 Task: Compose an email with the signature Drake Wright with the subject Request for a sick day and the message Please let me know if you require any further information from me. from softage.1@softage.net to softage.8@softage.net,  softage.1@softage.net and softage.9@softage.net with CC to softage.10@softage.net with an attached document Market_analysis.docx, insert an emoji of work Send the email
Action: Mouse moved to (410, 532)
Screenshot: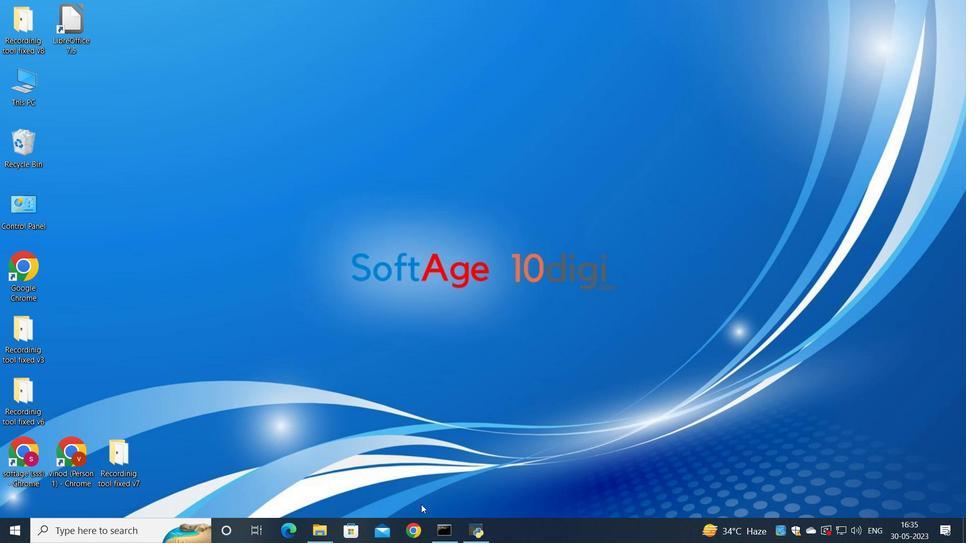 
Action: Mouse pressed left at (410, 532)
Screenshot: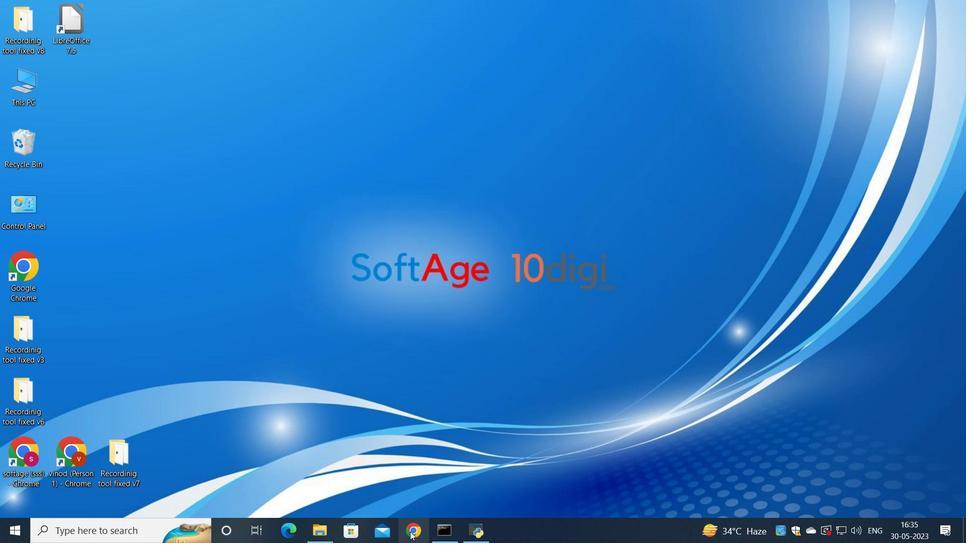 
Action: Mouse moved to (431, 333)
Screenshot: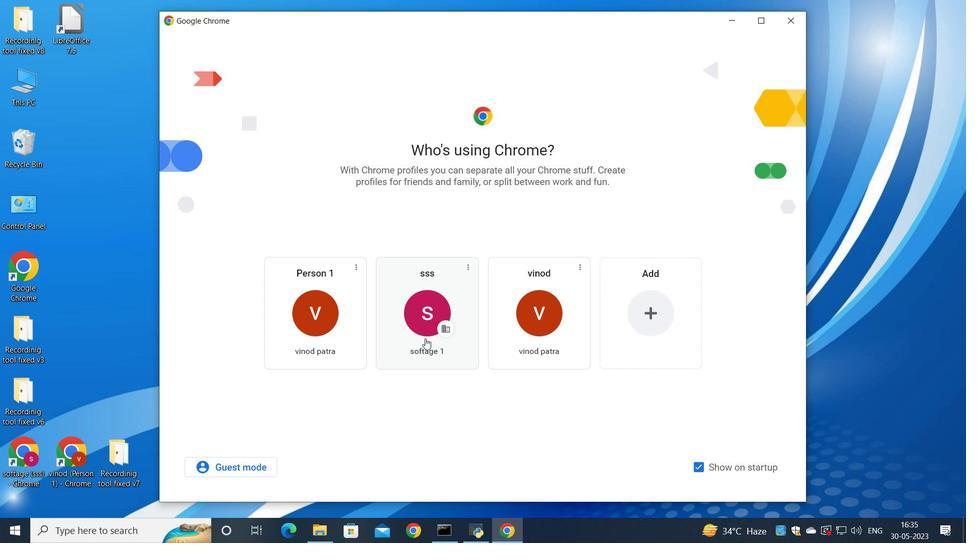 
Action: Mouse pressed left at (431, 333)
Screenshot: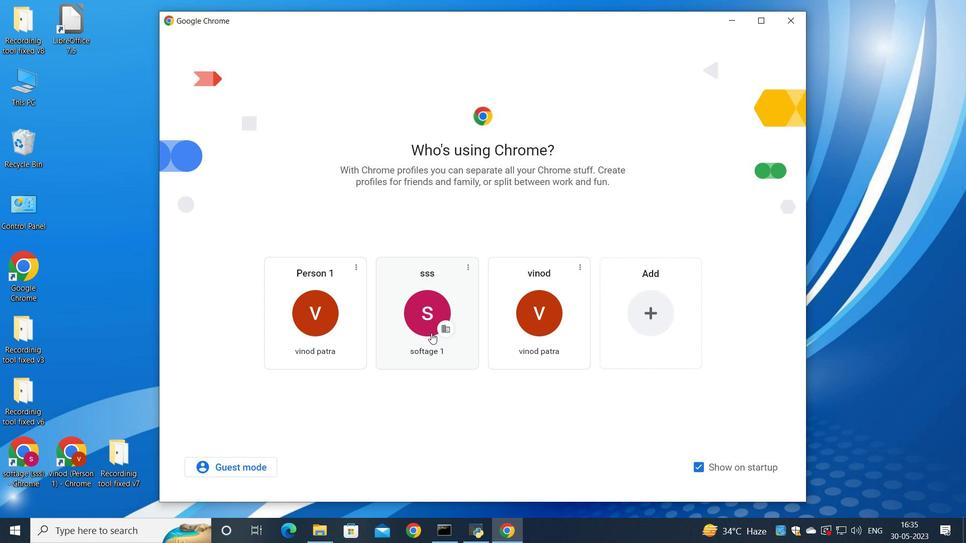 
Action: Mouse moved to (841, 61)
Screenshot: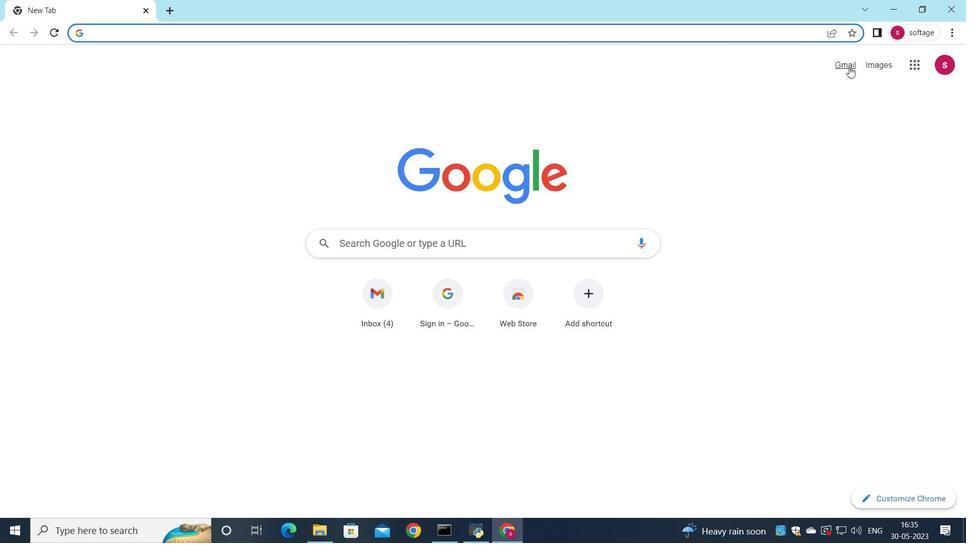 
Action: Mouse pressed left at (841, 61)
Screenshot: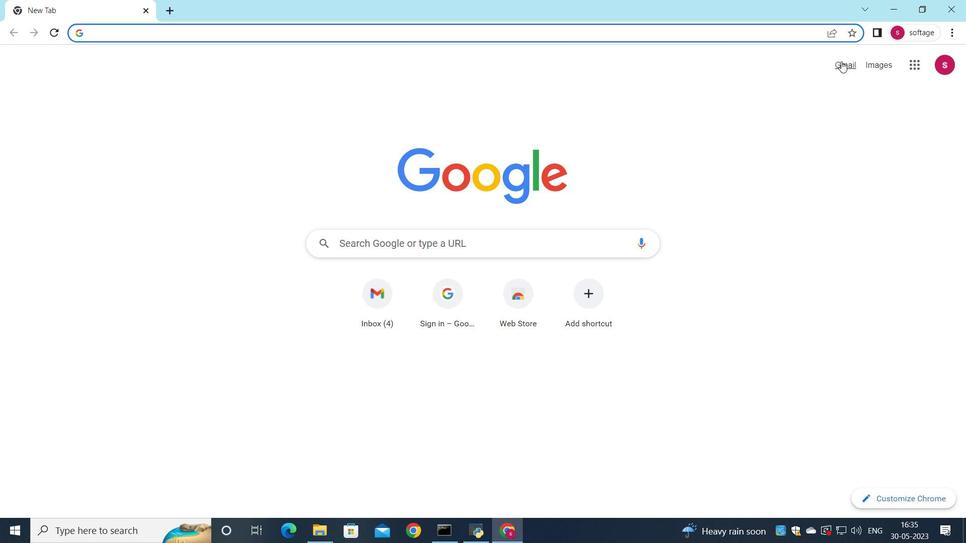 
Action: Mouse moved to (821, 88)
Screenshot: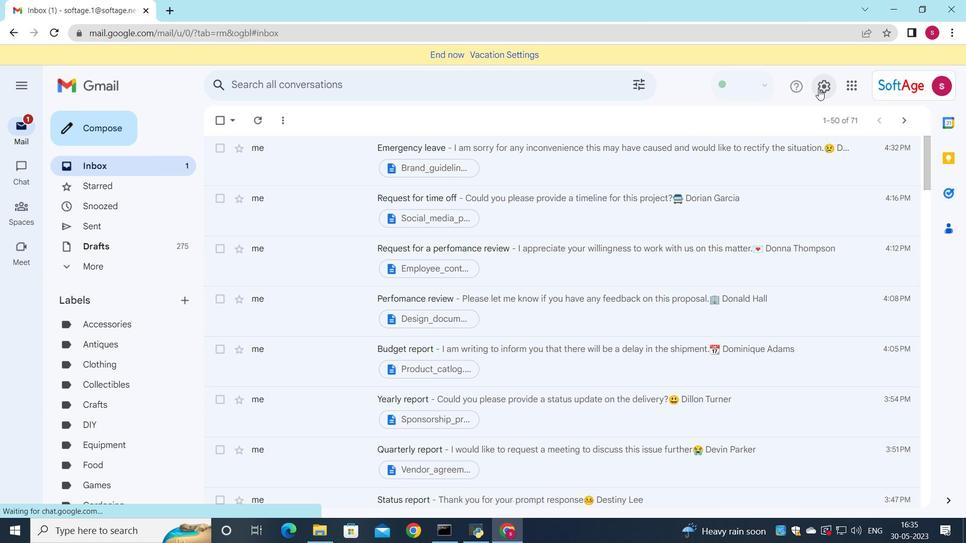 
Action: Mouse pressed left at (821, 88)
Screenshot: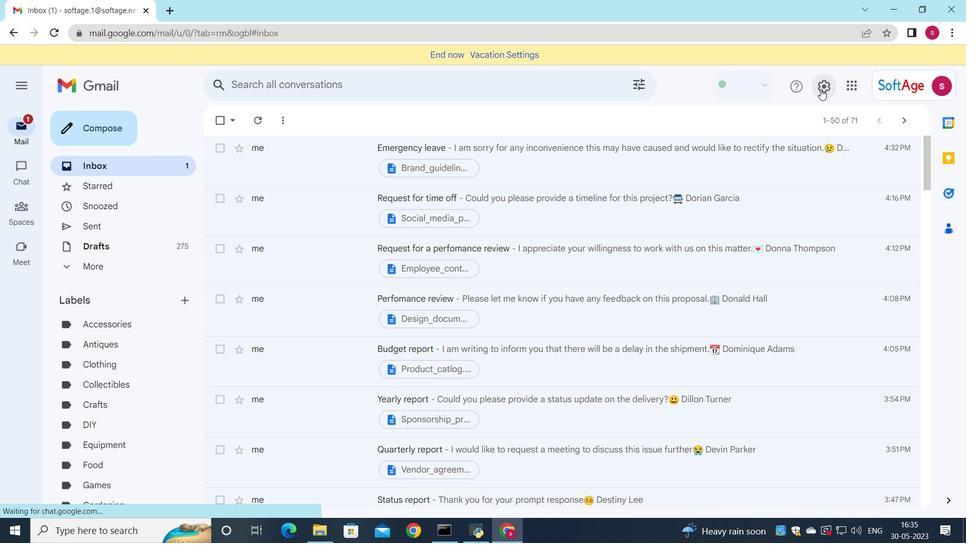
Action: Mouse moved to (809, 154)
Screenshot: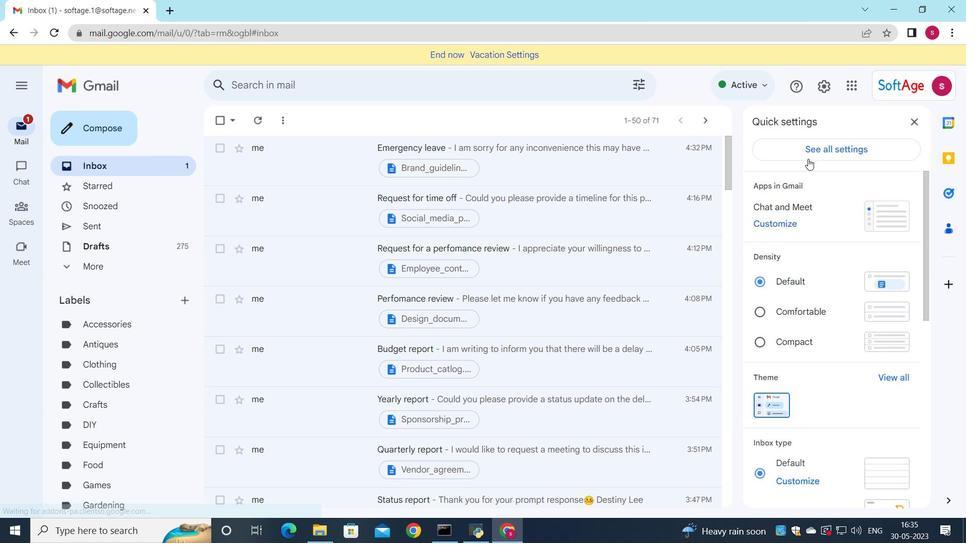 
Action: Mouse pressed left at (809, 154)
Screenshot: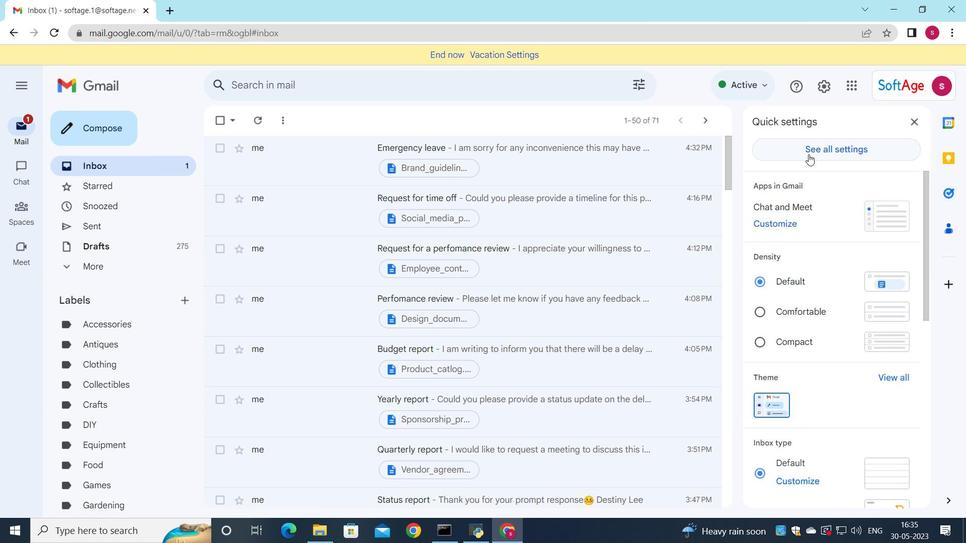 
Action: Mouse moved to (479, 247)
Screenshot: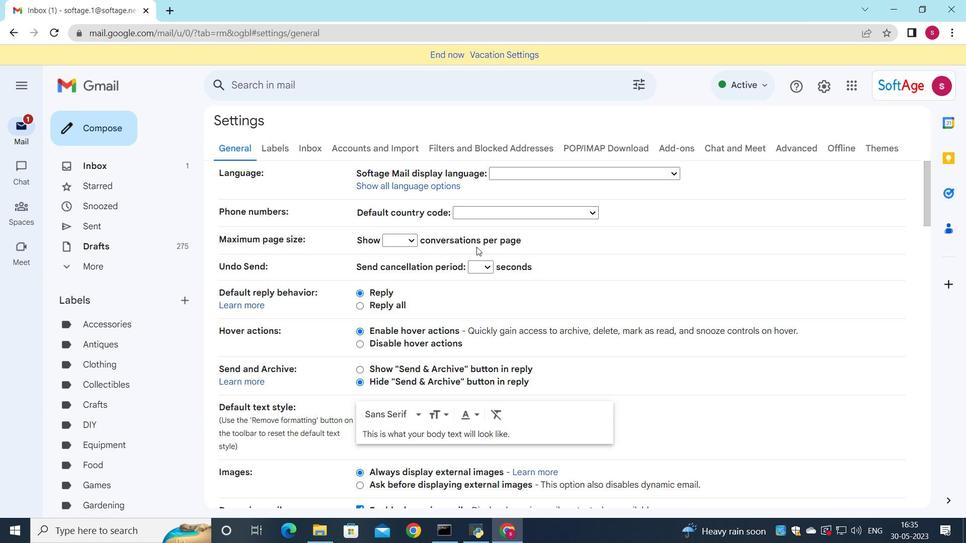 
Action: Mouse scrolled (479, 247) with delta (0, 0)
Screenshot: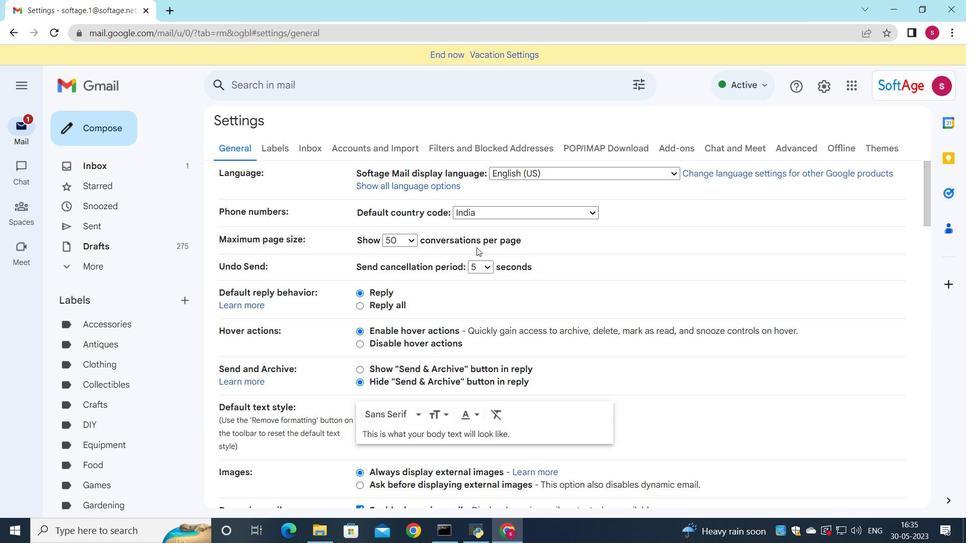 
Action: Mouse scrolled (479, 247) with delta (0, 0)
Screenshot: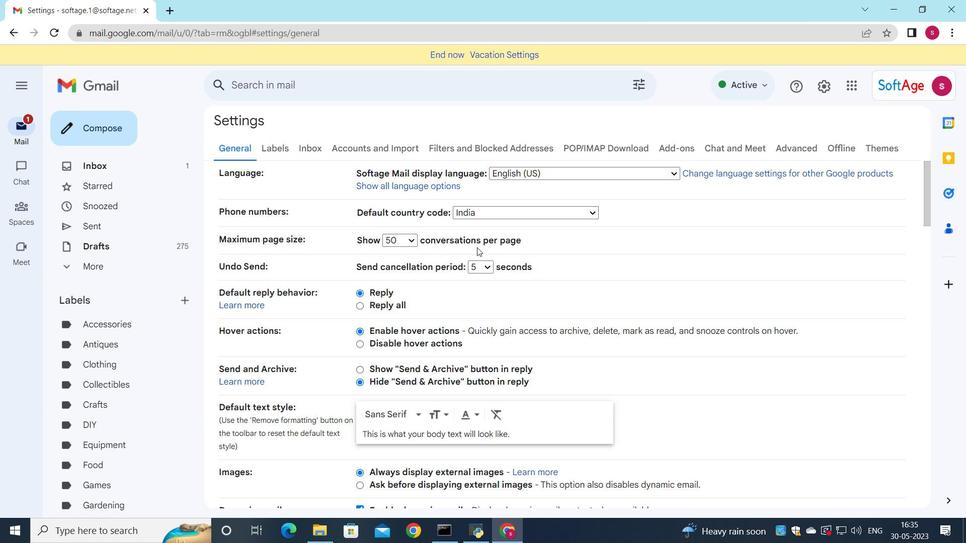 
Action: Mouse scrolled (479, 247) with delta (0, 0)
Screenshot: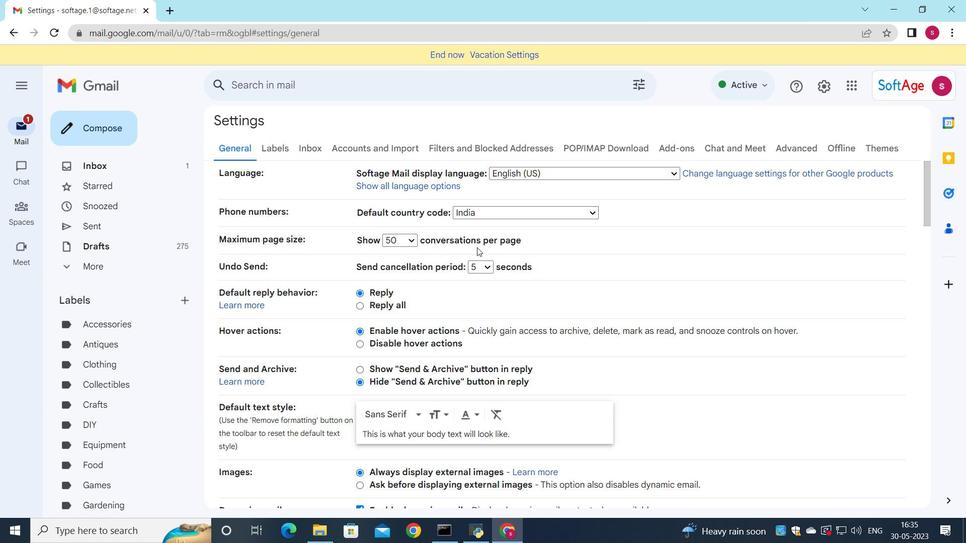 
Action: Mouse moved to (479, 255)
Screenshot: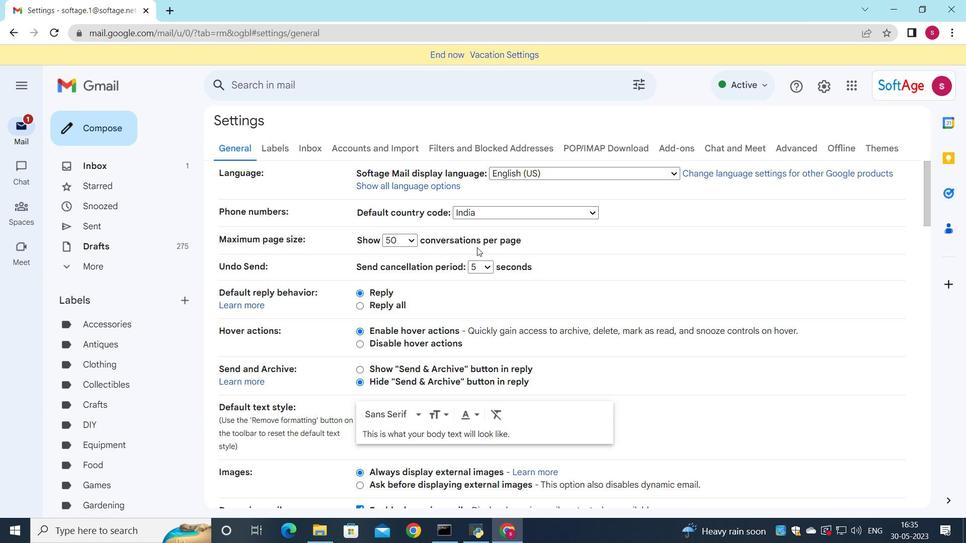 
Action: Mouse scrolled (479, 254) with delta (0, 0)
Screenshot: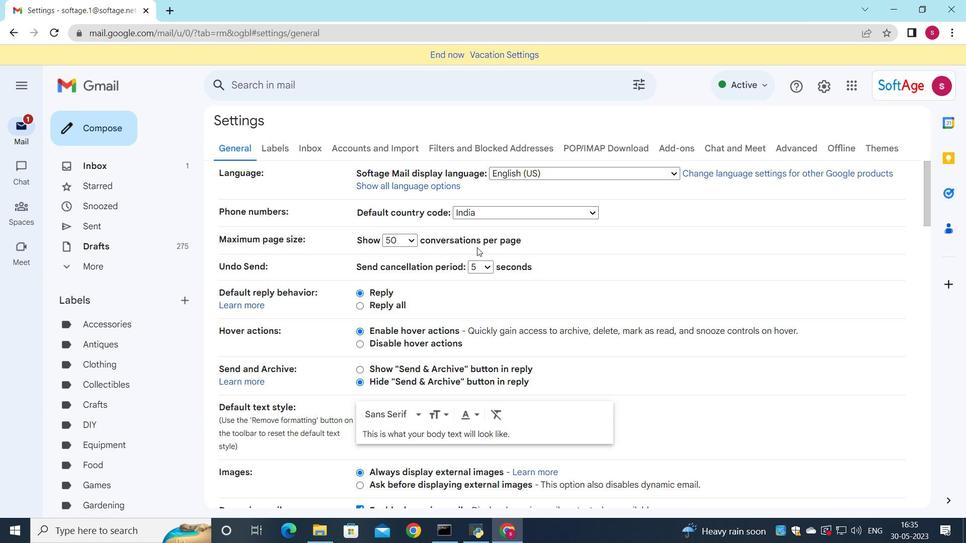 
Action: Mouse moved to (480, 261)
Screenshot: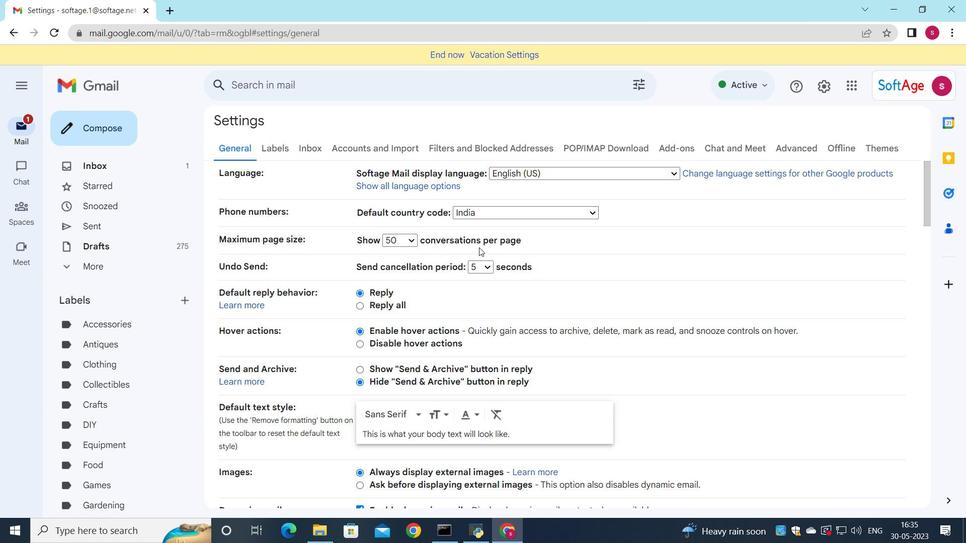 
Action: Mouse scrolled (480, 261) with delta (0, 0)
Screenshot: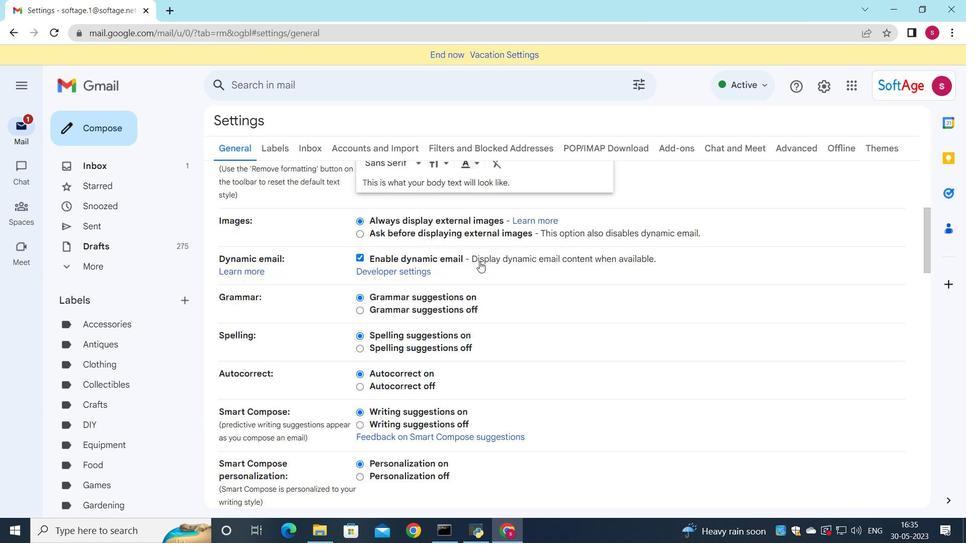
Action: Mouse scrolled (480, 261) with delta (0, 0)
Screenshot: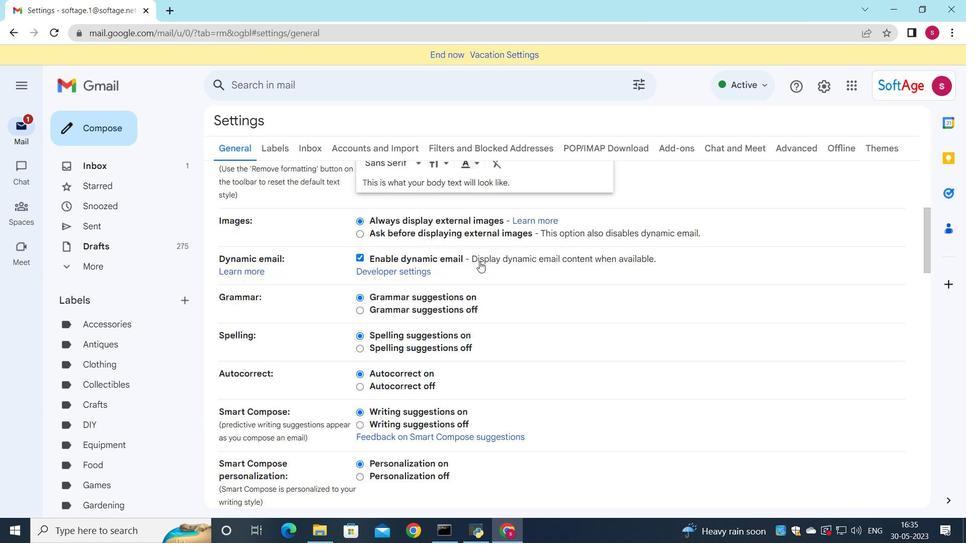 
Action: Mouse scrolled (480, 261) with delta (0, 0)
Screenshot: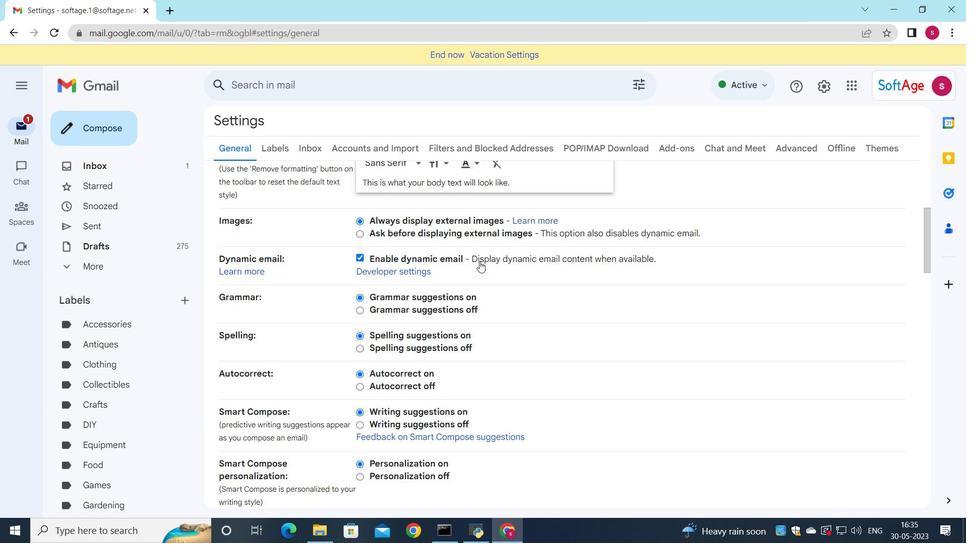 
Action: Mouse moved to (479, 262)
Screenshot: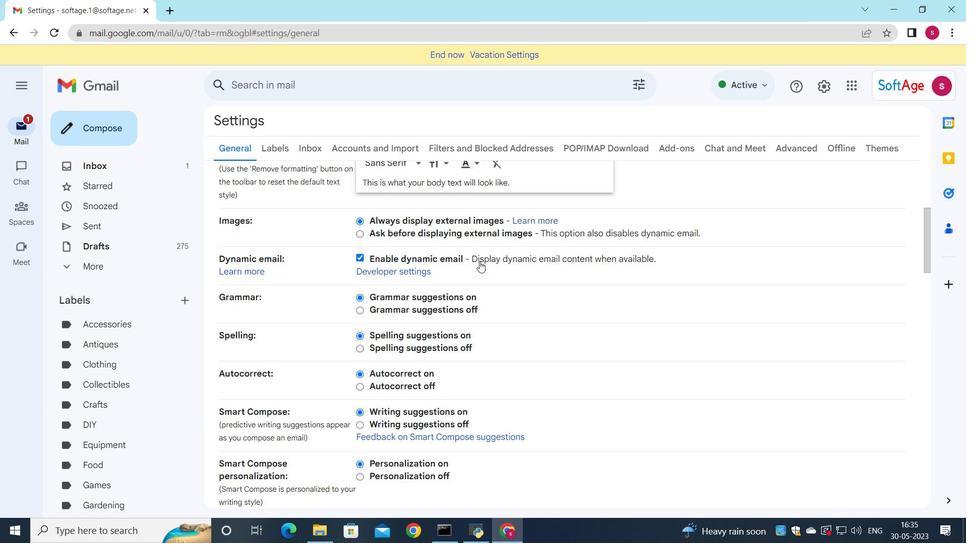 
Action: Mouse scrolled (479, 261) with delta (0, 0)
Screenshot: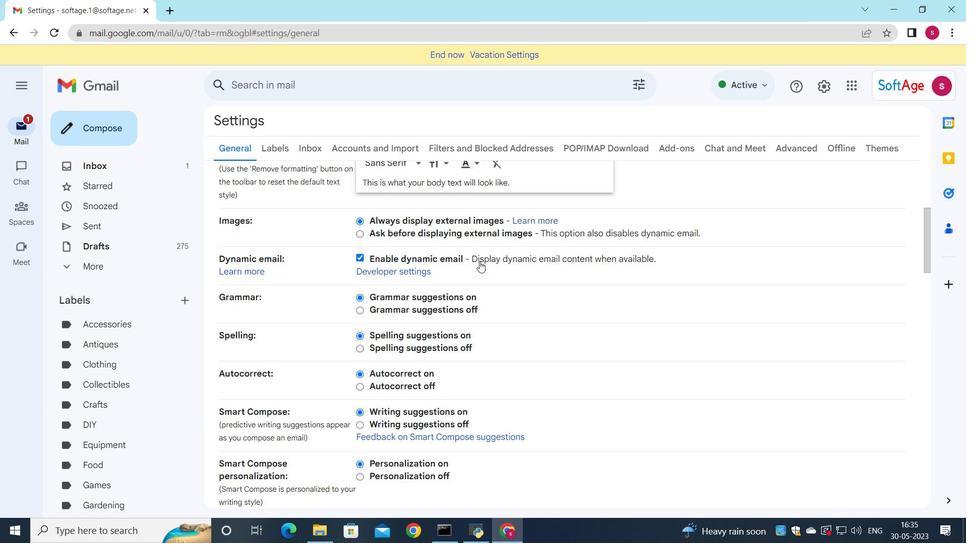 
Action: Mouse moved to (479, 262)
Screenshot: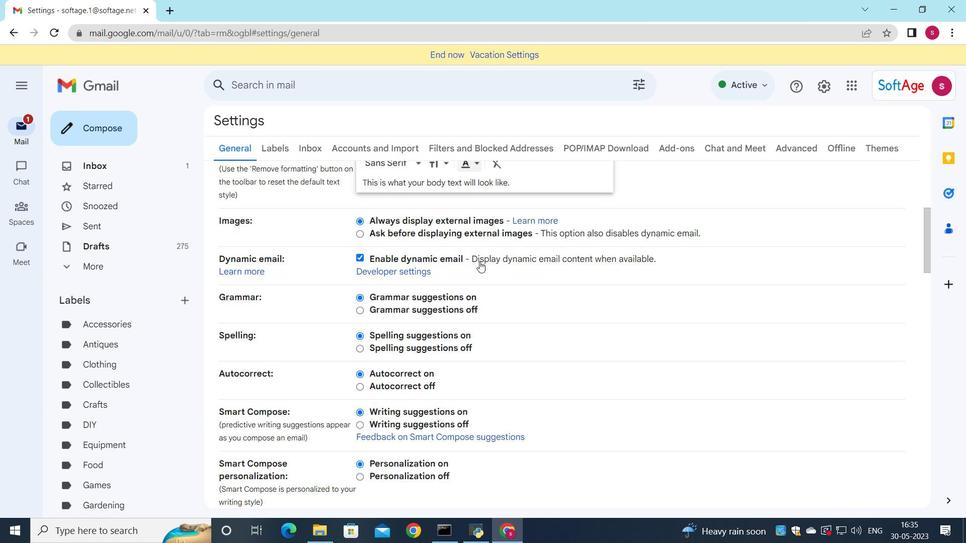 
Action: Mouse scrolled (479, 261) with delta (0, 0)
Screenshot: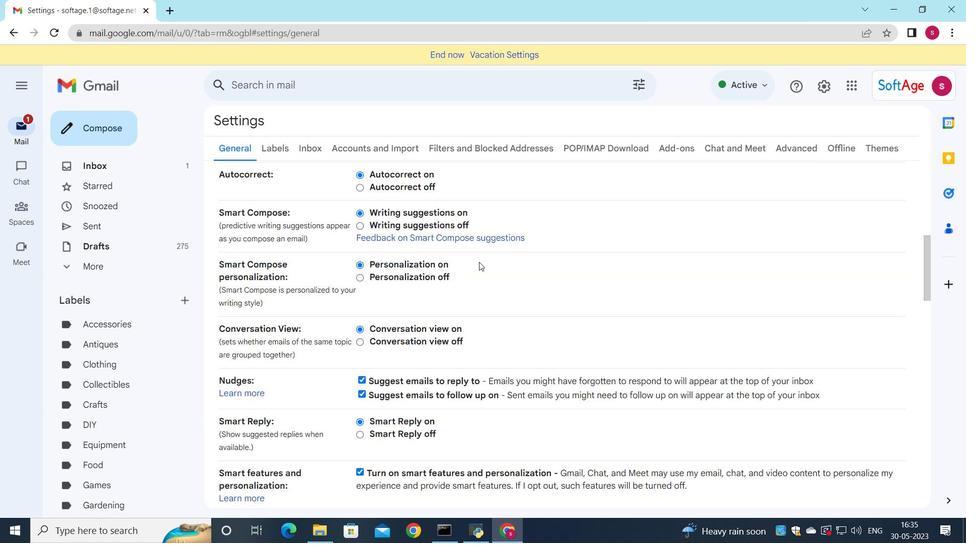 
Action: Mouse scrolled (479, 261) with delta (0, 0)
Screenshot: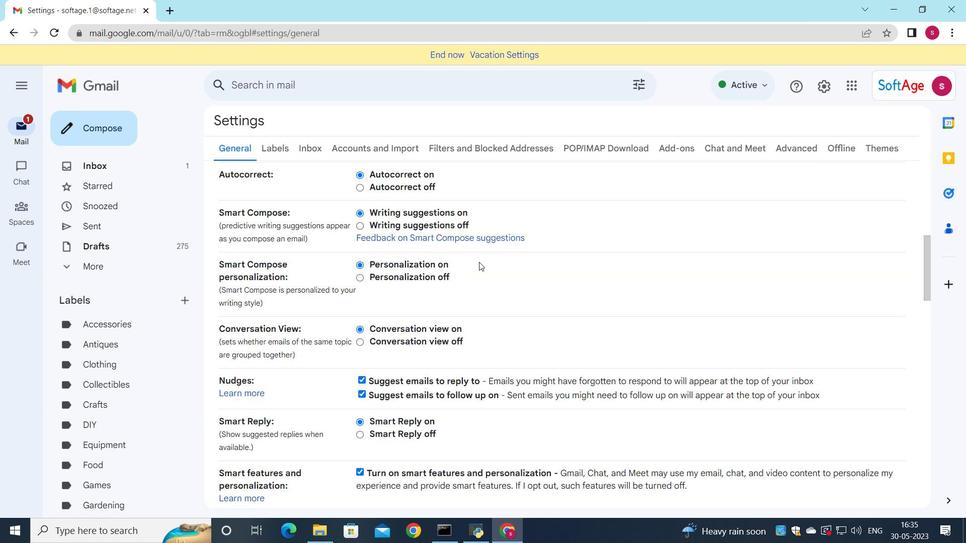 
Action: Mouse scrolled (479, 261) with delta (0, 0)
Screenshot: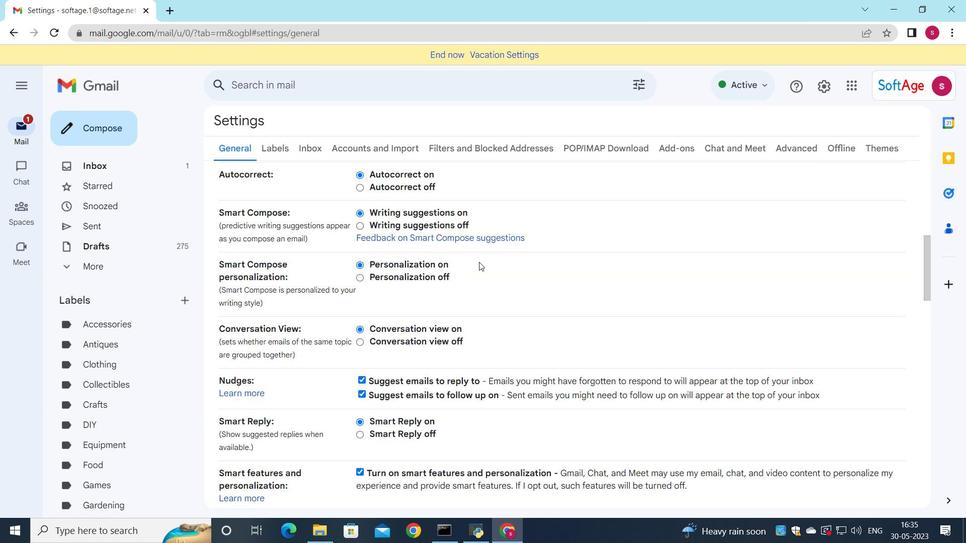 
Action: Mouse scrolled (479, 261) with delta (0, 0)
Screenshot: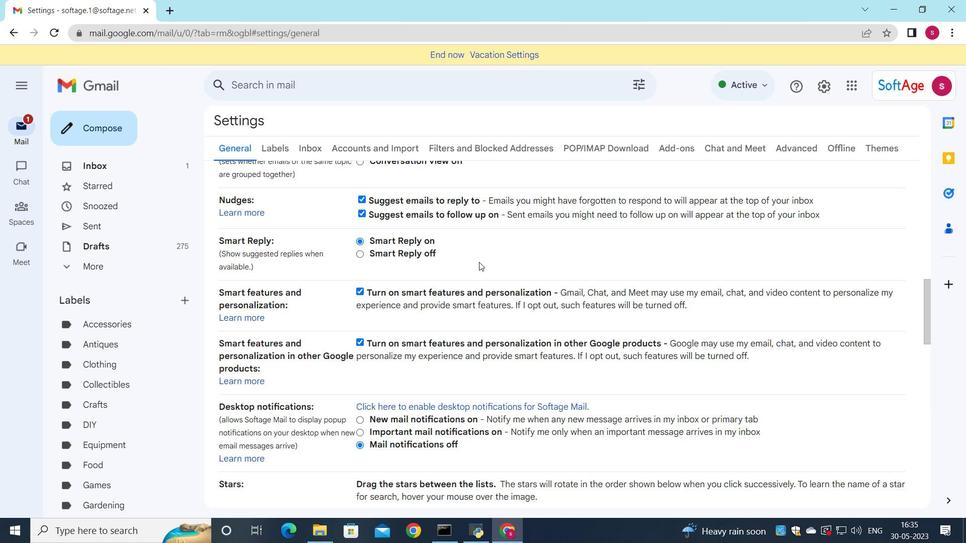 
Action: Mouse scrolled (479, 261) with delta (0, 0)
Screenshot: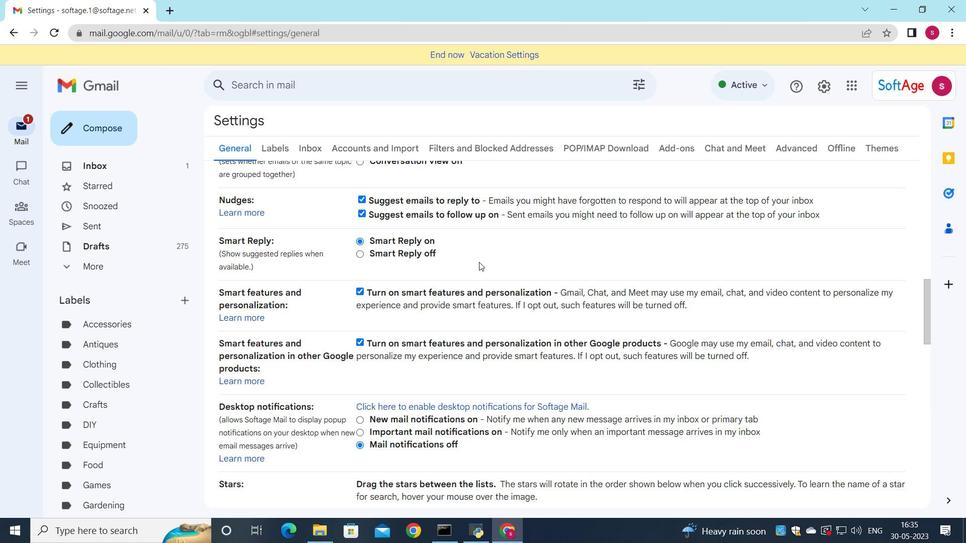 
Action: Mouse scrolled (479, 261) with delta (0, 0)
Screenshot: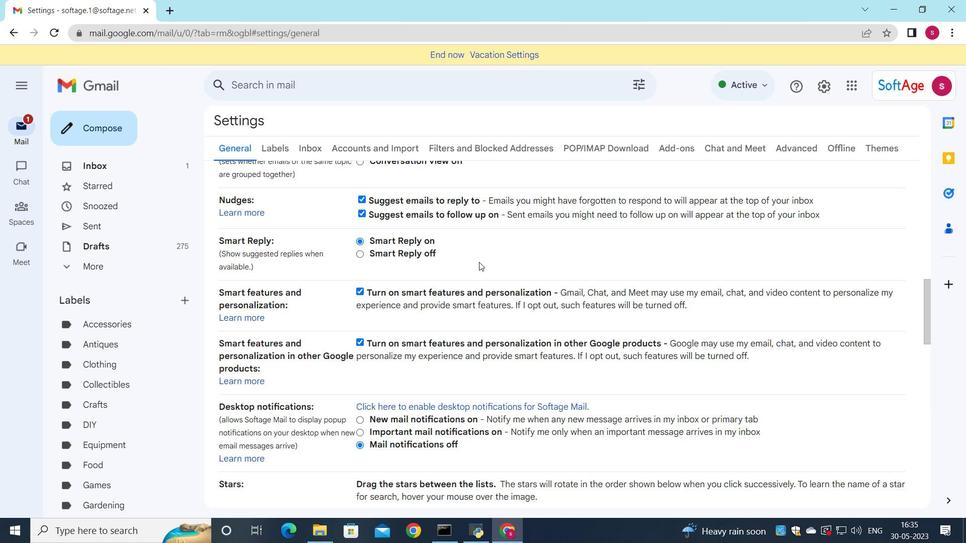 
Action: Mouse scrolled (479, 261) with delta (0, 0)
Screenshot: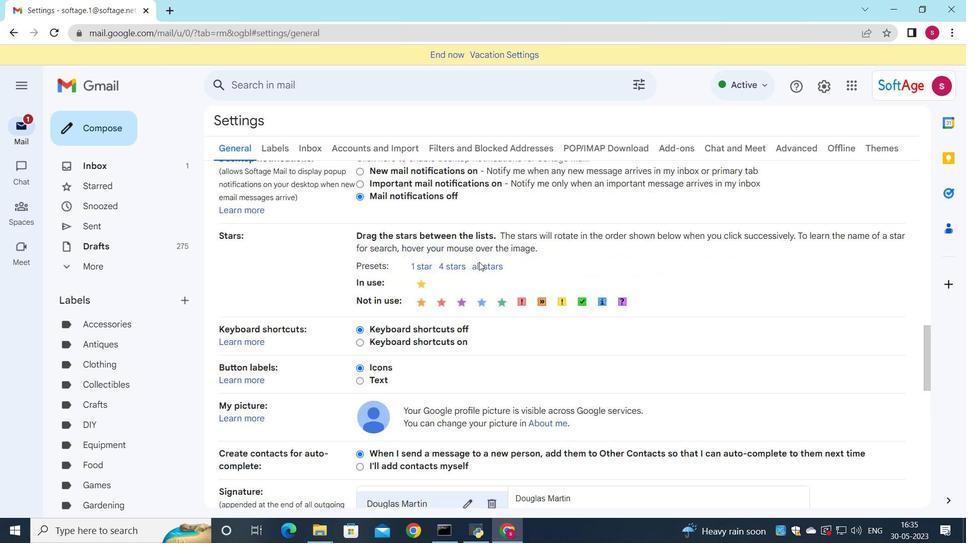 
Action: Mouse scrolled (479, 261) with delta (0, 0)
Screenshot: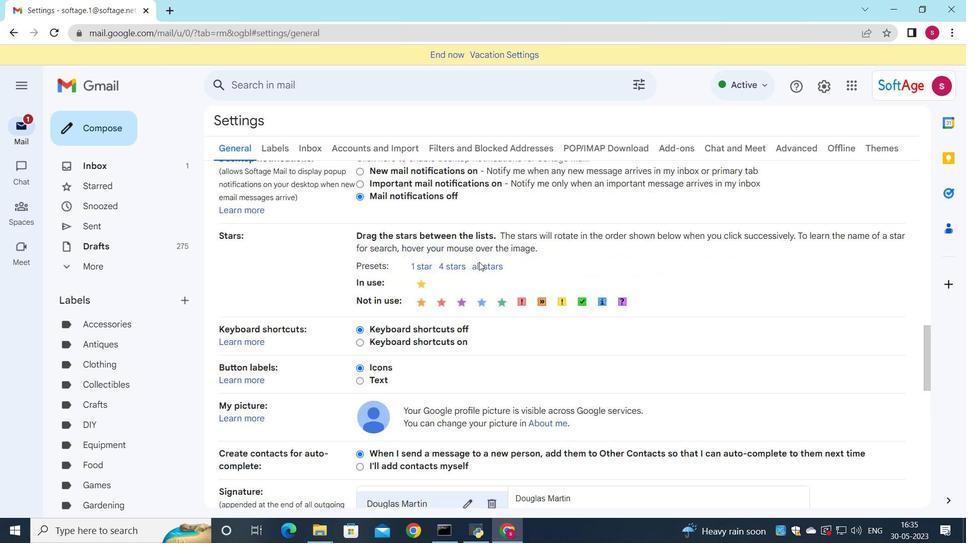 
Action: Mouse scrolled (479, 261) with delta (0, 0)
Screenshot: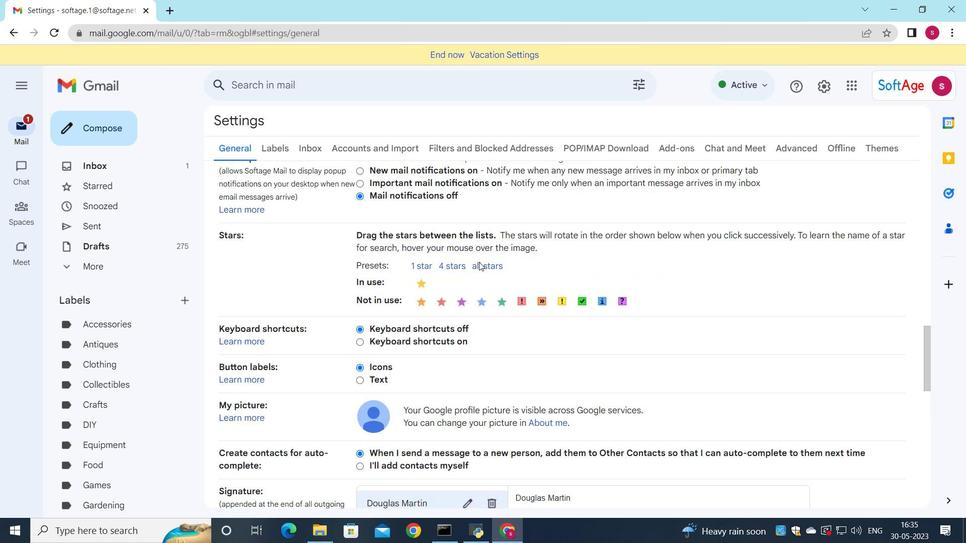 
Action: Mouse moved to (480, 277)
Screenshot: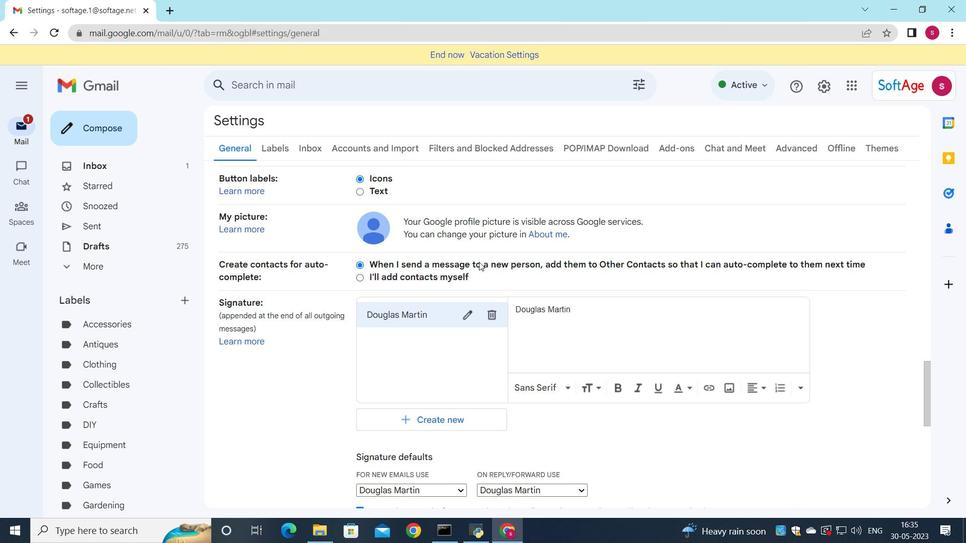 
Action: Mouse scrolled (480, 276) with delta (0, 0)
Screenshot: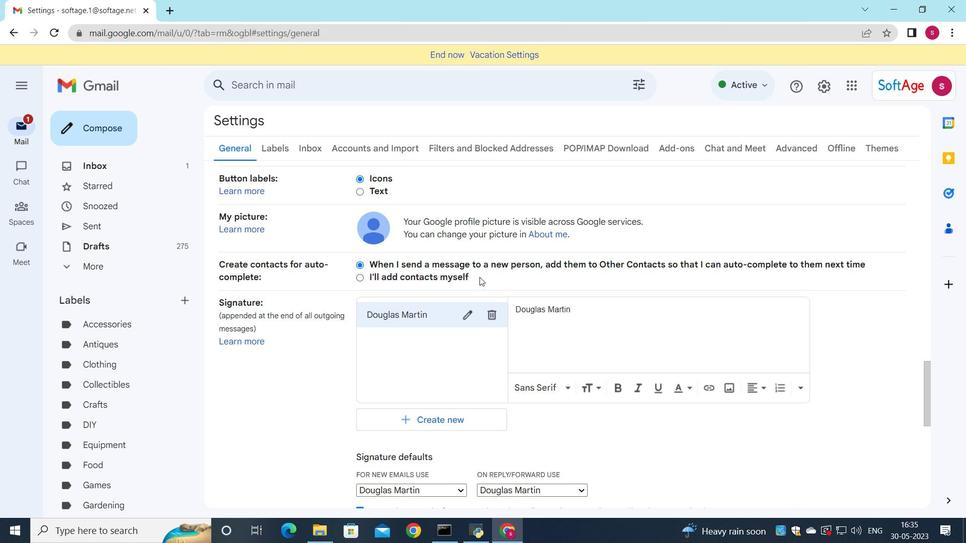 
Action: Mouse scrolled (480, 276) with delta (0, 0)
Screenshot: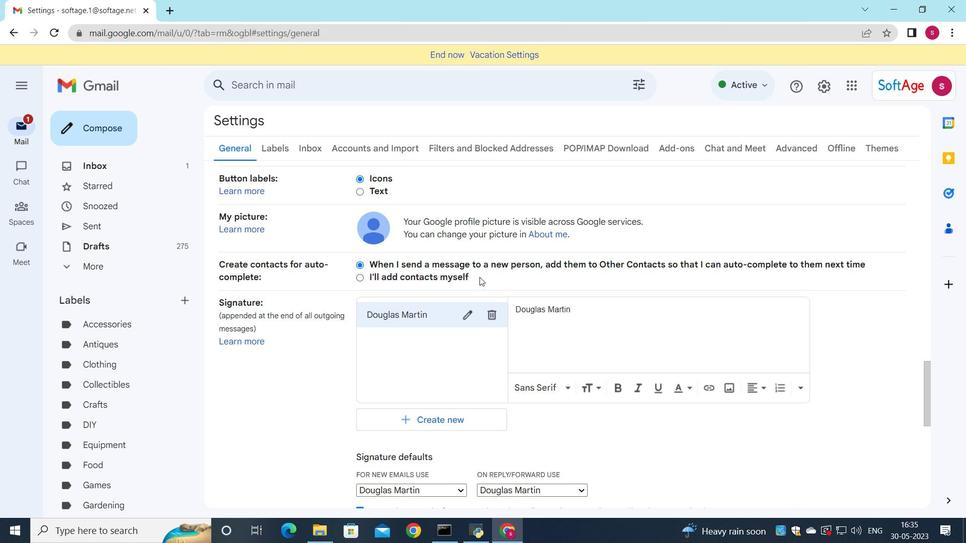 
Action: Mouse moved to (484, 187)
Screenshot: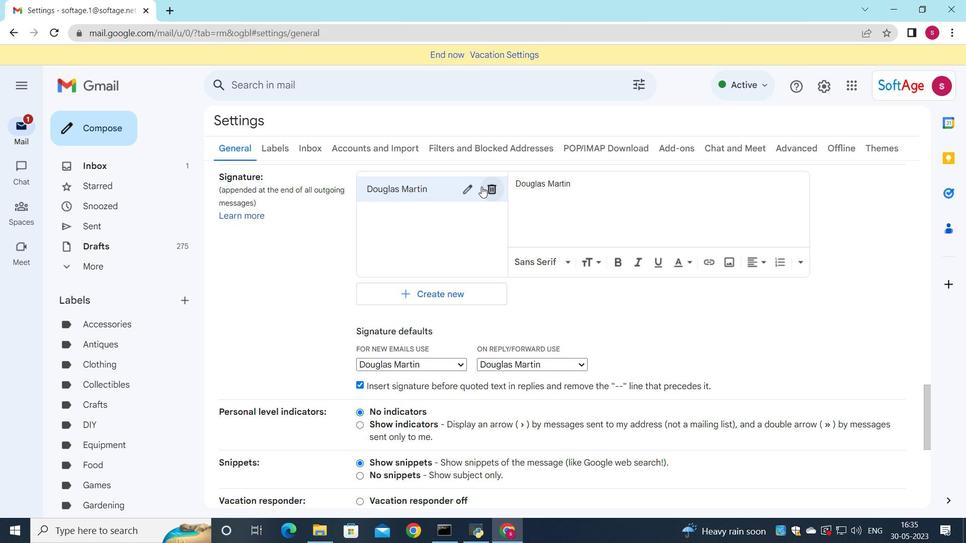 
Action: Mouse pressed left at (484, 187)
Screenshot: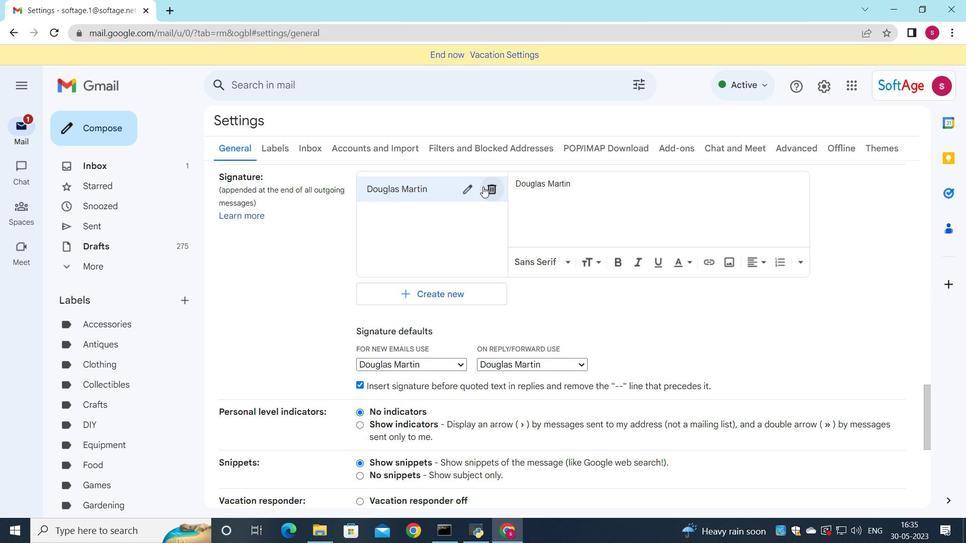
Action: Mouse moved to (596, 307)
Screenshot: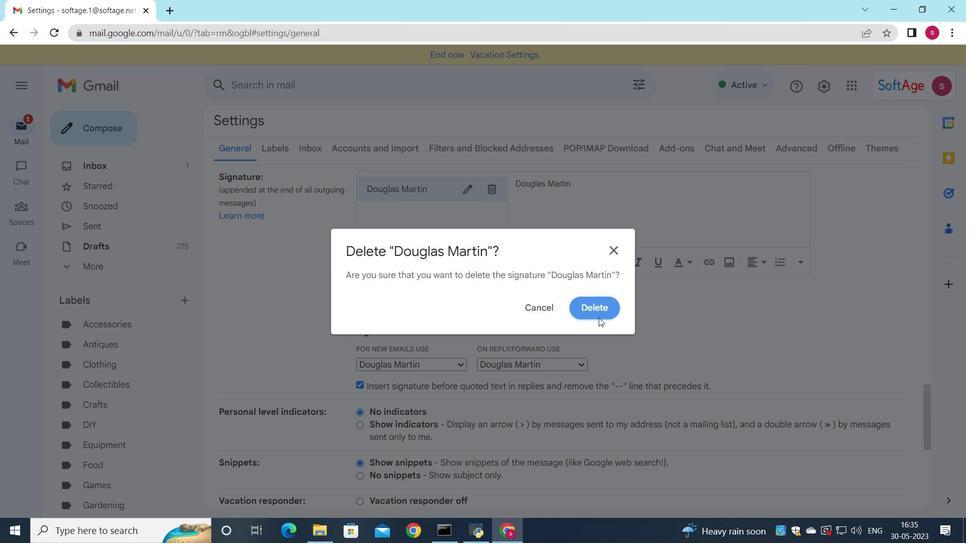 
Action: Mouse pressed left at (596, 307)
Screenshot: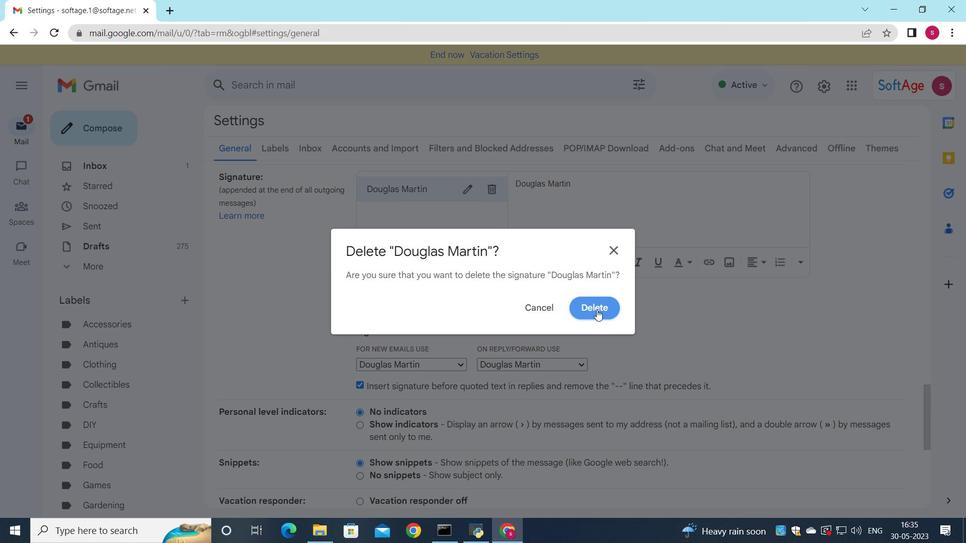 
Action: Mouse moved to (415, 206)
Screenshot: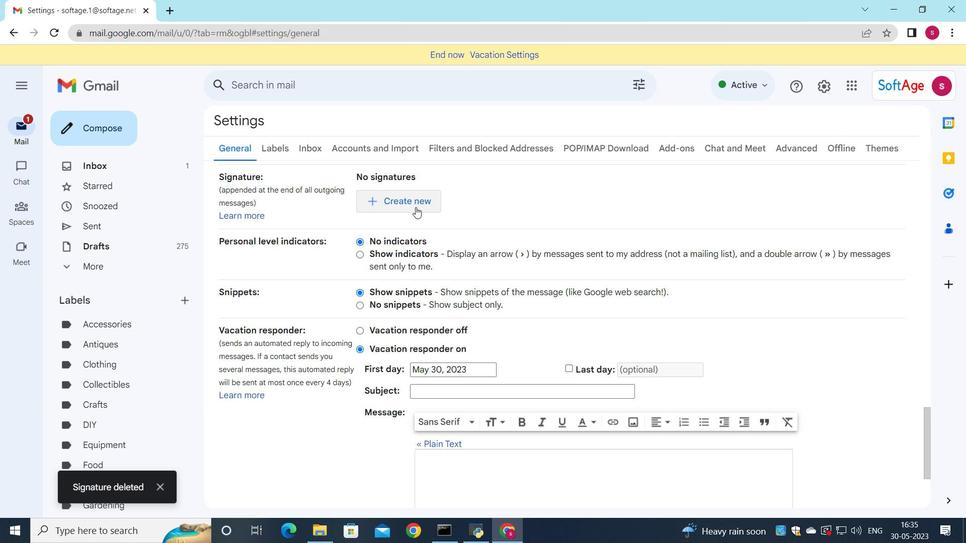 
Action: Mouse pressed left at (415, 206)
Screenshot: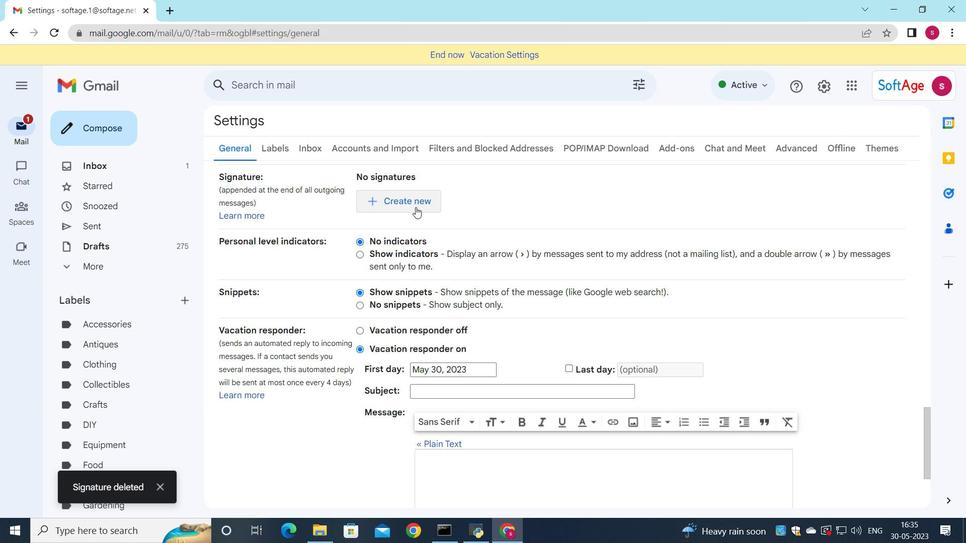 
Action: Mouse moved to (649, 258)
Screenshot: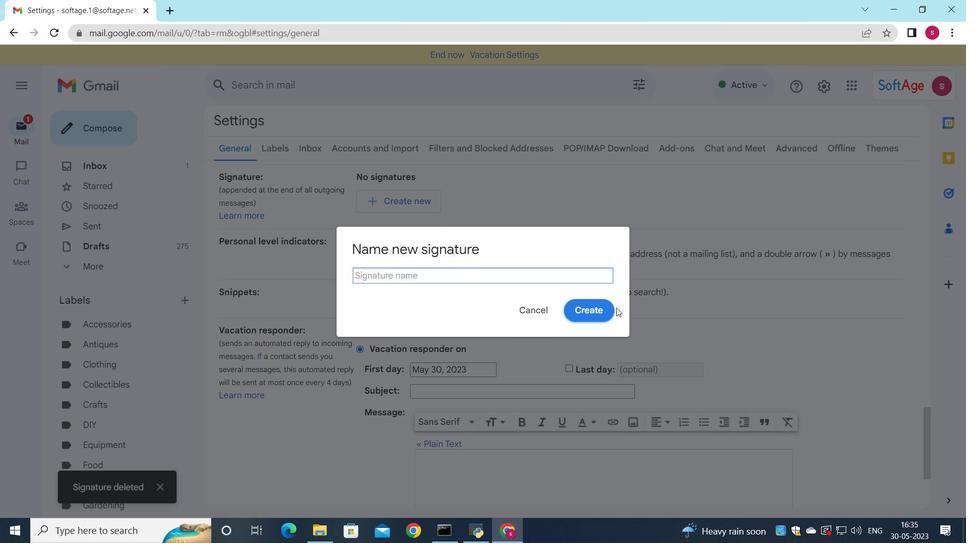
Action: Key pressed <Key.shift>Drake<Key.space><Key.shift>Wright
Screenshot: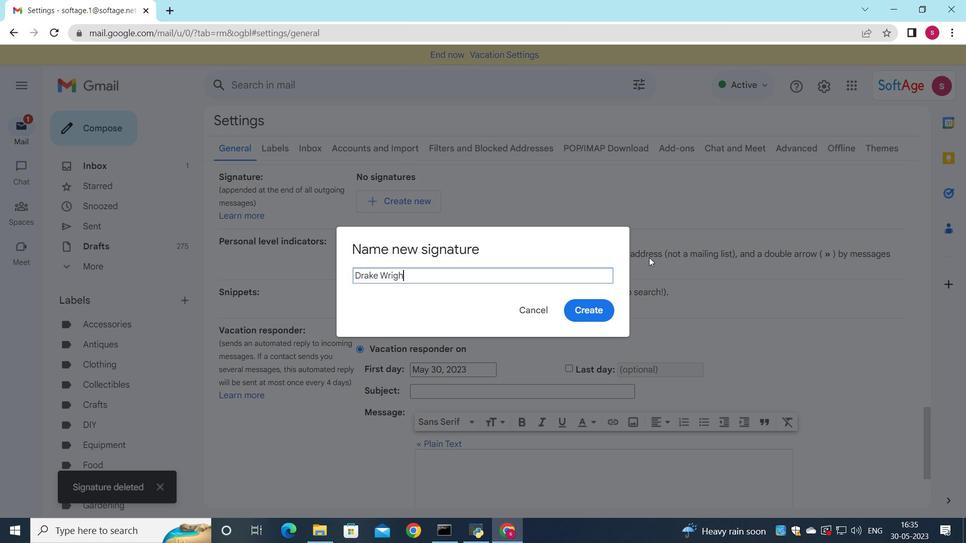 
Action: Mouse moved to (603, 307)
Screenshot: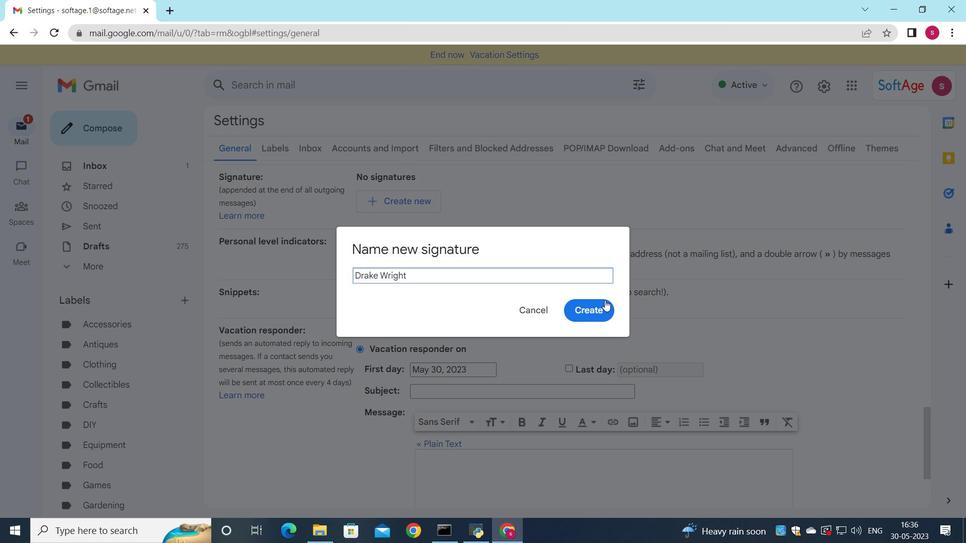 
Action: Mouse pressed left at (603, 307)
Screenshot: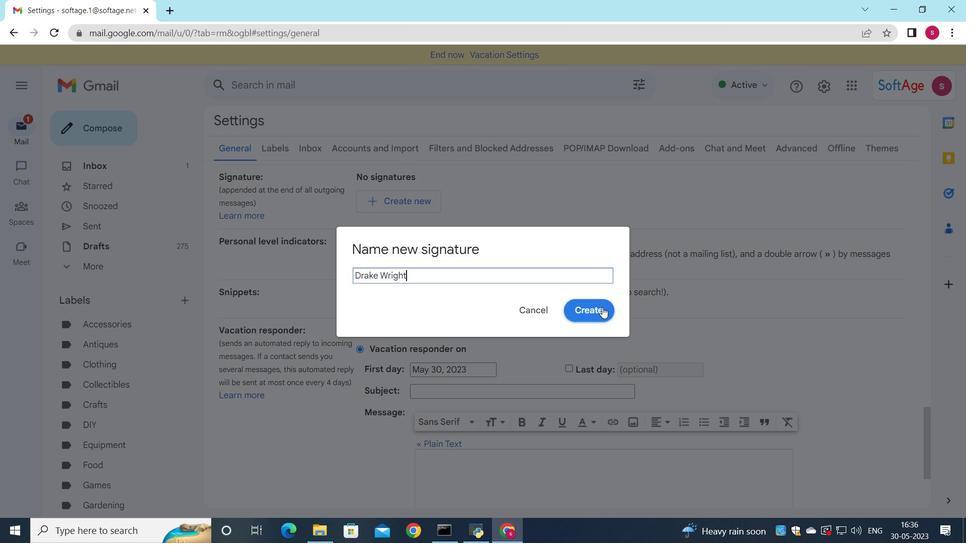 
Action: Mouse moved to (586, 190)
Screenshot: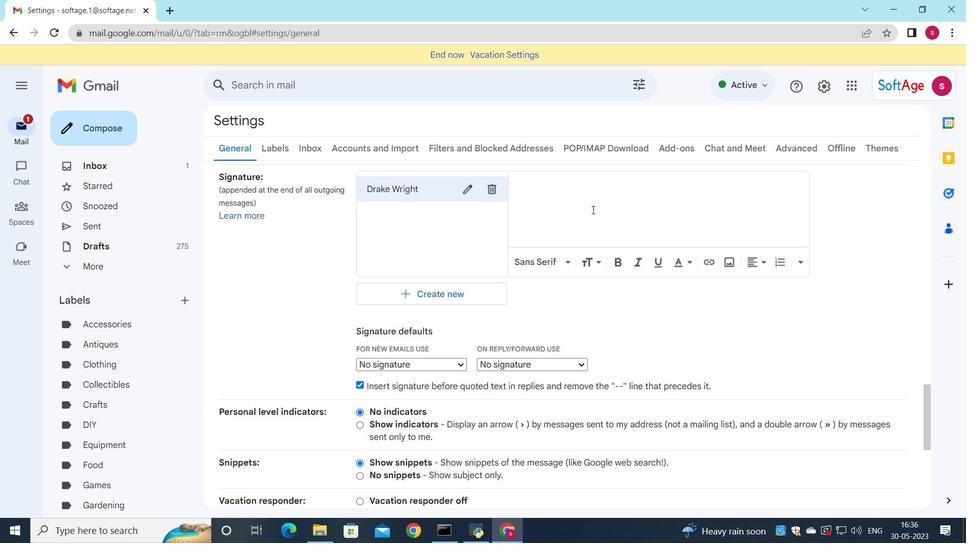 
Action: Mouse pressed left at (586, 190)
Screenshot: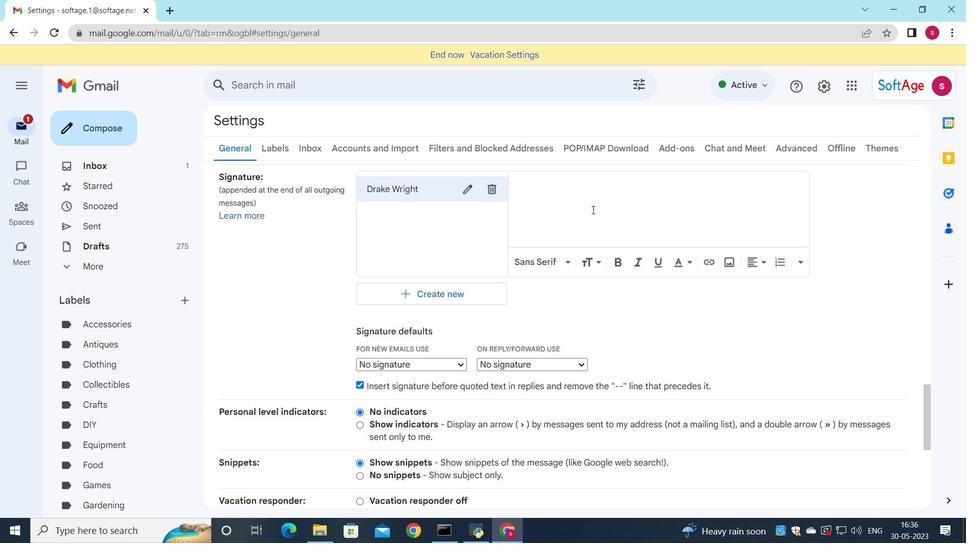 
Action: Key pressed <Key.shift>Drake<Key.space><Key.shift>Wright
Screenshot: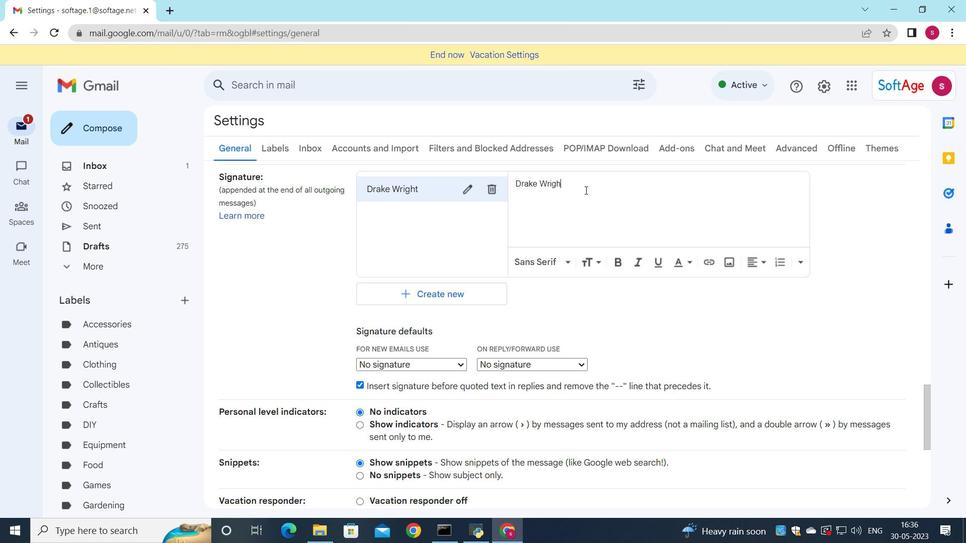 
Action: Mouse moved to (453, 366)
Screenshot: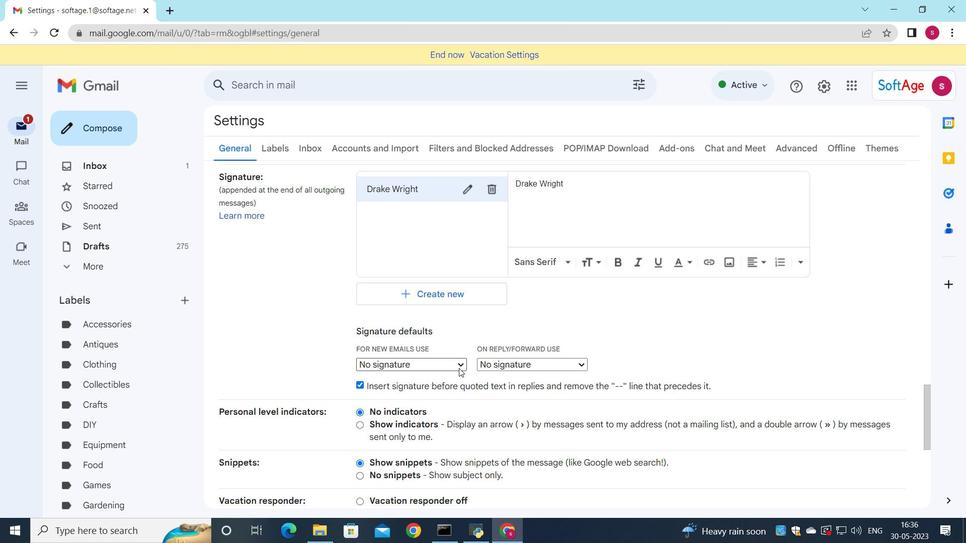 
Action: Mouse pressed left at (453, 366)
Screenshot: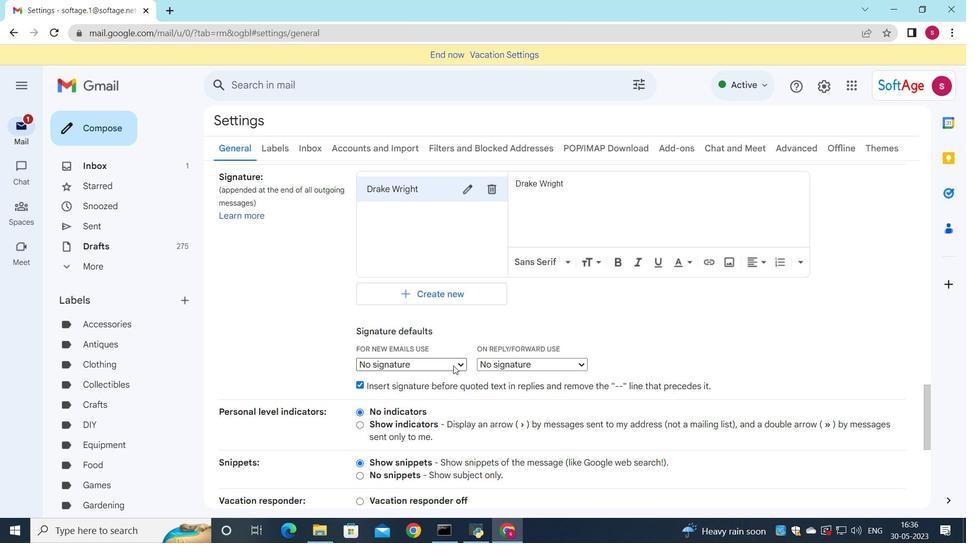 
Action: Mouse moved to (455, 387)
Screenshot: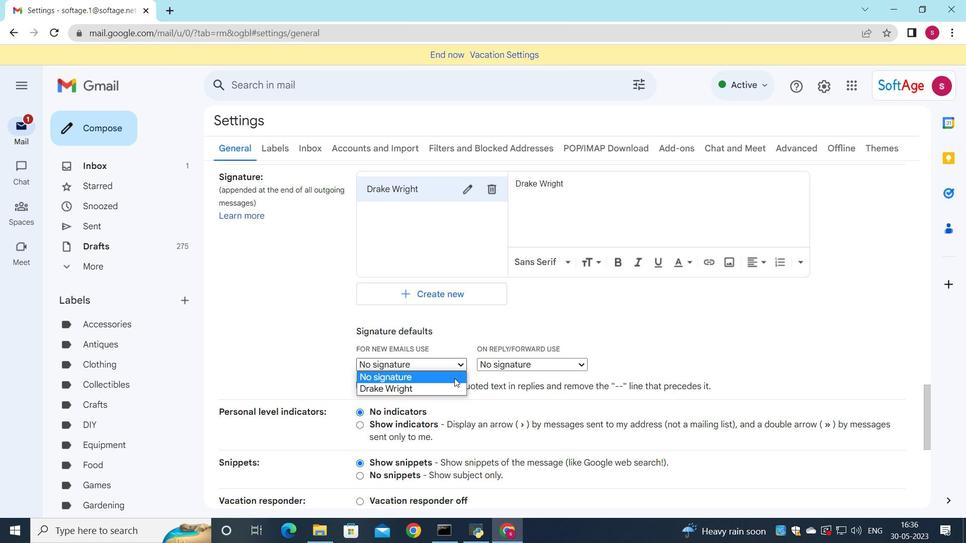 
Action: Mouse pressed left at (455, 387)
Screenshot: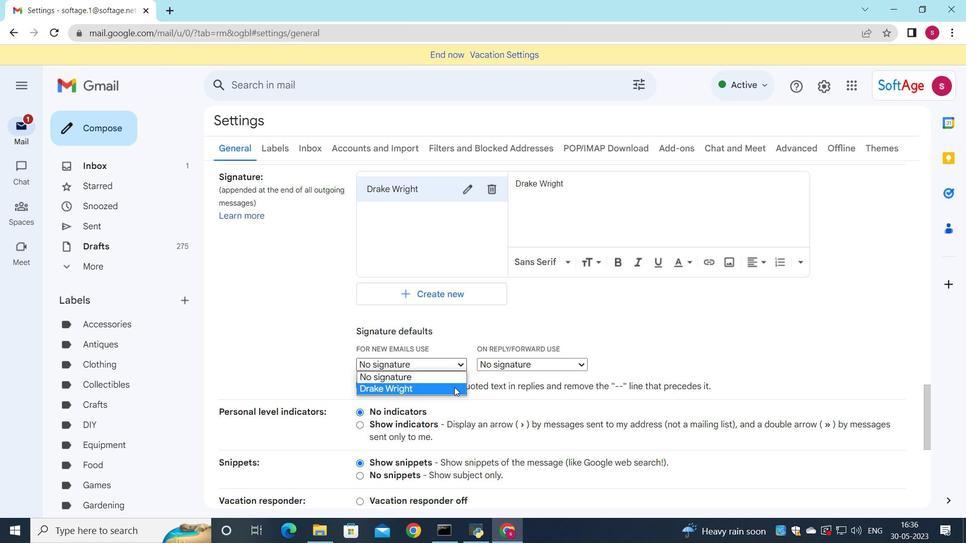 
Action: Mouse moved to (507, 362)
Screenshot: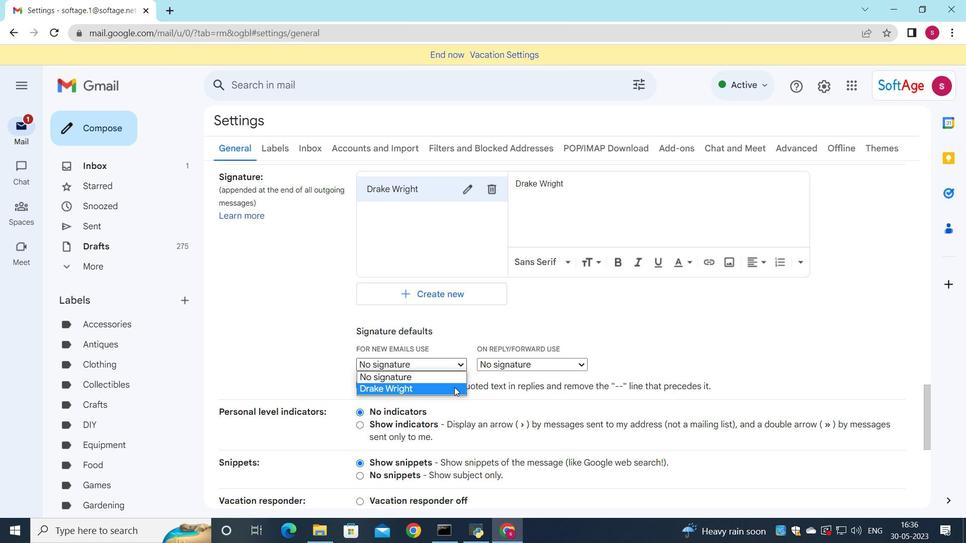 
Action: Mouse pressed left at (507, 362)
Screenshot: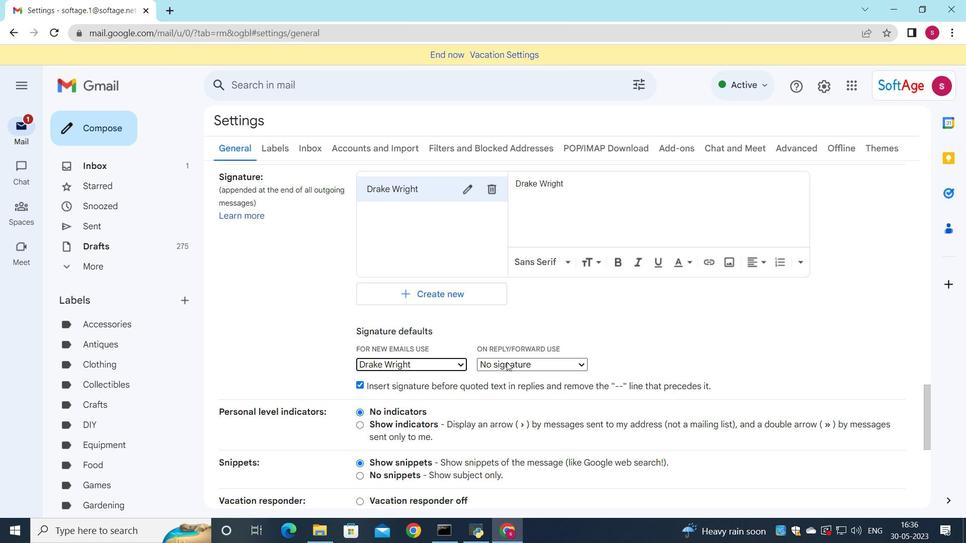 
Action: Mouse moved to (504, 387)
Screenshot: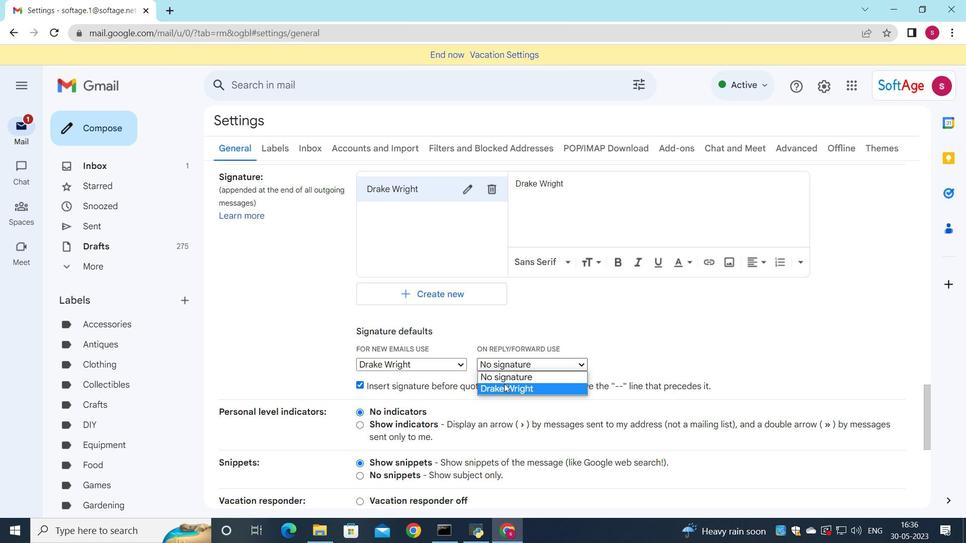
Action: Mouse pressed left at (504, 387)
Screenshot: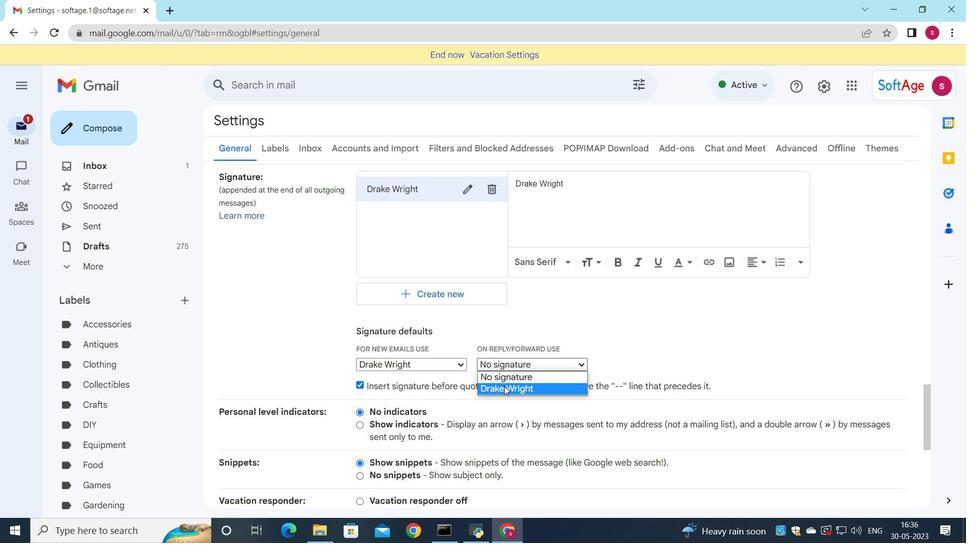 
Action: Mouse moved to (443, 322)
Screenshot: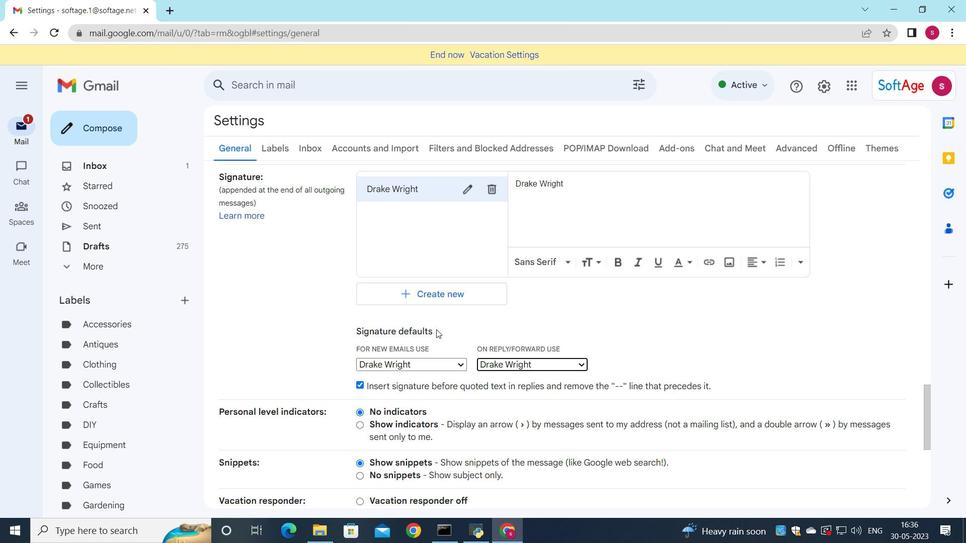 
Action: Mouse scrolled (443, 321) with delta (0, 0)
Screenshot: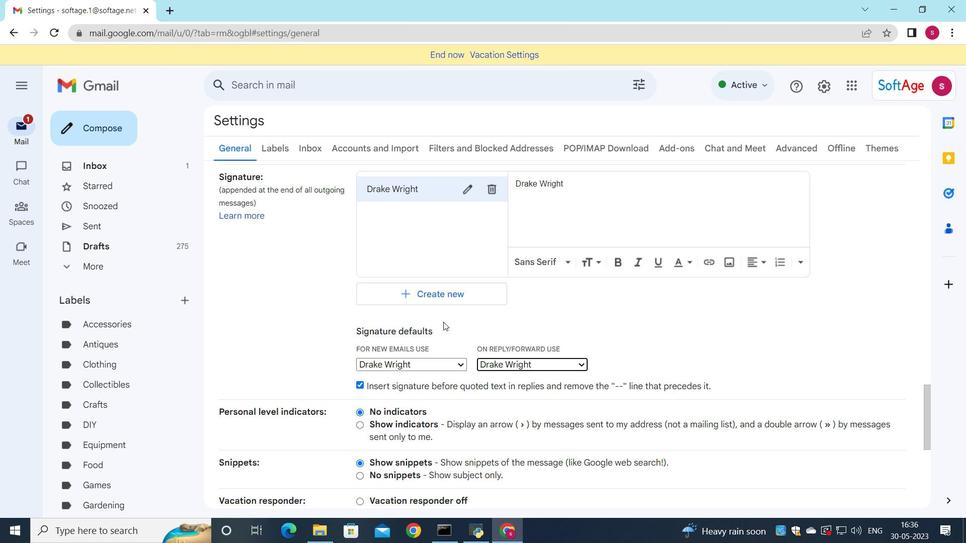 
Action: Mouse scrolled (443, 321) with delta (0, 0)
Screenshot: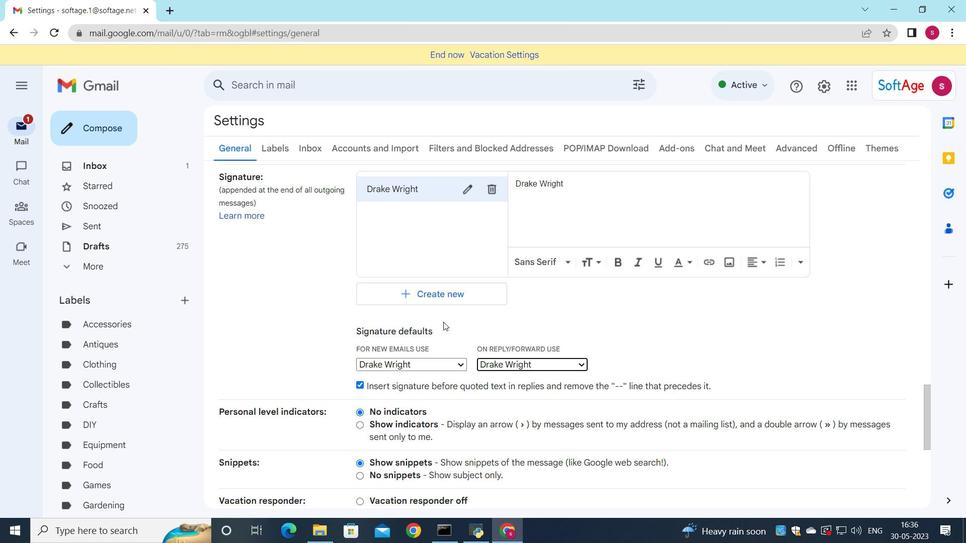 
Action: Mouse scrolled (443, 321) with delta (0, 0)
Screenshot: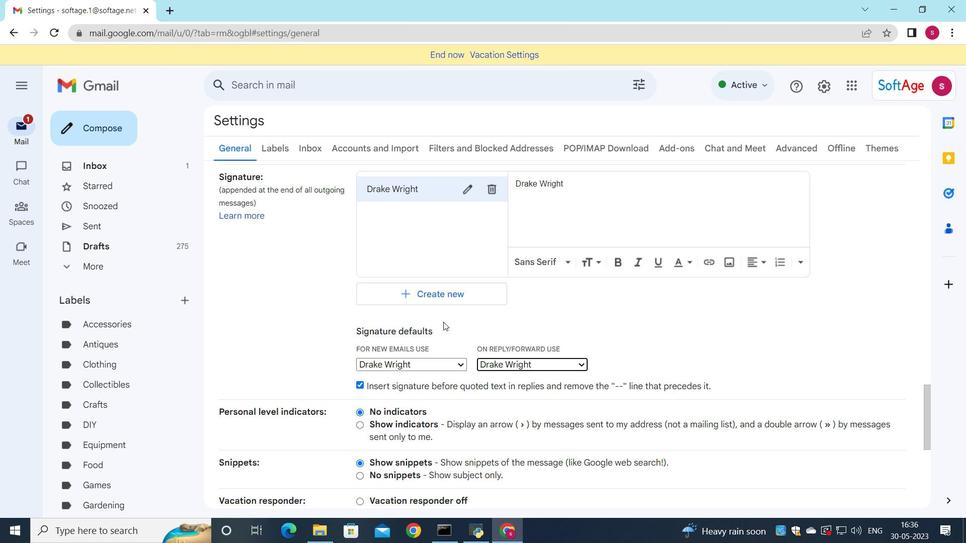 
Action: Mouse moved to (431, 327)
Screenshot: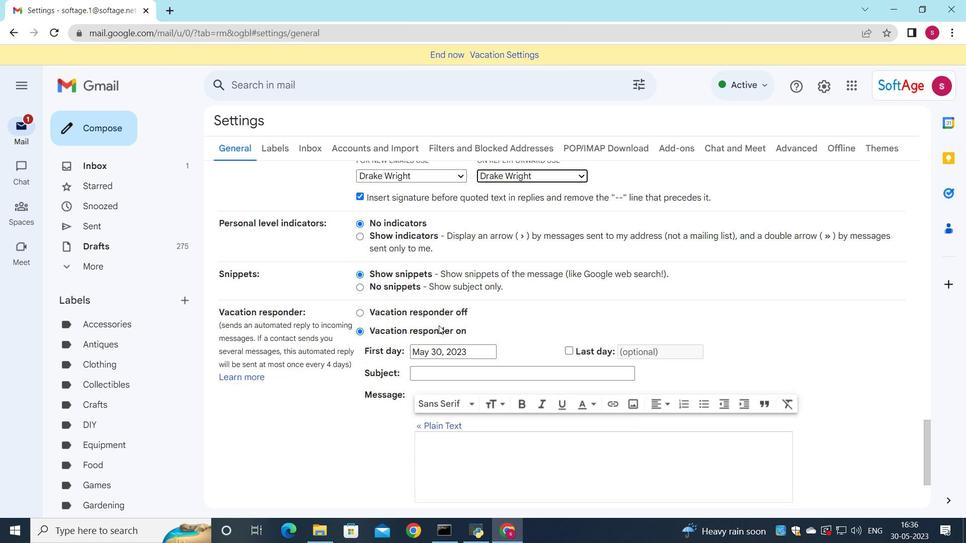 
Action: Mouse scrolled (431, 326) with delta (0, 0)
Screenshot: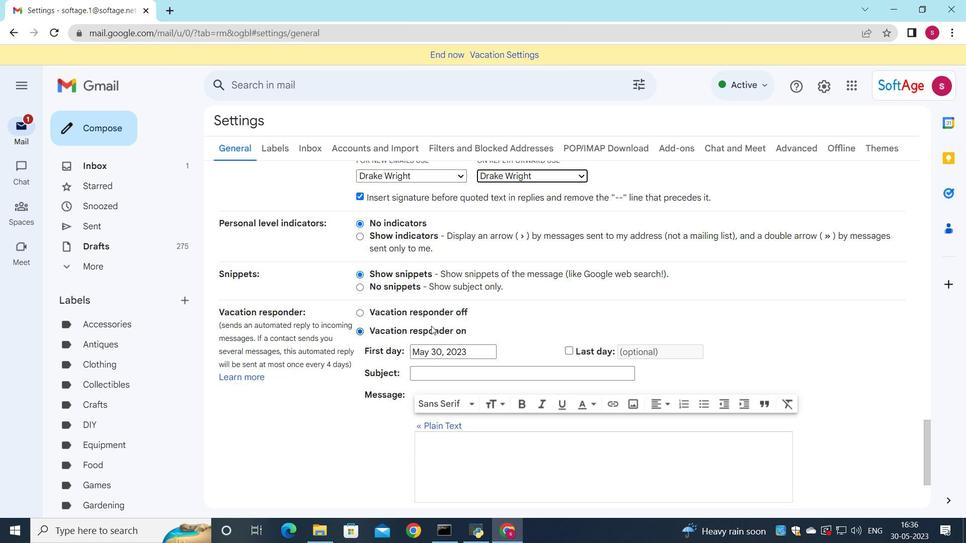 
Action: Mouse scrolled (431, 326) with delta (0, 0)
Screenshot: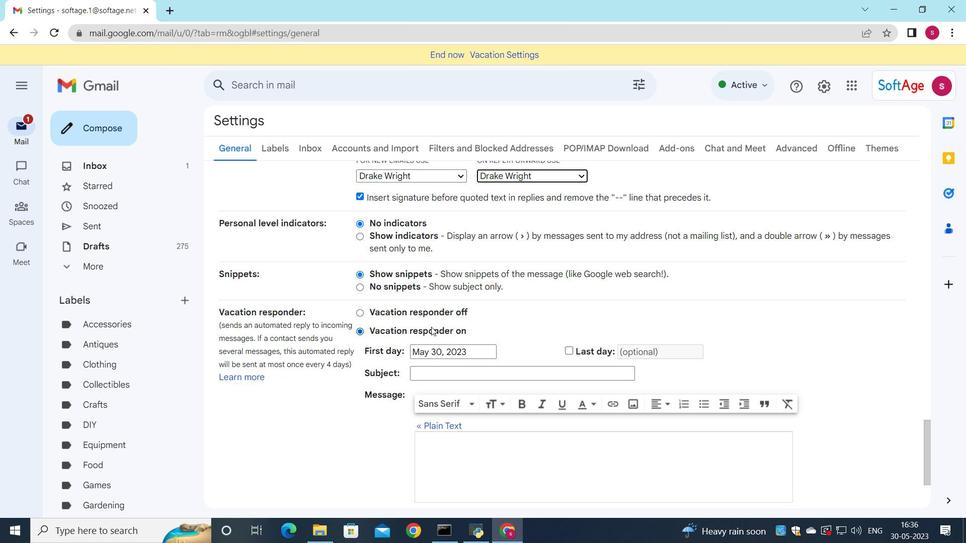 
Action: Mouse scrolled (431, 326) with delta (0, 0)
Screenshot: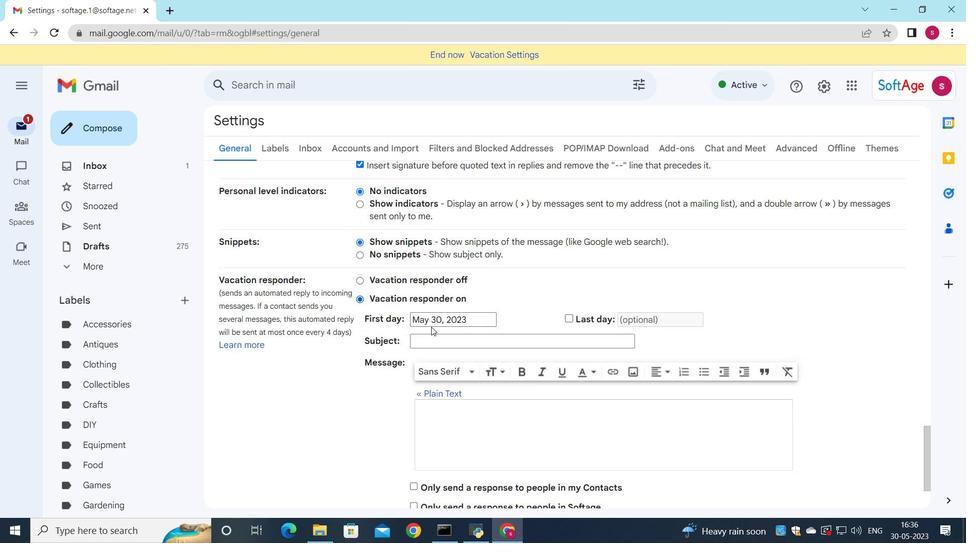 
Action: Mouse scrolled (431, 326) with delta (0, 0)
Screenshot: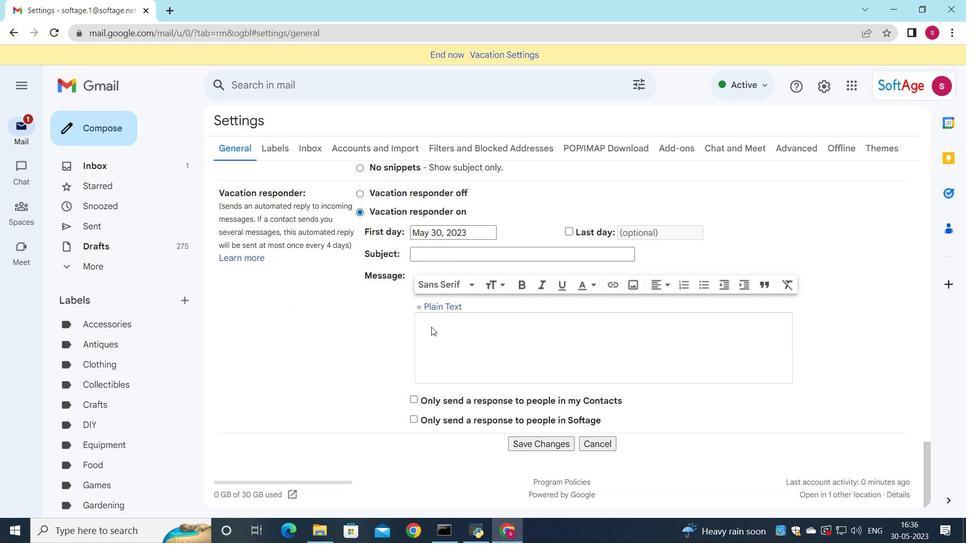 
Action: Mouse scrolled (431, 326) with delta (0, 0)
Screenshot: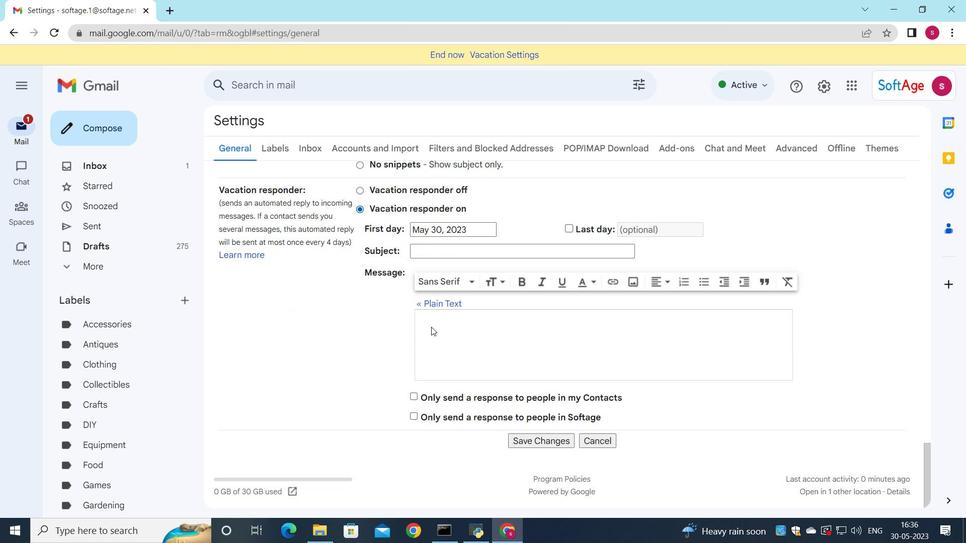 
Action: Mouse scrolled (431, 327) with delta (0, 0)
Screenshot: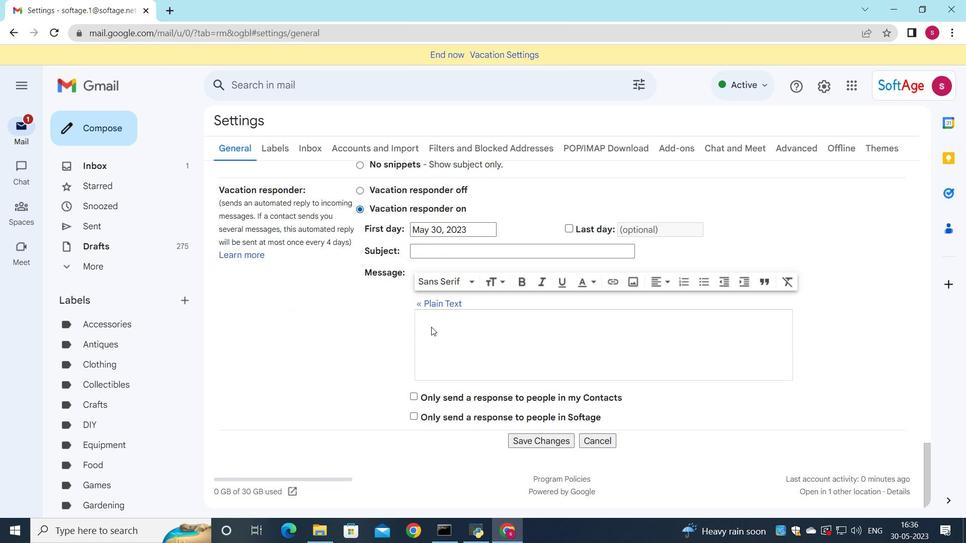 
Action: Mouse scrolled (431, 327) with delta (0, 0)
Screenshot: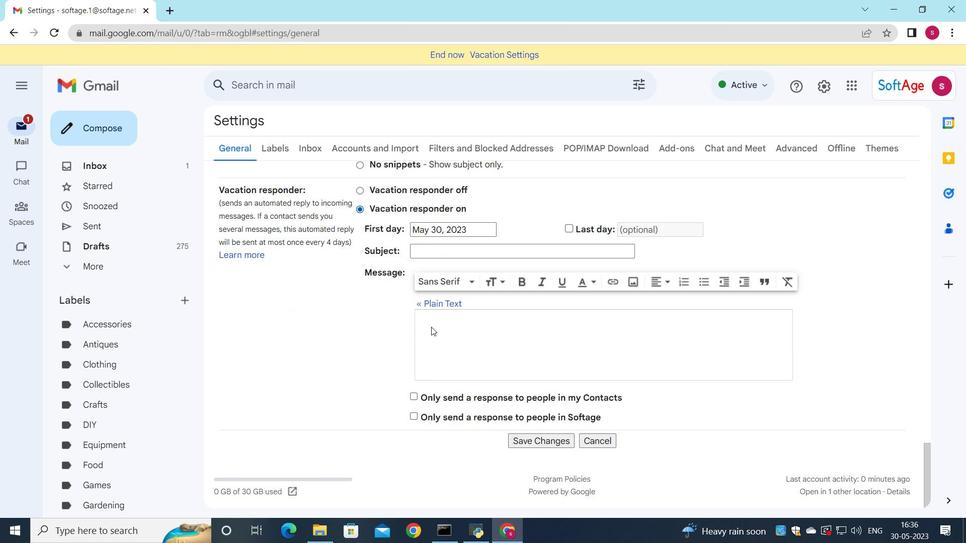
Action: Mouse scrolled (431, 327) with delta (0, 0)
Screenshot: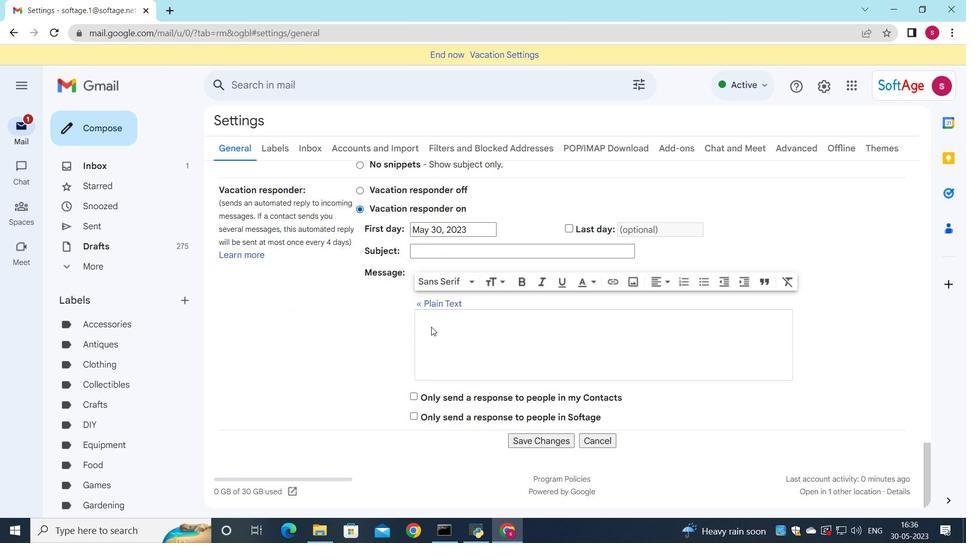 
Action: Mouse scrolled (431, 327) with delta (0, 0)
Screenshot: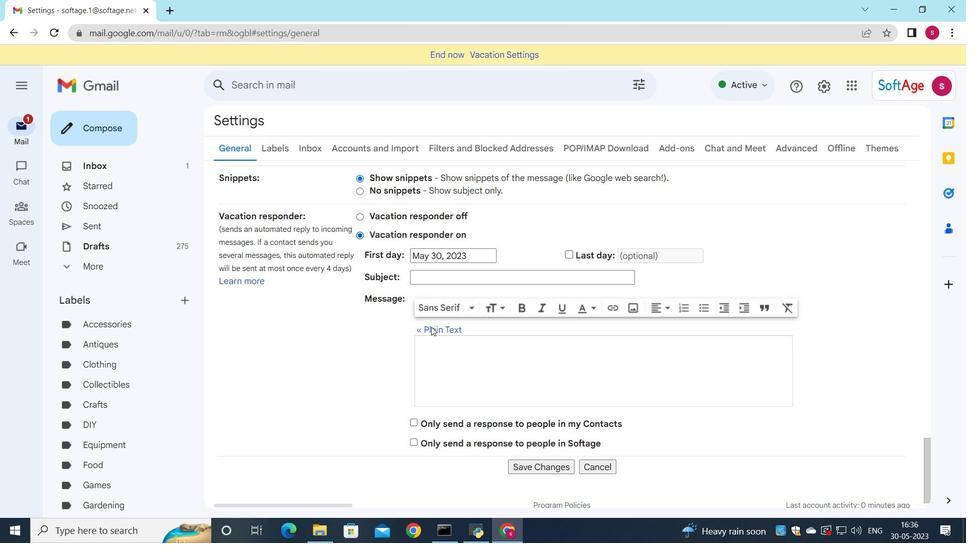 
Action: Mouse scrolled (431, 326) with delta (0, 0)
Screenshot: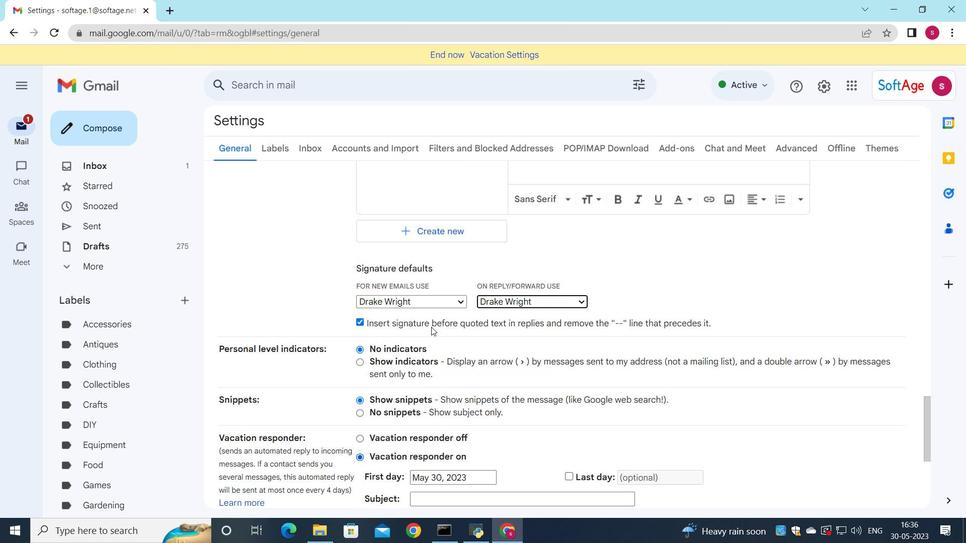 
Action: Mouse scrolled (431, 326) with delta (0, 0)
Screenshot: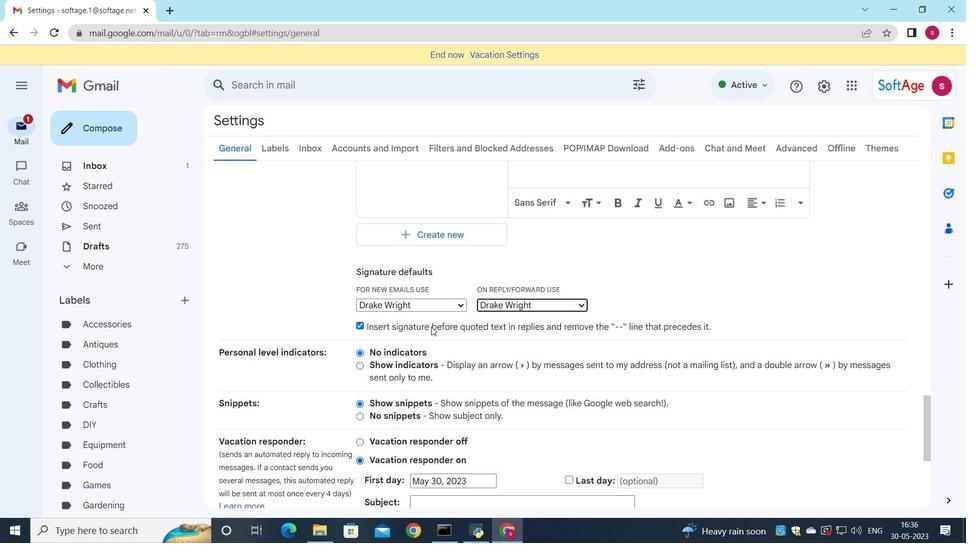 
Action: Mouse scrolled (431, 326) with delta (0, 0)
Screenshot: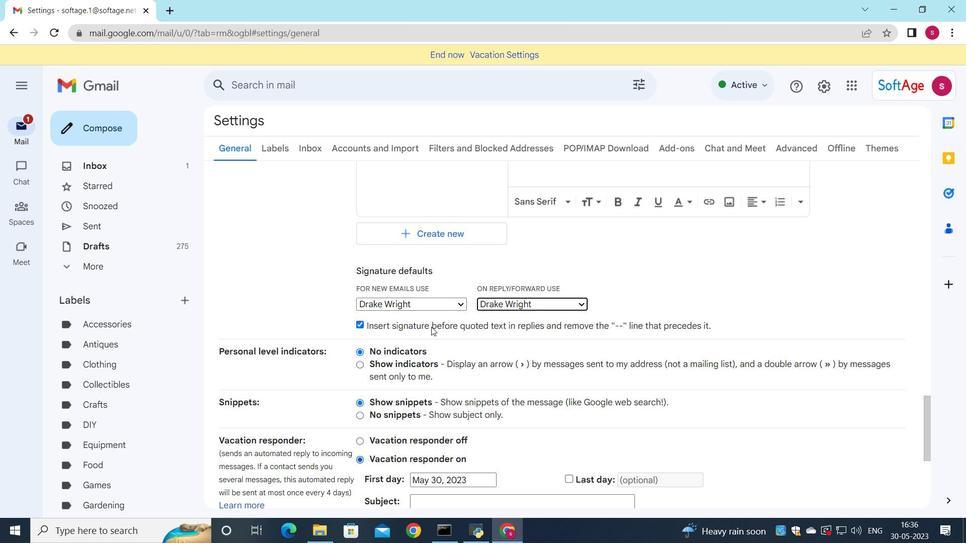 
Action: Mouse scrolled (431, 326) with delta (0, 0)
Screenshot: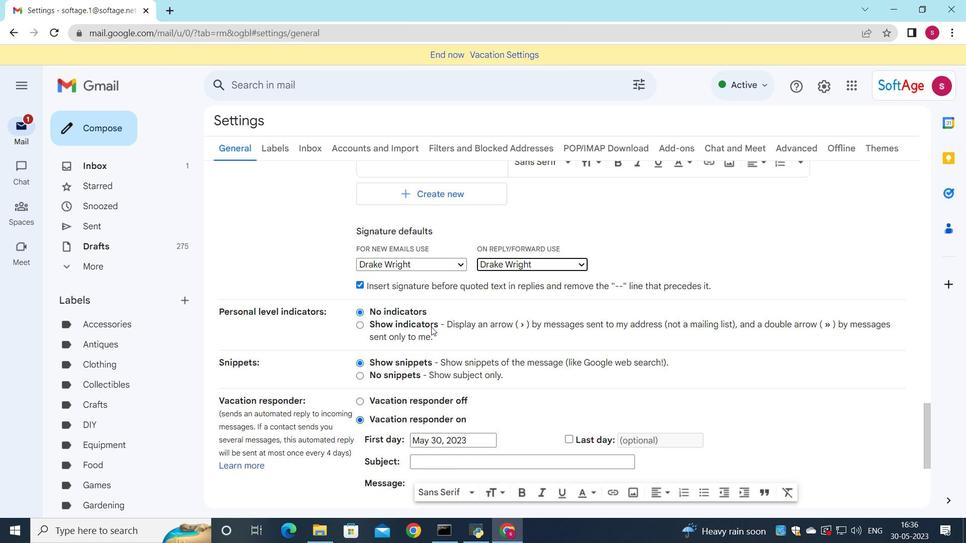 
Action: Mouse moved to (434, 333)
Screenshot: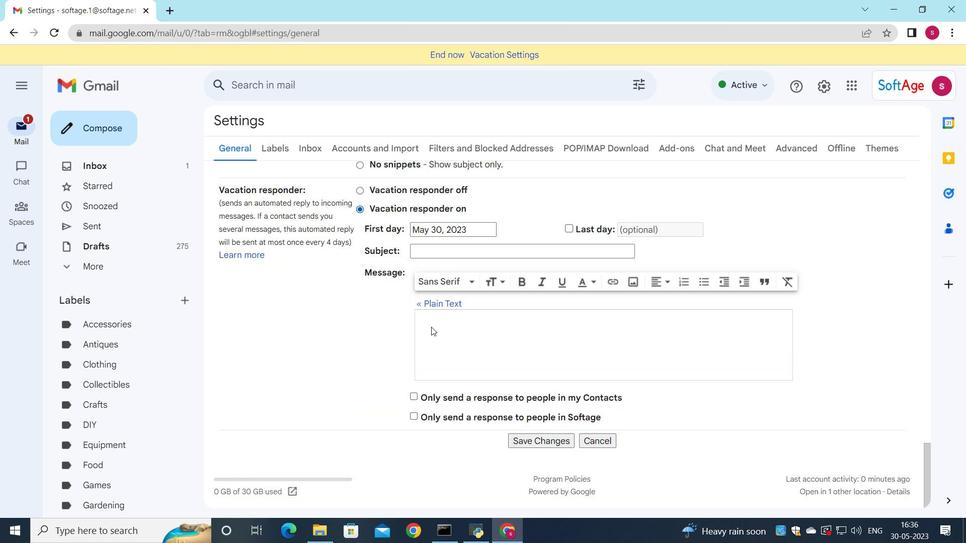
Action: Mouse scrolled (434, 333) with delta (0, 0)
Screenshot: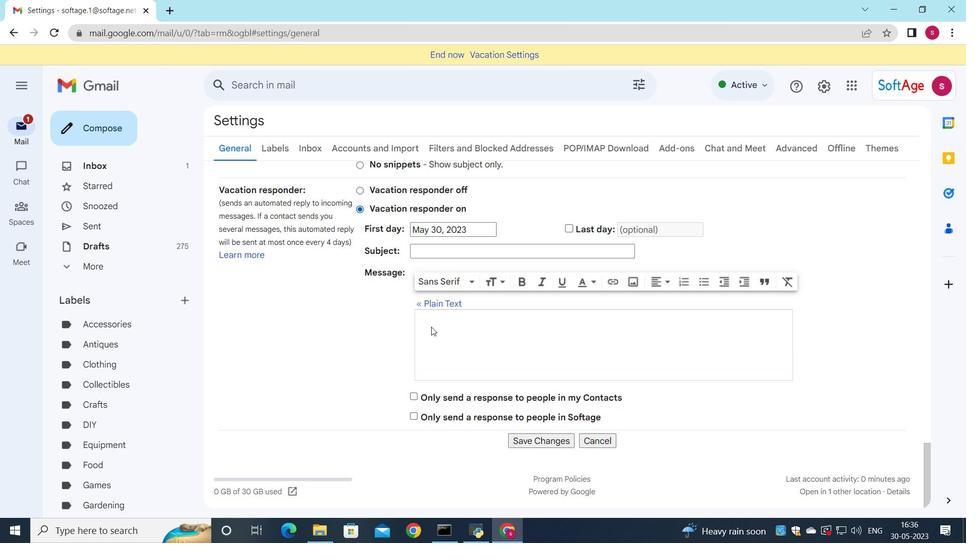 
Action: Mouse moved to (537, 443)
Screenshot: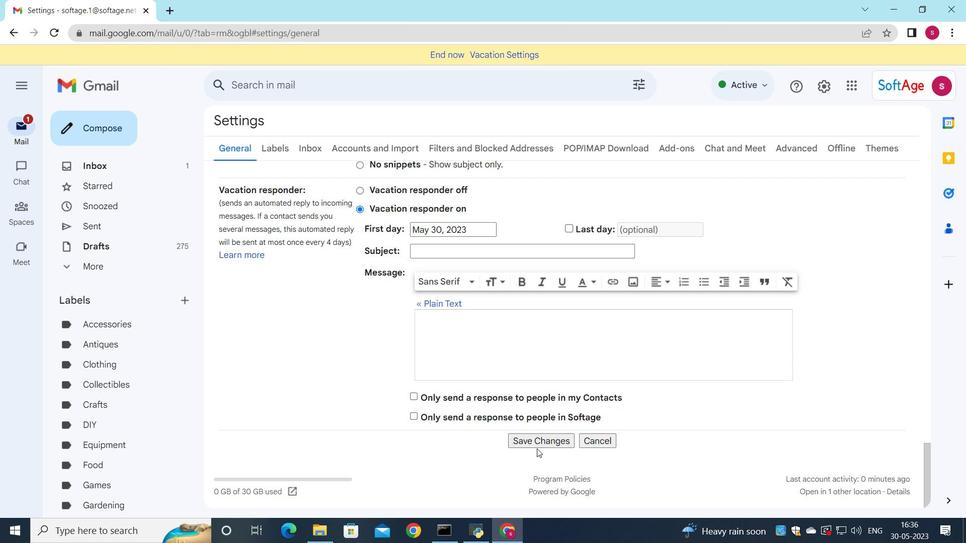 
Action: Mouse pressed left at (537, 443)
Screenshot: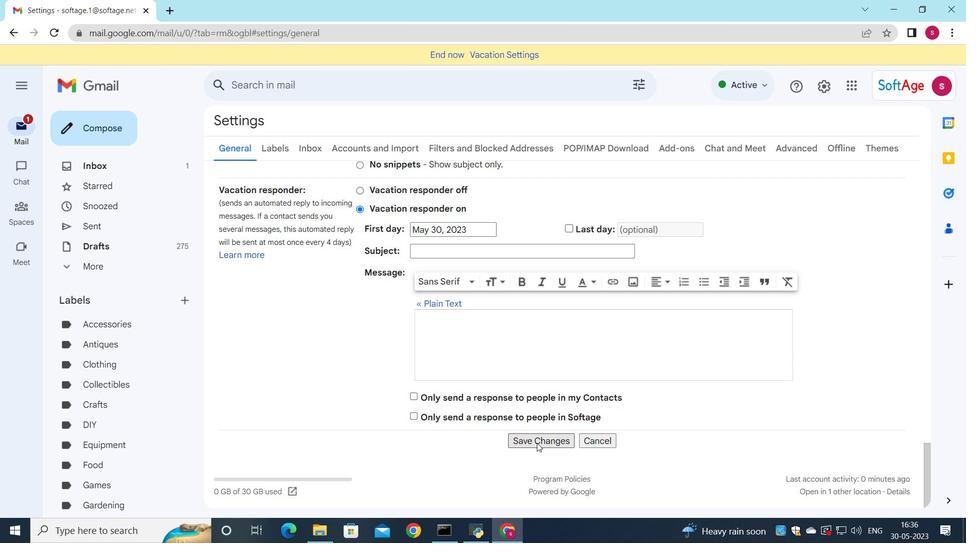 
Action: Mouse moved to (86, 125)
Screenshot: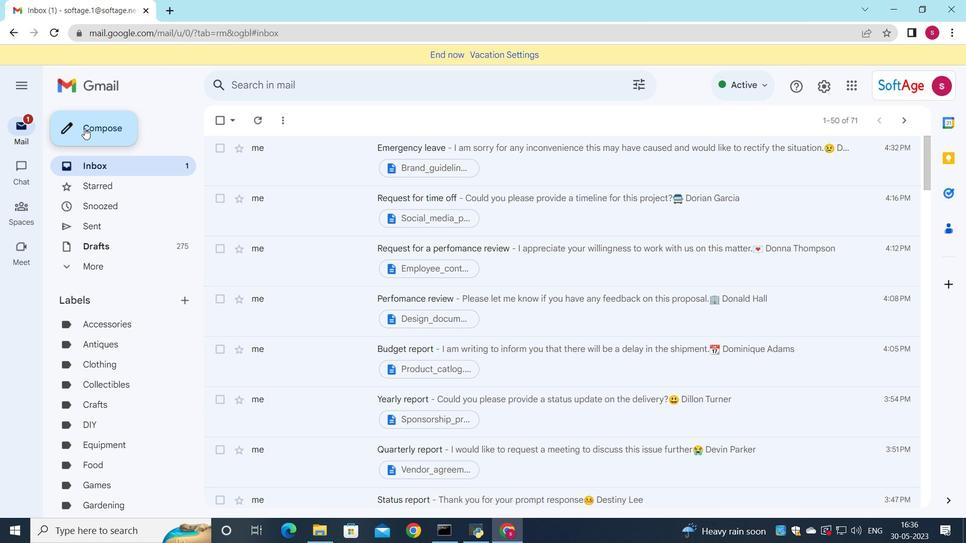 
Action: Mouse pressed left at (86, 125)
Screenshot: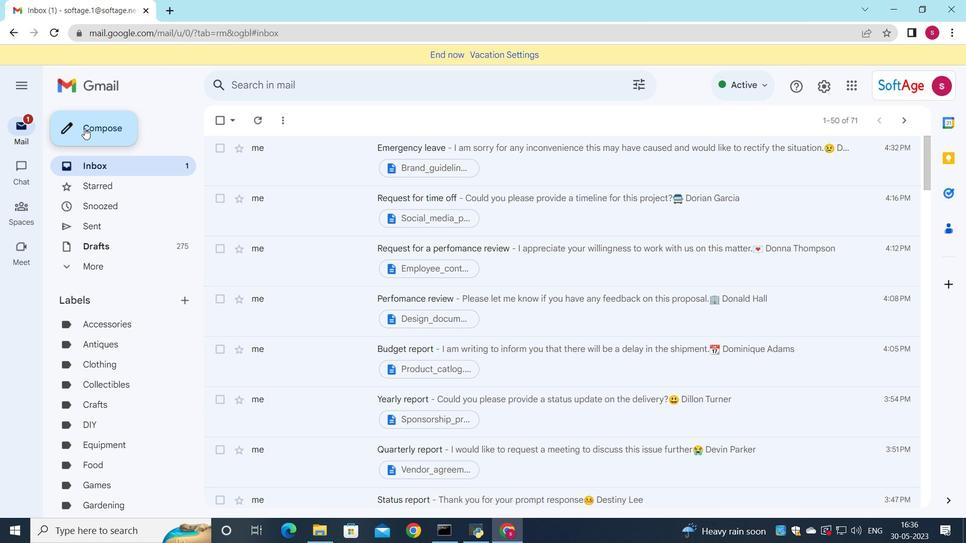 
Action: Mouse moved to (786, 265)
Screenshot: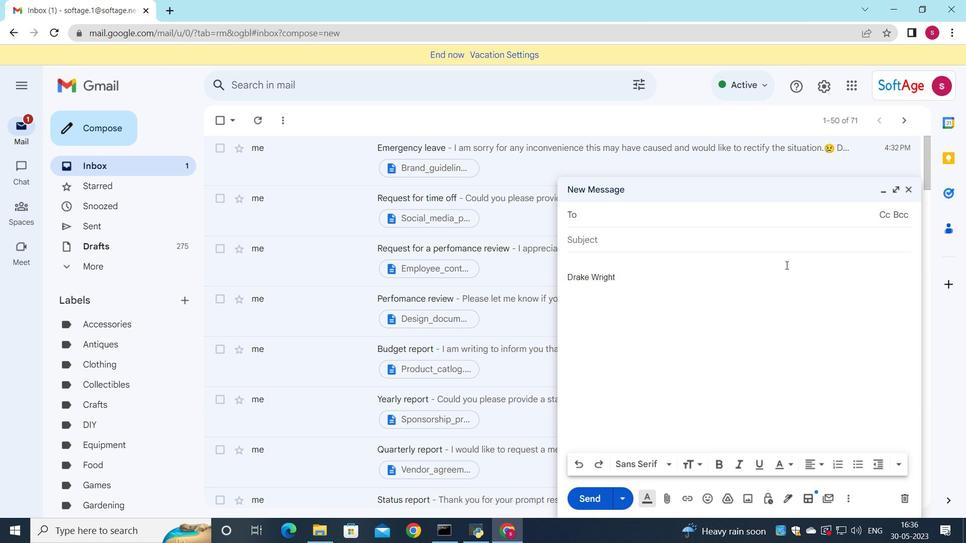 
Action: Key pressed <Key.down>
Screenshot: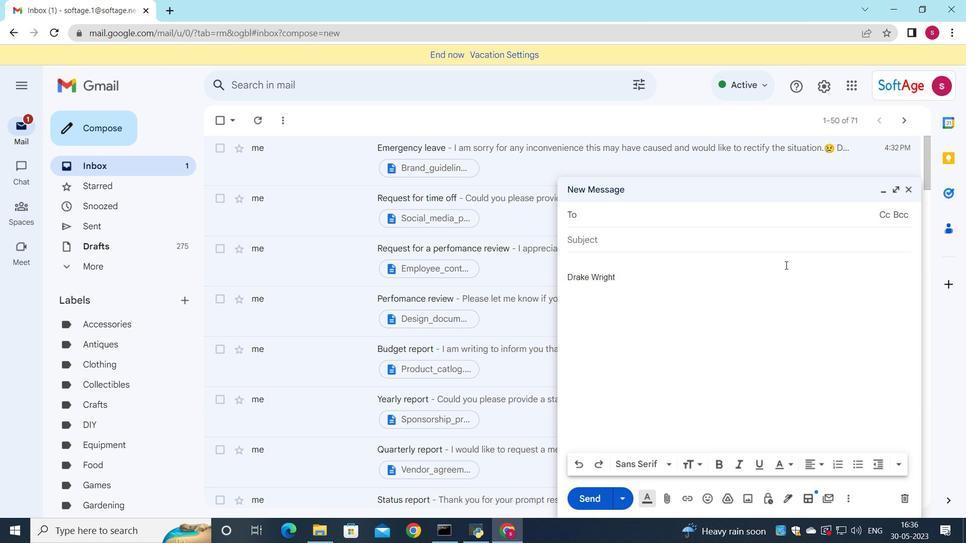 
Action: Mouse moved to (817, 275)
Screenshot: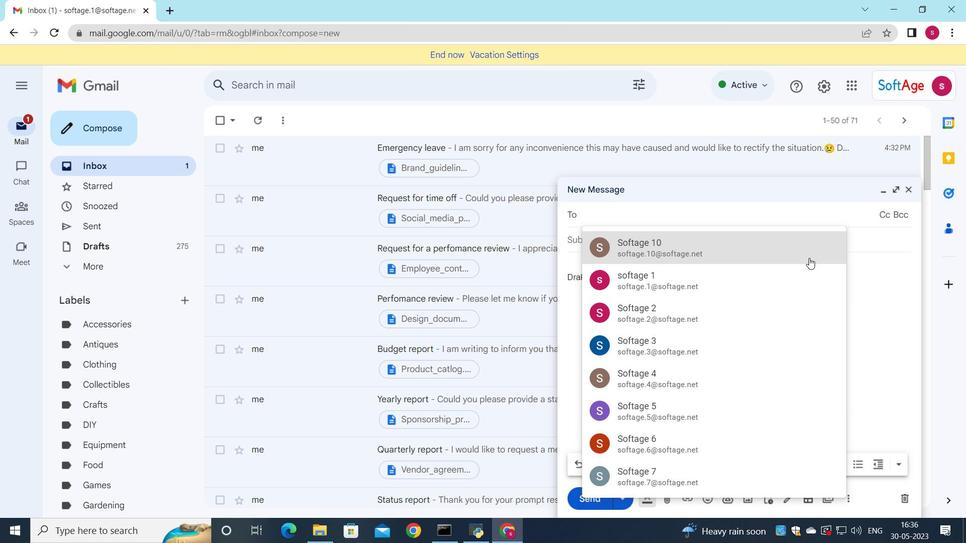 
Action: Key pressed so
Screenshot: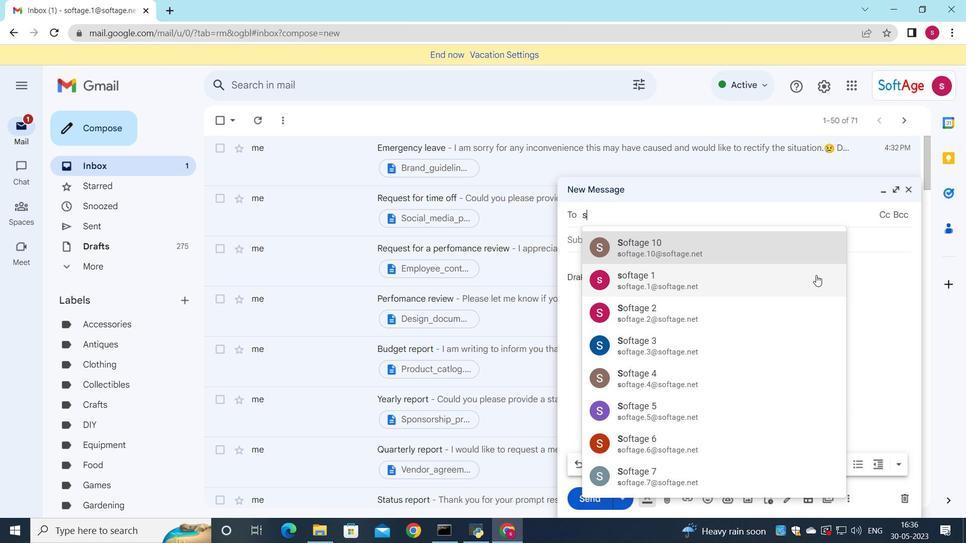 
Action: Mouse moved to (814, 279)
Screenshot: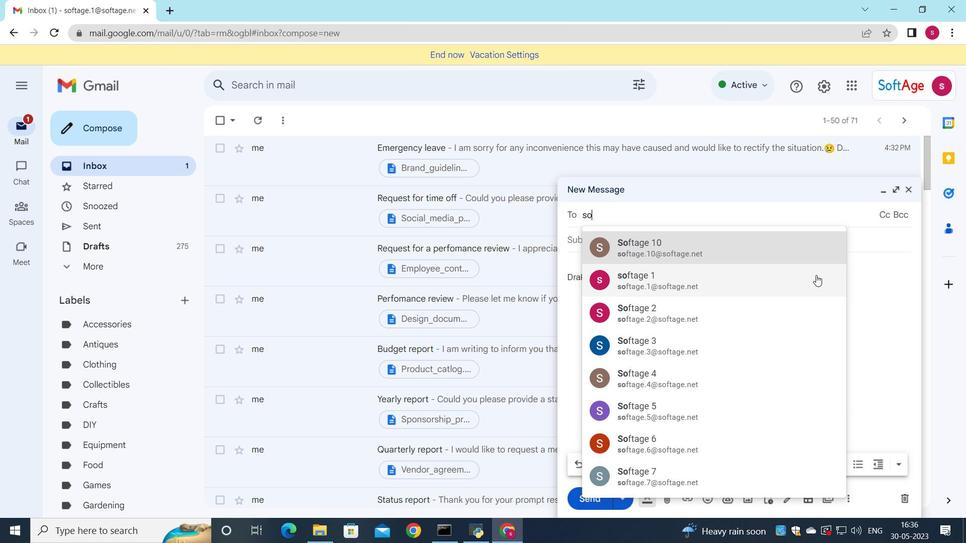 
Action: Key pressed ft
Screenshot: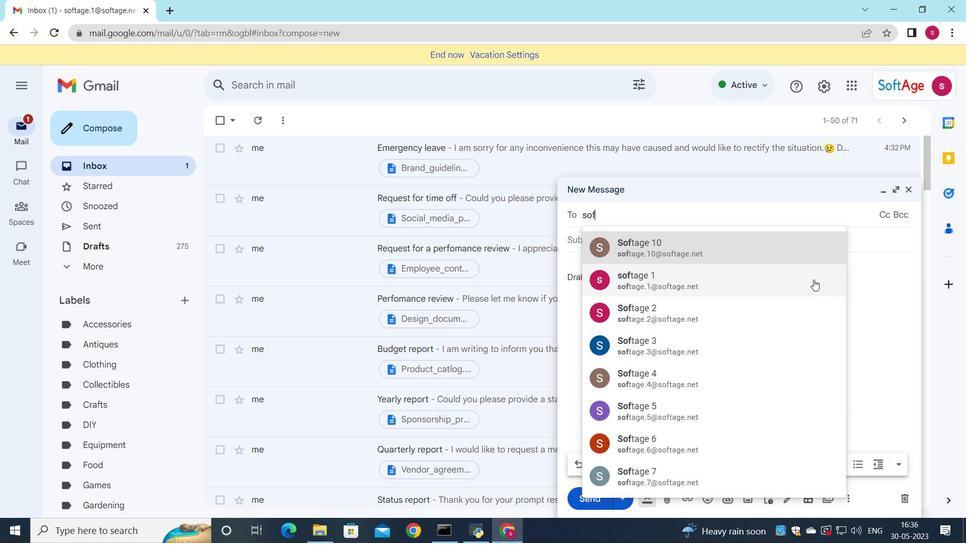 
Action: Mouse moved to (814, 281)
Screenshot: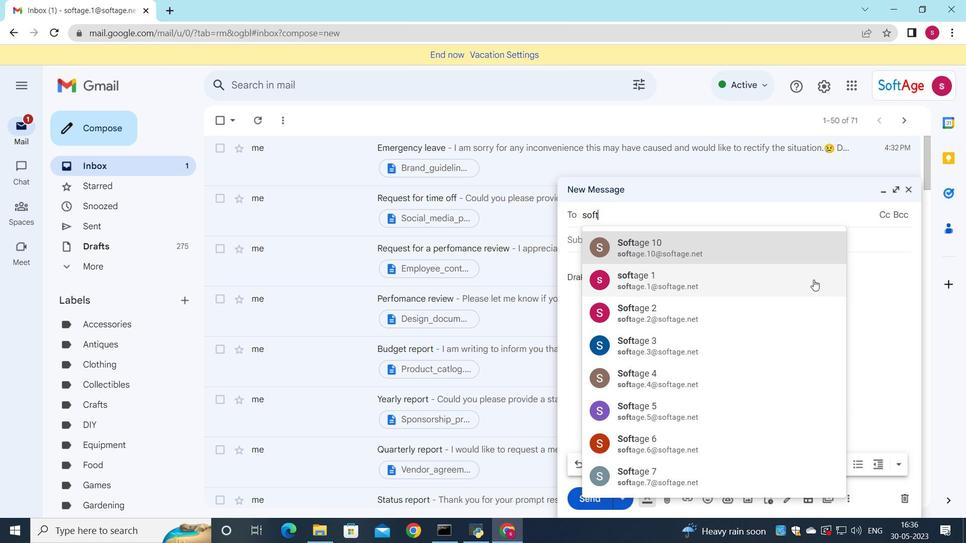 
Action: Key pressed a
Screenshot: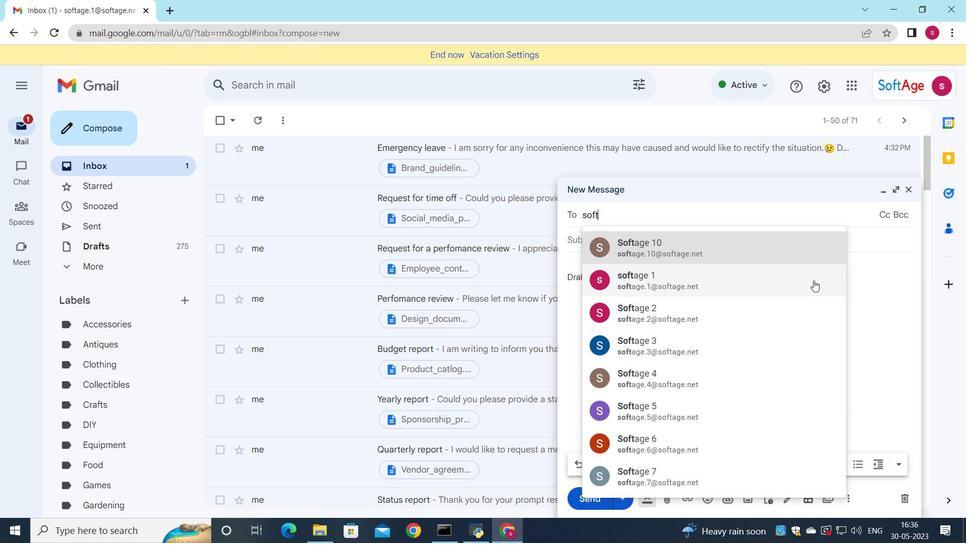 
Action: Mouse moved to (815, 286)
Screenshot: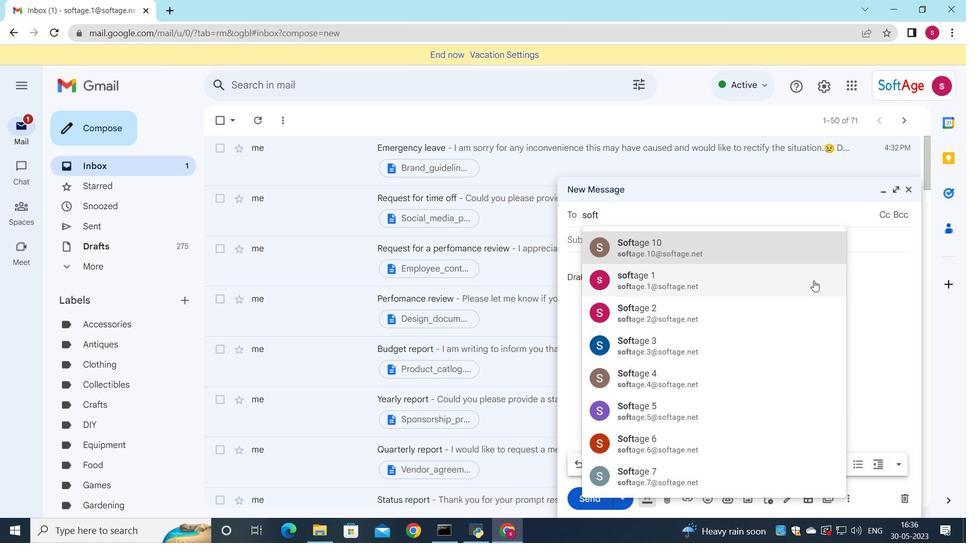 
Action: Key pressed ge.8
Screenshot: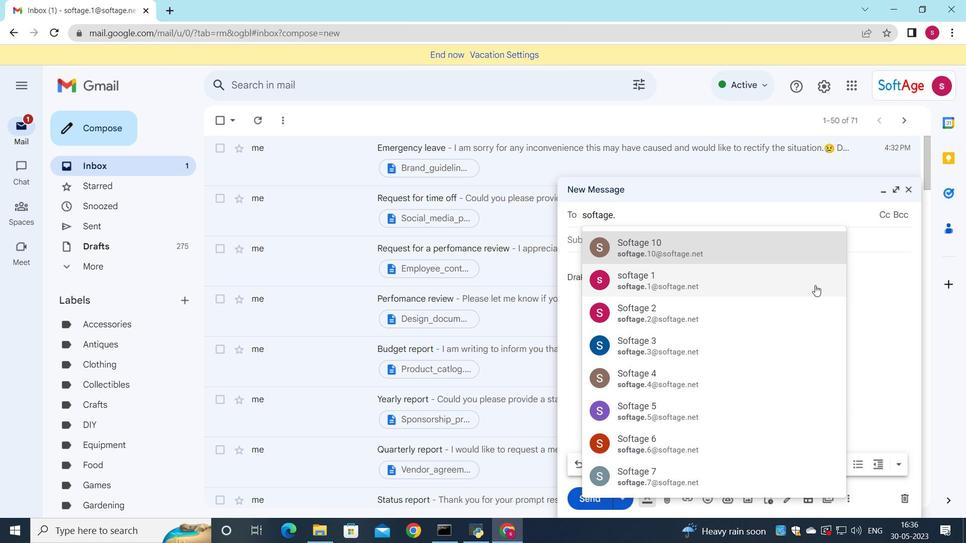 
Action: Mouse moved to (731, 248)
Screenshot: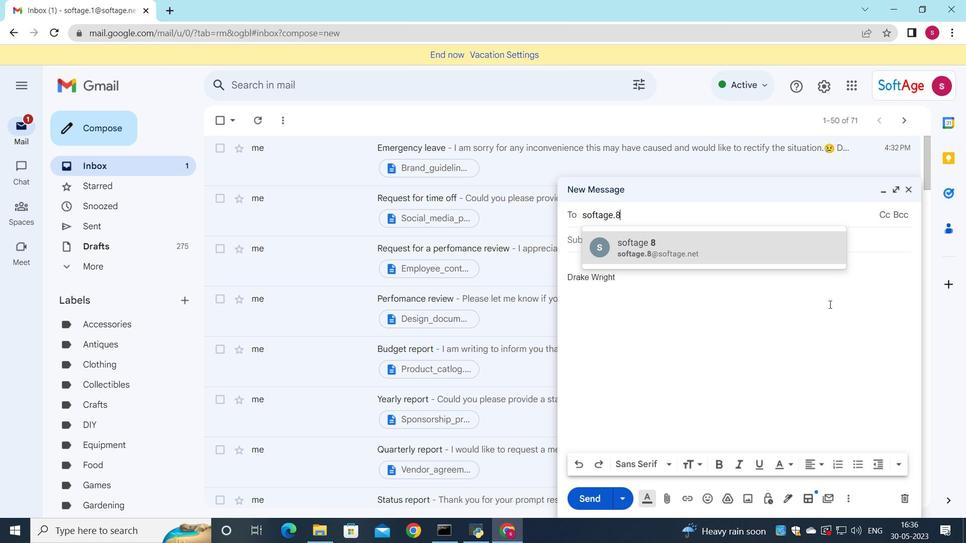
Action: Mouse pressed left at (731, 248)
Screenshot: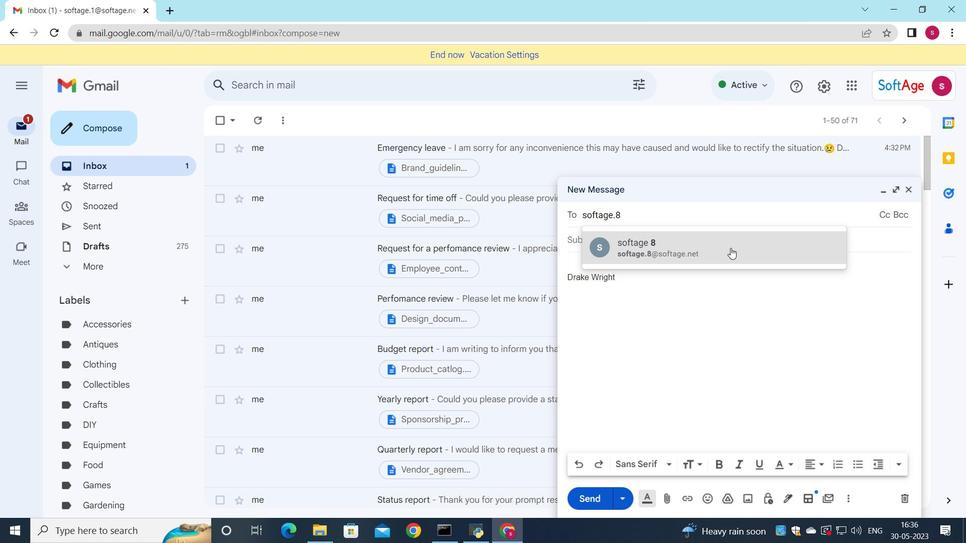 
Action: Mouse moved to (719, 236)
Screenshot: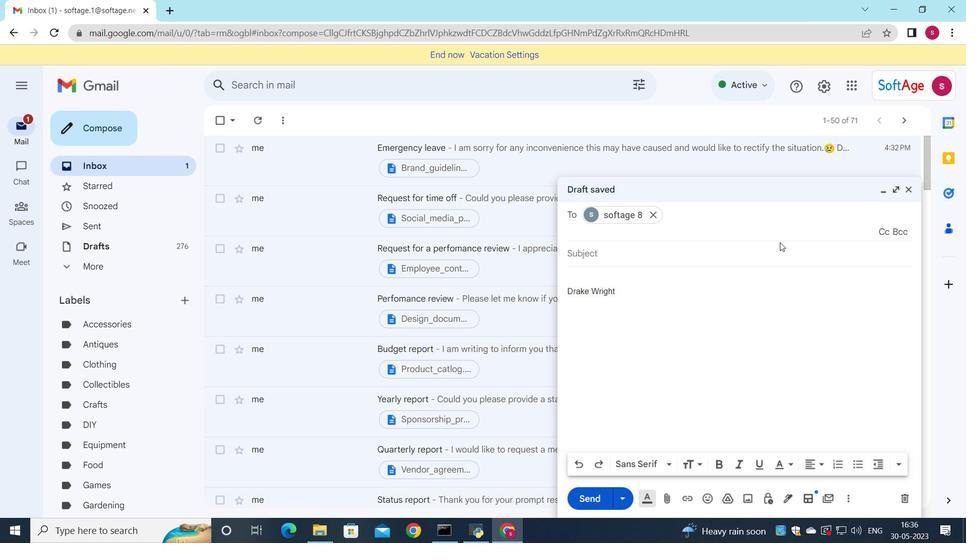 
Action: Key pressed <Key.down>
Screenshot: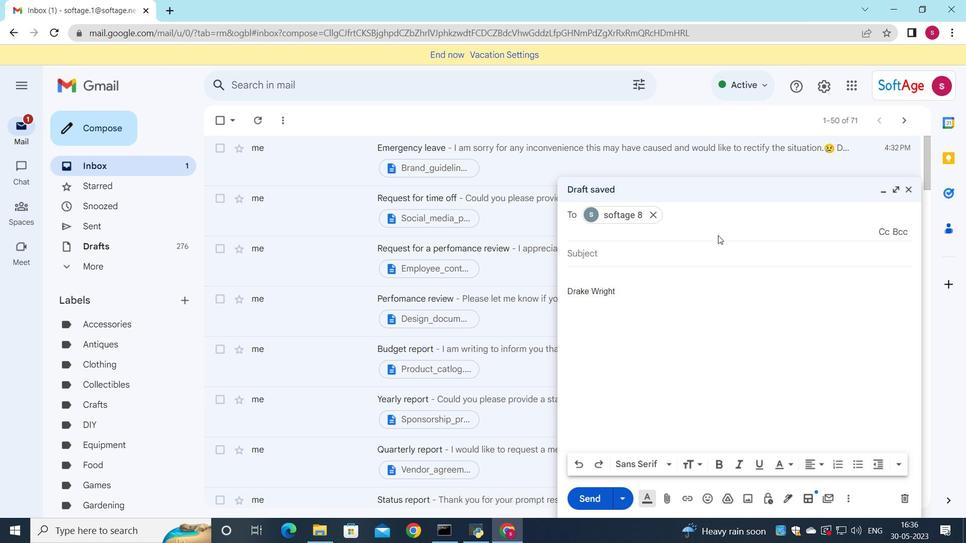 
Action: Mouse moved to (718, 284)
Screenshot: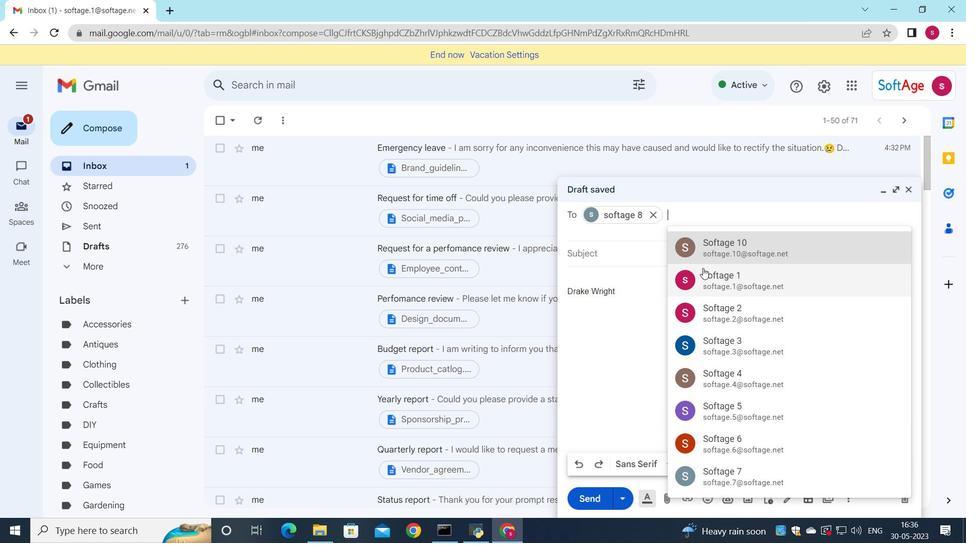 
Action: Mouse pressed left at (718, 284)
Screenshot: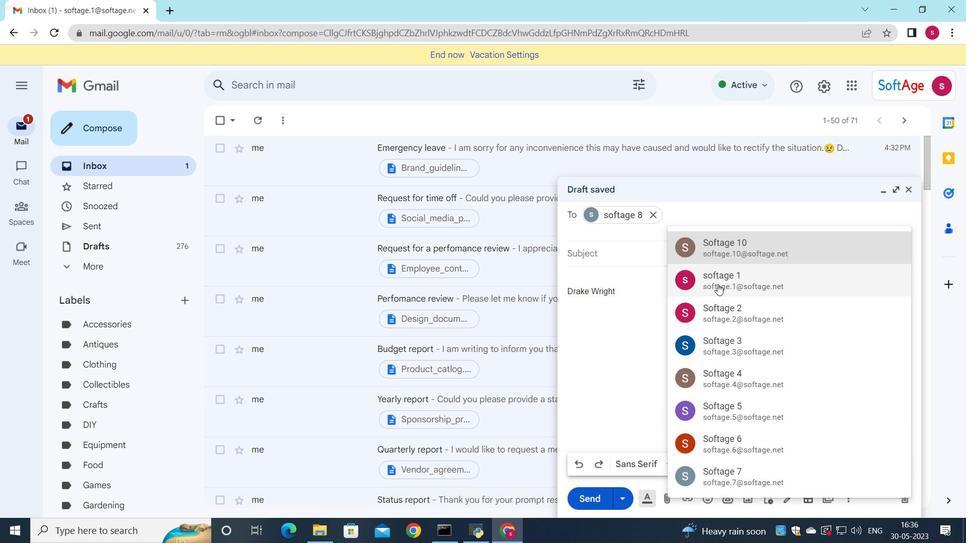 
Action: Mouse moved to (850, 221)
Screenshot: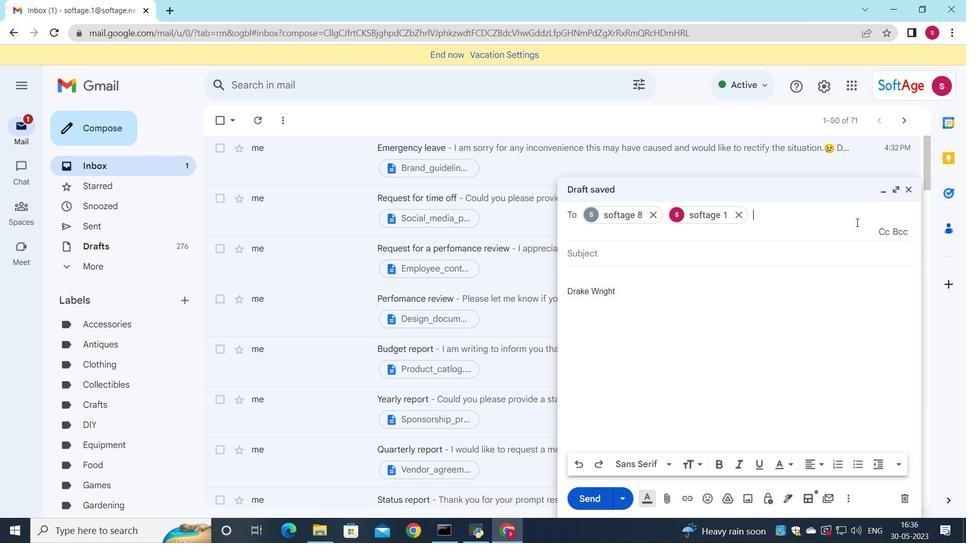 
Action: Key pressed s
Screenshot: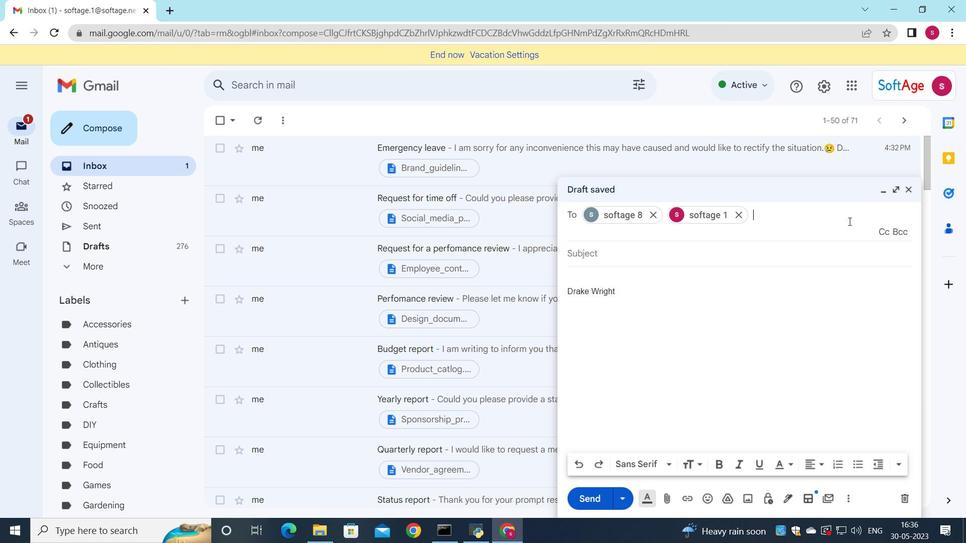 
Action: Mouse moved to (837, 210)
Screenshot: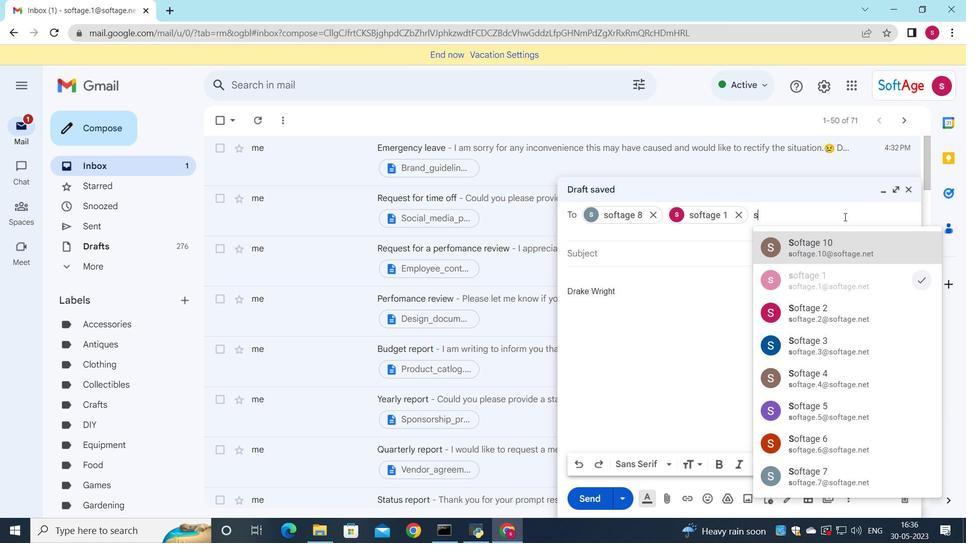 
Action: Key pressed o
Screenshot: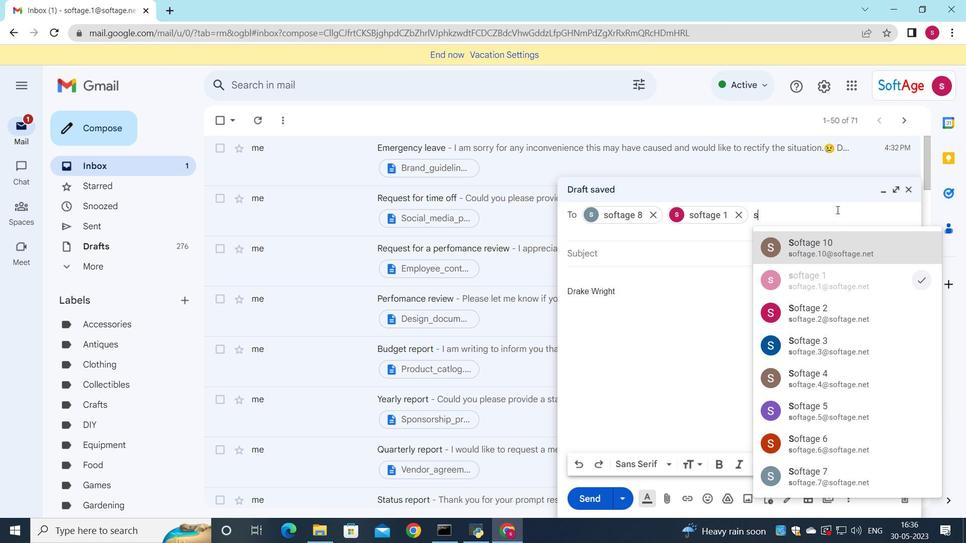 
Action: Mouse moved to (833, 212)
Screenshot: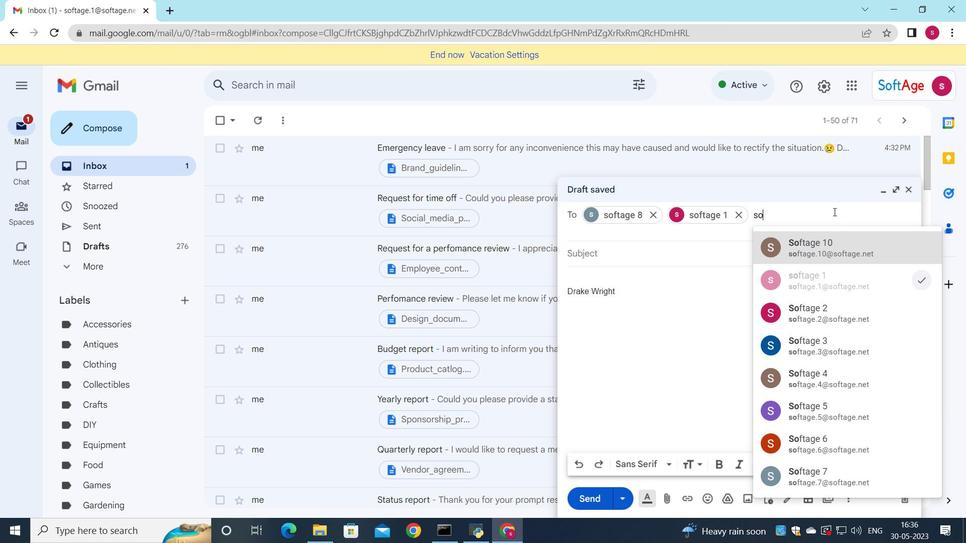 
Action: Key pressed ft
Screenshot: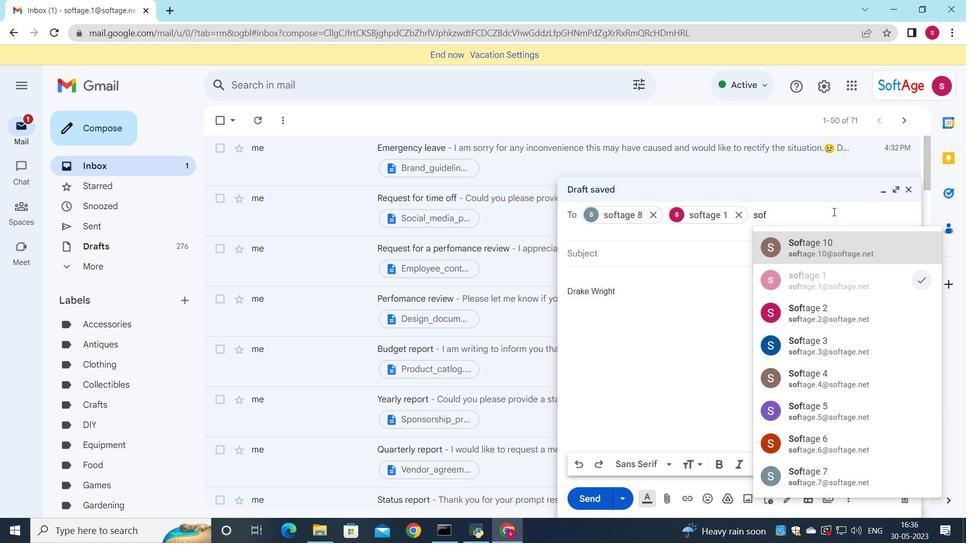 
Action: Mouse moved to (832, 213)
Screenshot: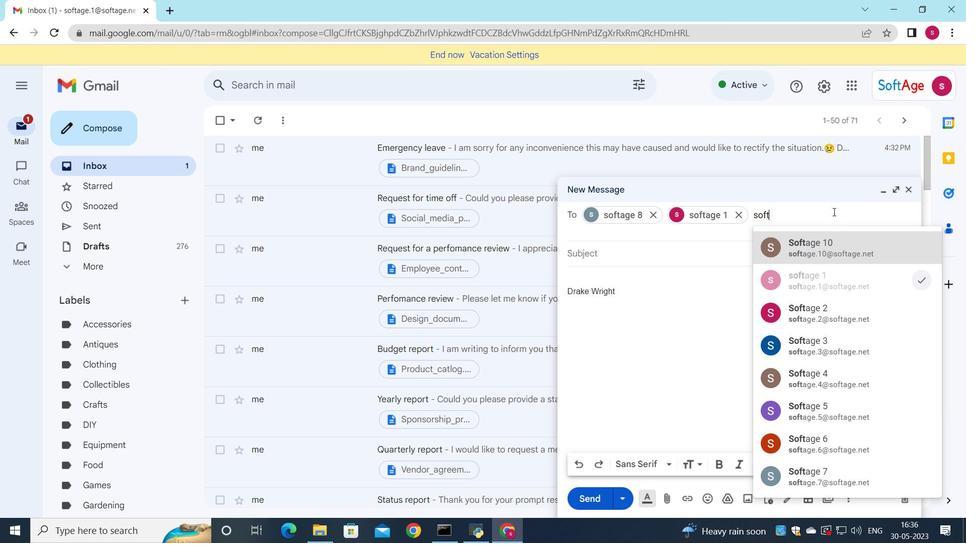 
Action: Key pressed age.9
Screenshot: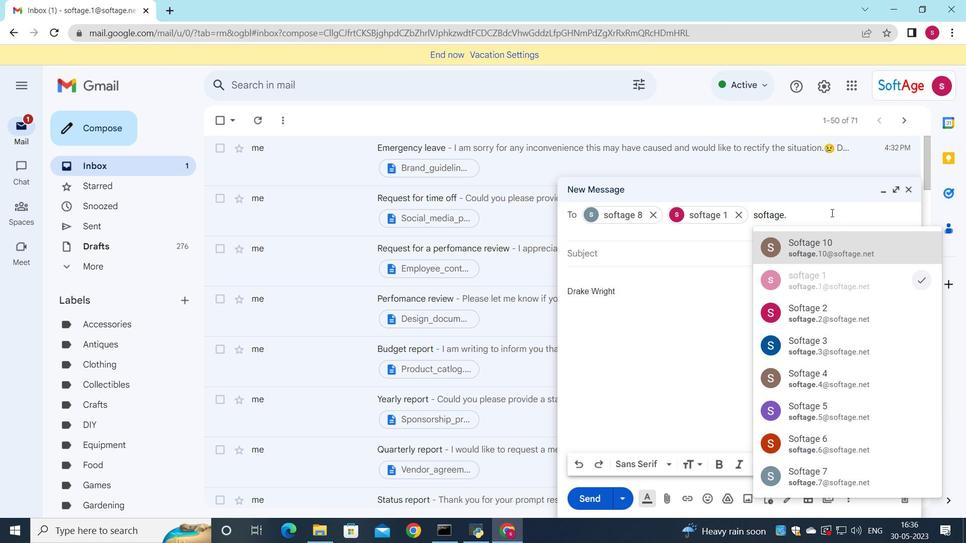 
Action: Mouse moved to (869, 247)
Screenshot: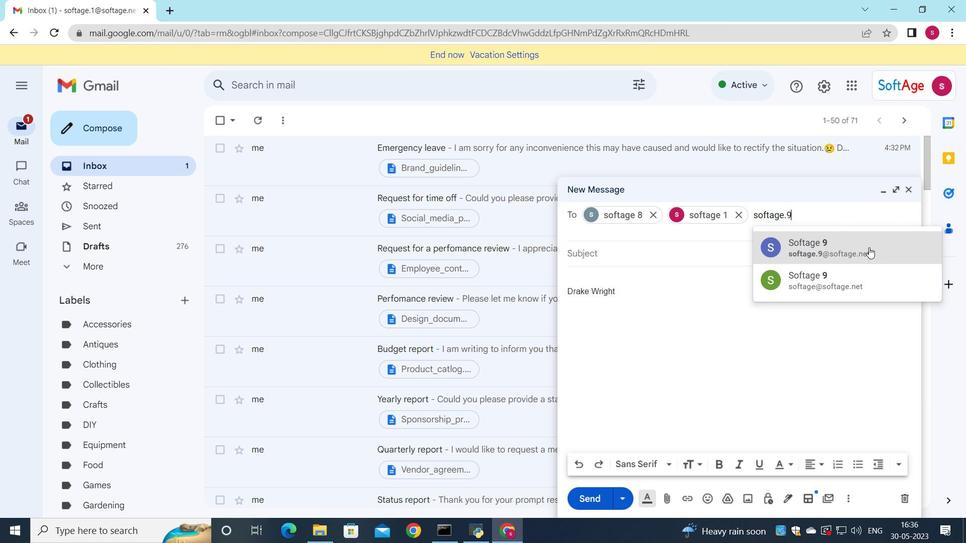 
Action: Mouse pressed left at (869, 247)
Screenshot: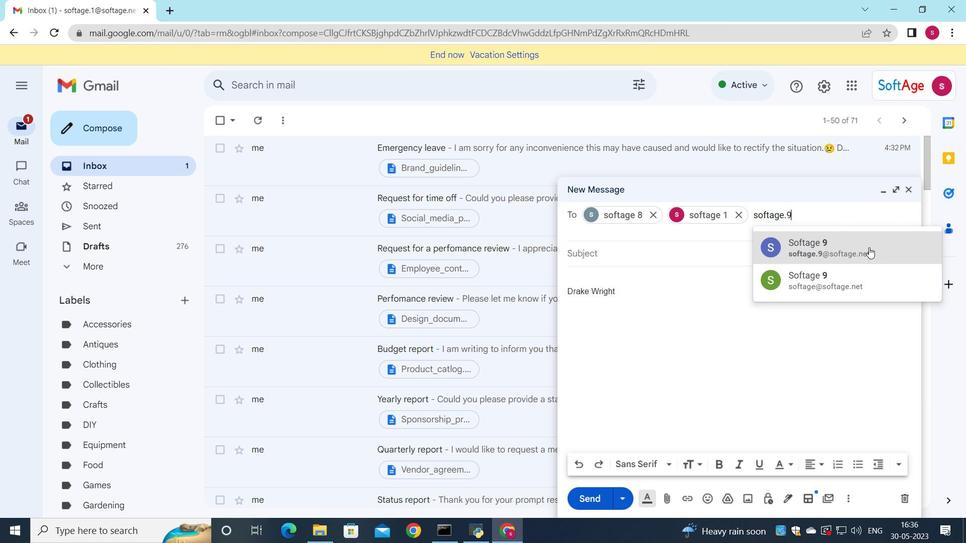 
Action: Mouse moved to (881, 256)
Screenshot: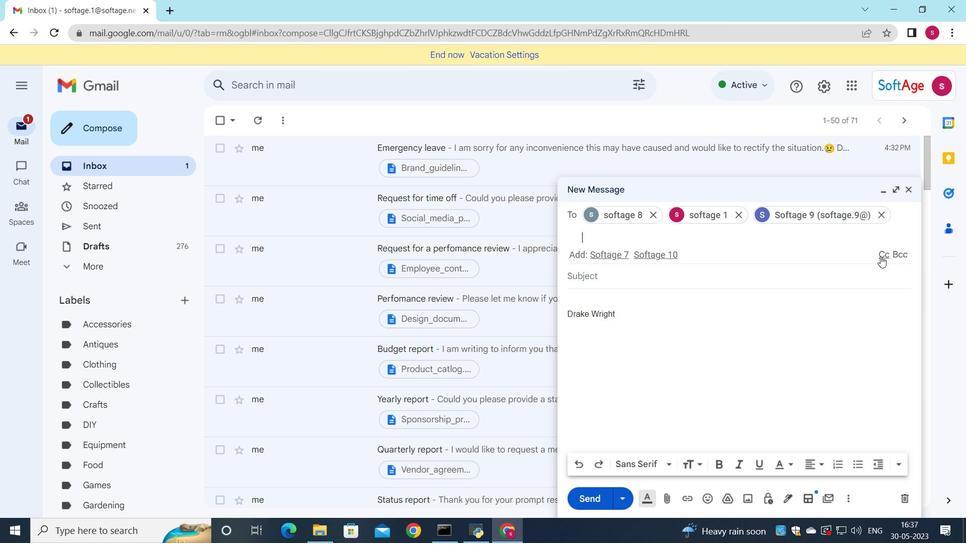 
Action: Mouse pressed left at (881, 256)
Screenshot: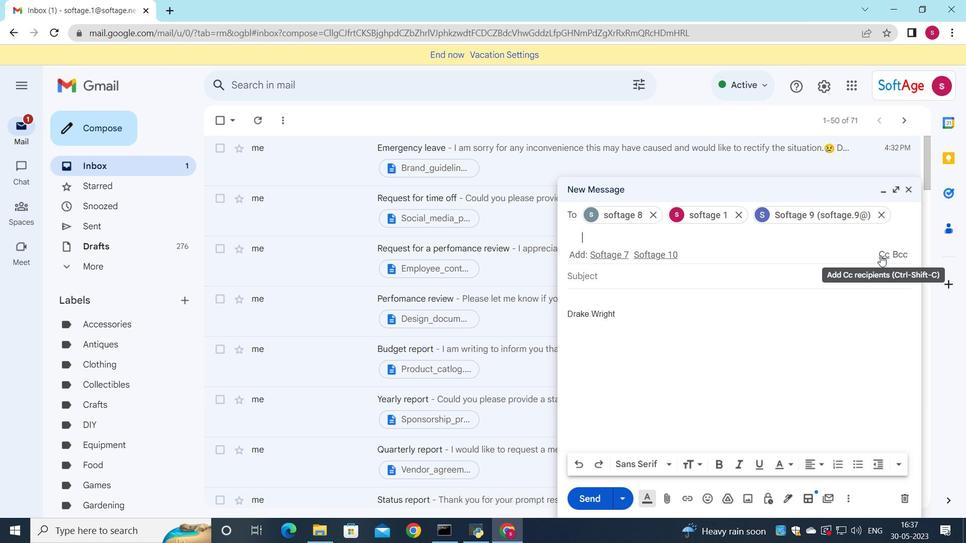 
Action: Mouse moved to (666, 280)
Screenshot: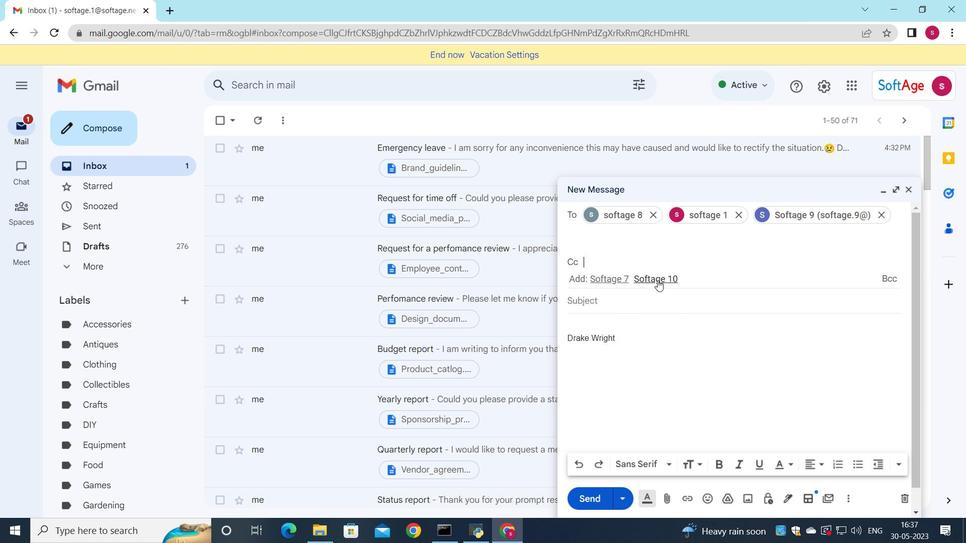 
Action: Mouse pressed left at (666, 280)
Screenshot: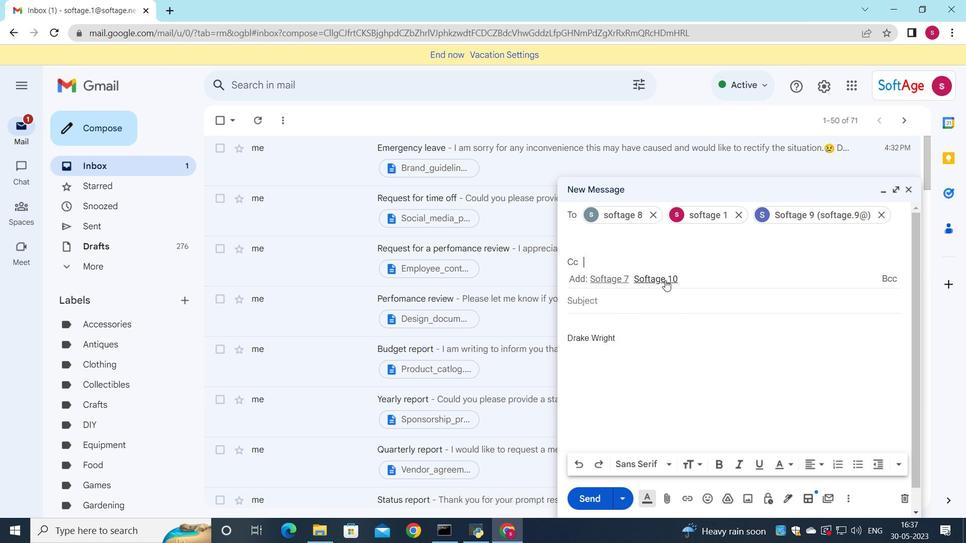 
Action: Mouse moved to (621, 308)
Screenshot: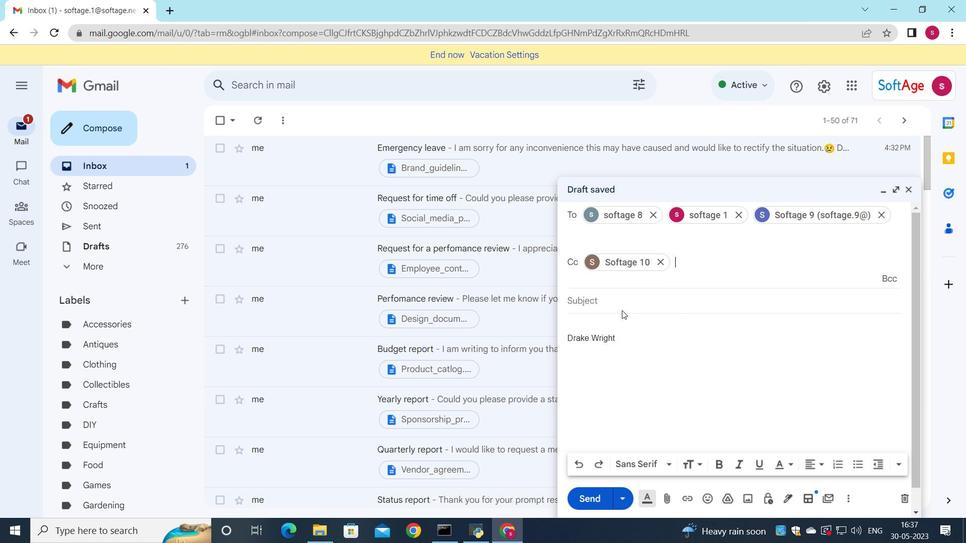
Action: Mouse pressed left at (621, 308)
Screenshot: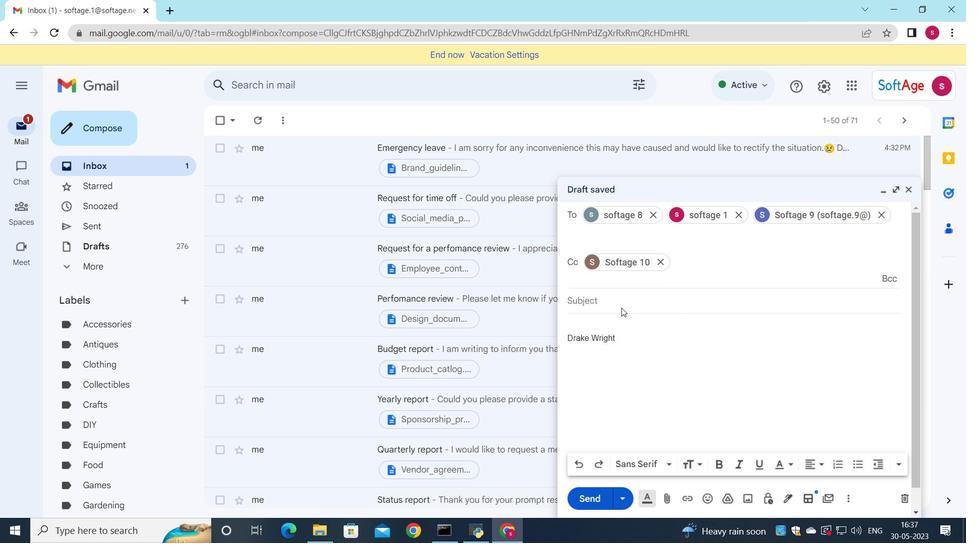 
Action: Mouse moved to (757, 269)
Screenshot: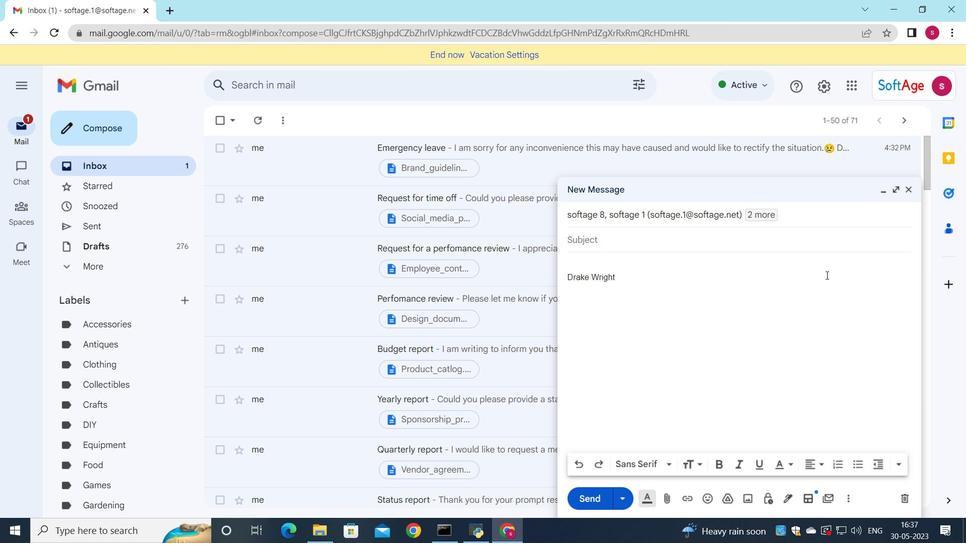 
Action: Key pressed <Key.shift>Request<Key.space>for<Key.space>a<Key.space>sick<Key.space>day<Key.space>
Screenshot: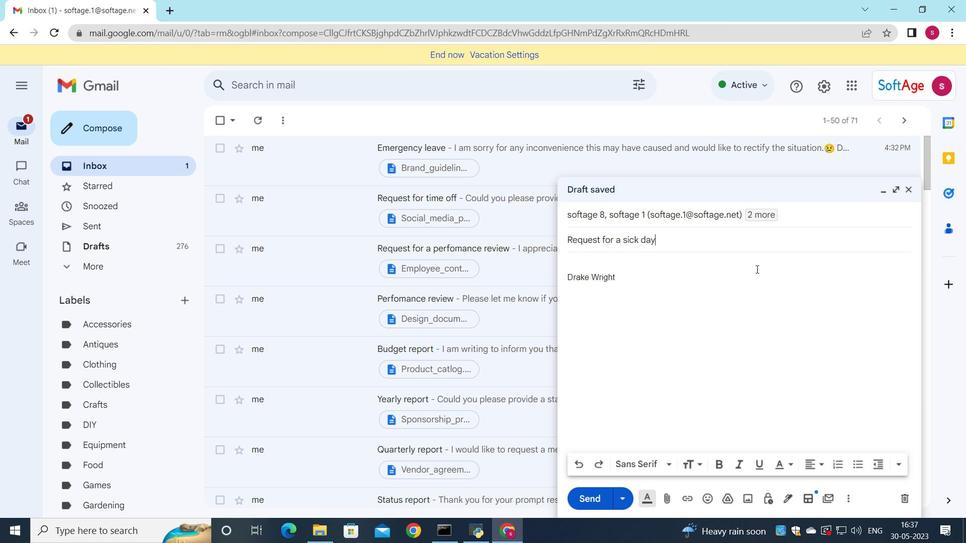 
Action: Mouse moved to (588, 260)
Screenshot: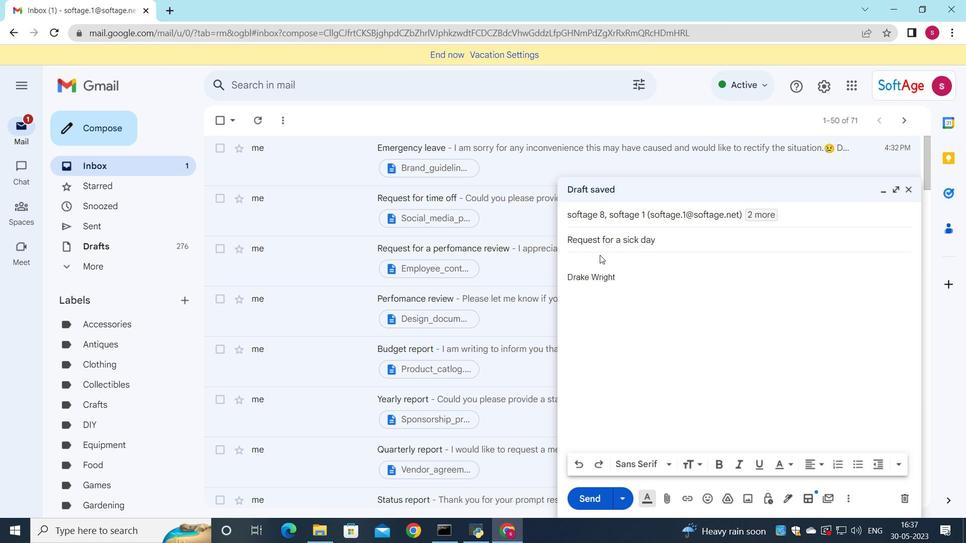 
Action: Mouse pressed left at (588, 260)
Screenshot: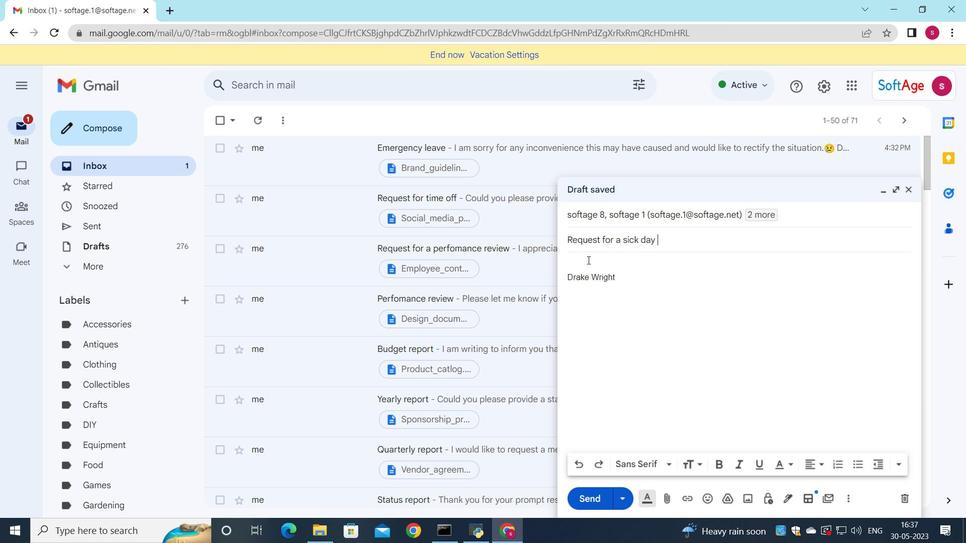 
Action: Mouse moved to (594, 262)
Screenshot: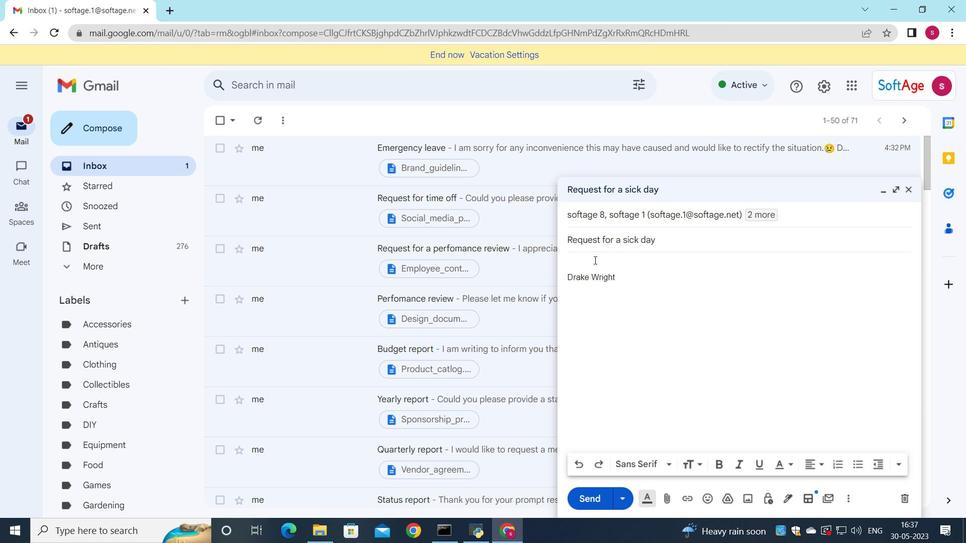 
Action: Key pressed <Key.shift_r>Please<Key.space><Key.space>l
Screenshot: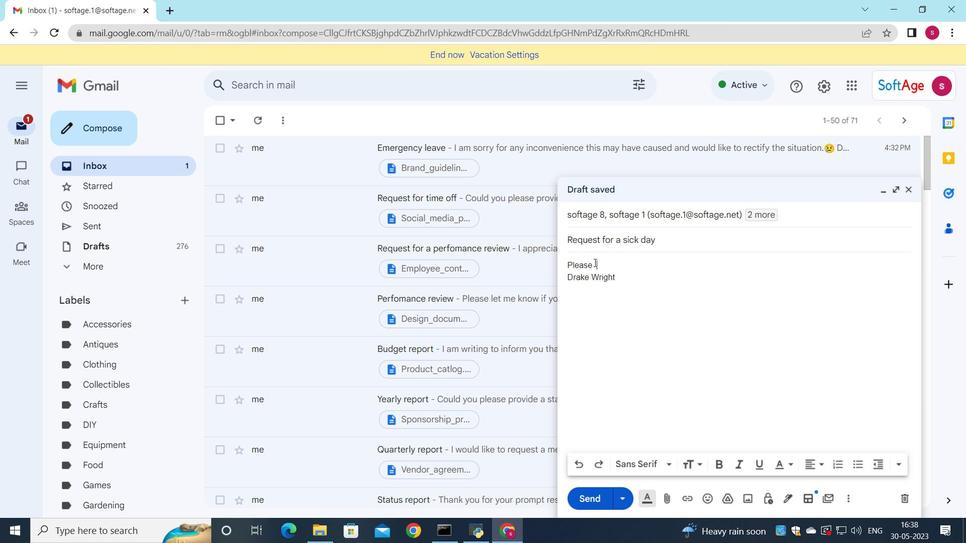 
Action: Mouse moved to (663, 278)
Screenshot: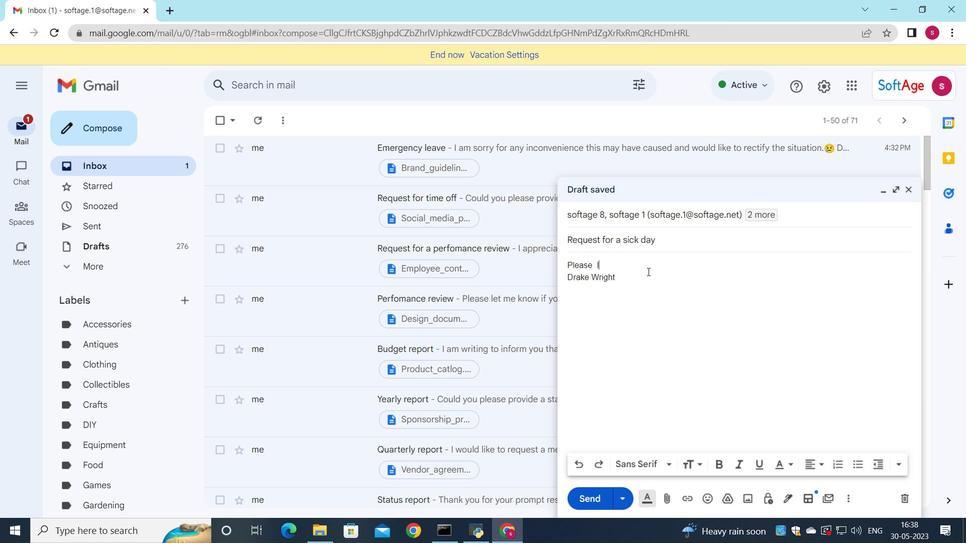 
Action: Key pressed <Key.backspace>let<Key.space>me<Key.space>know<Key.space>if<Key.space>ypu<Key.space>e<Key.backspace>require<Key.space>any<Key.space>further<Key.space>informationfrom<Key.space>me
Screenshot: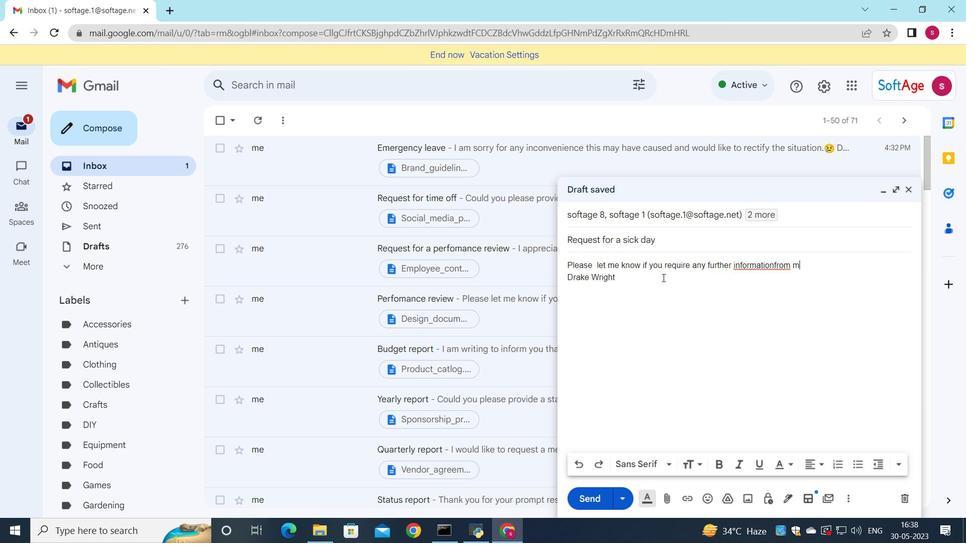 
Action: Mouse moved to (774, 265)
Screenshot: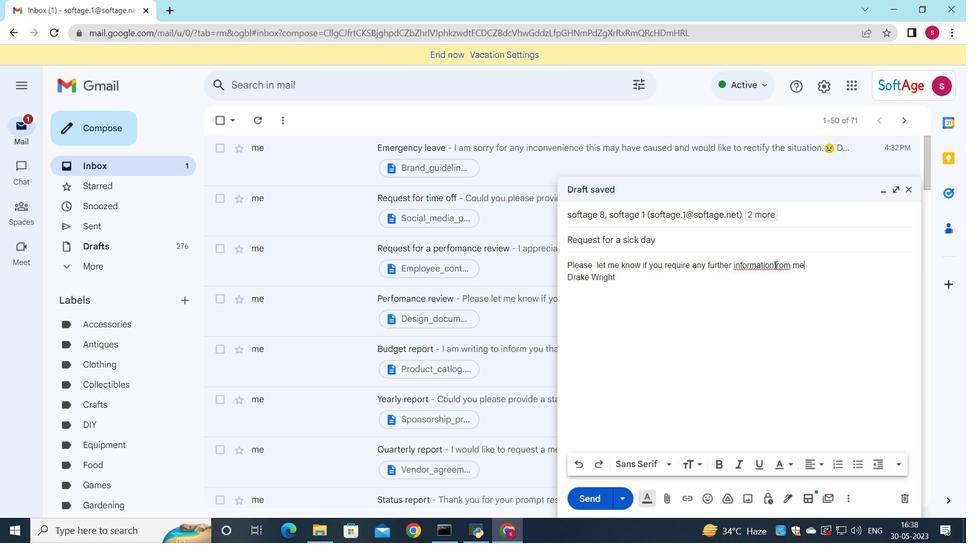 
Action: Mouse pressed left at (774, 265)
Screenshot: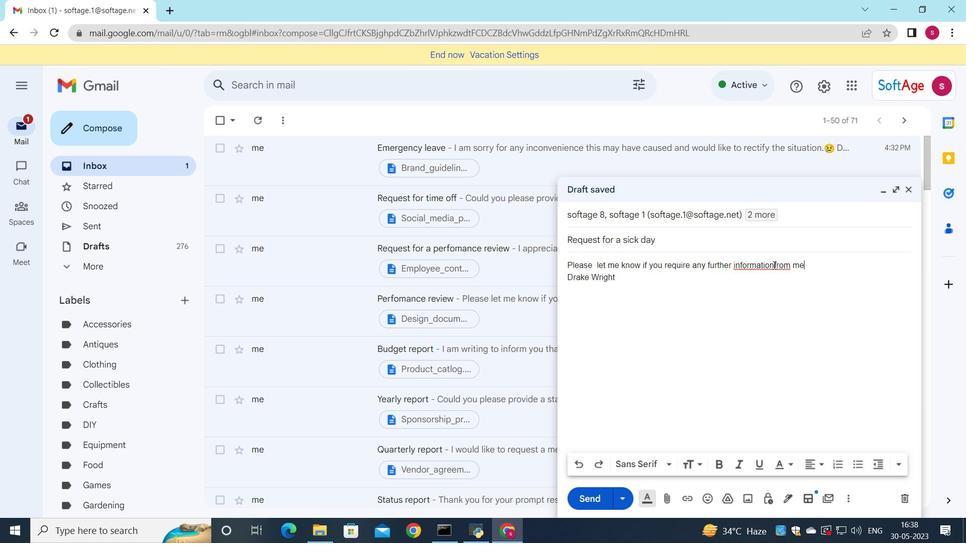 
Action: Key pressed <Key.space>
Screenshot: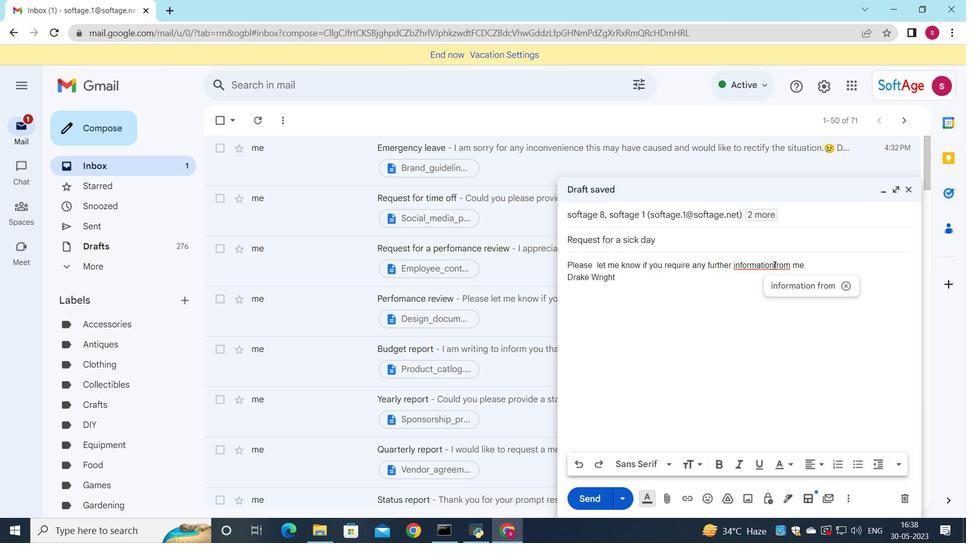
Action: Mouse moved to (817, 265)
Screenshot: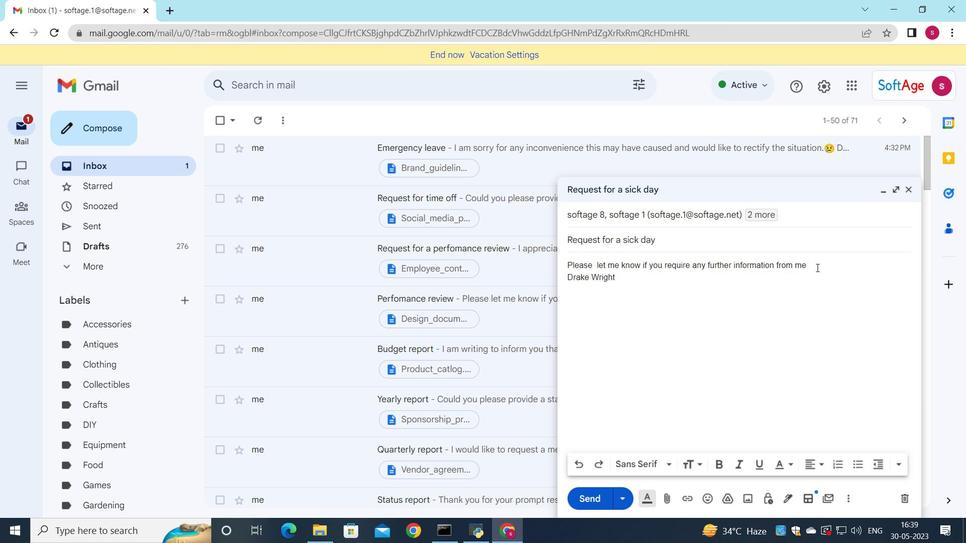 
Action: Mouse pressed left at (817, 265)
Screenshot: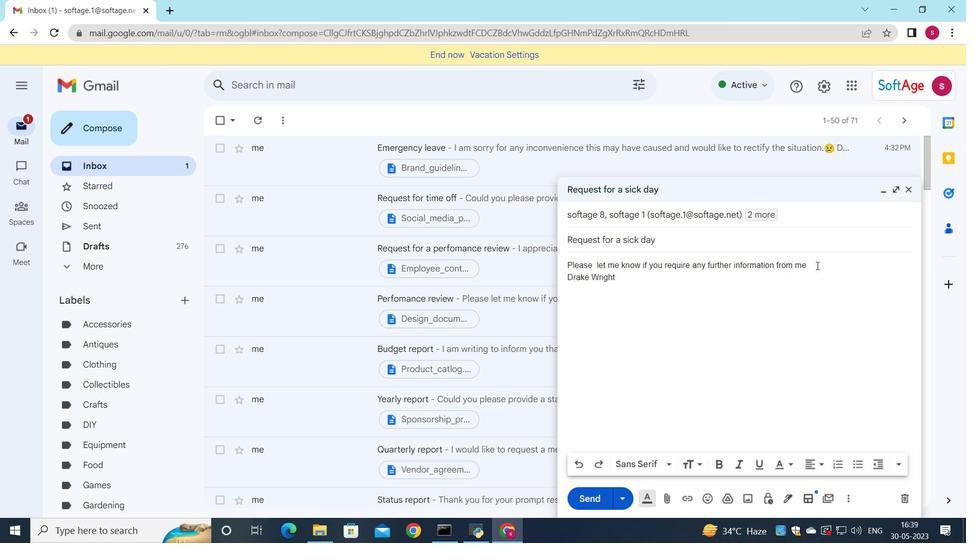
Action: Mouse moved to (702, 500)
Screenshot: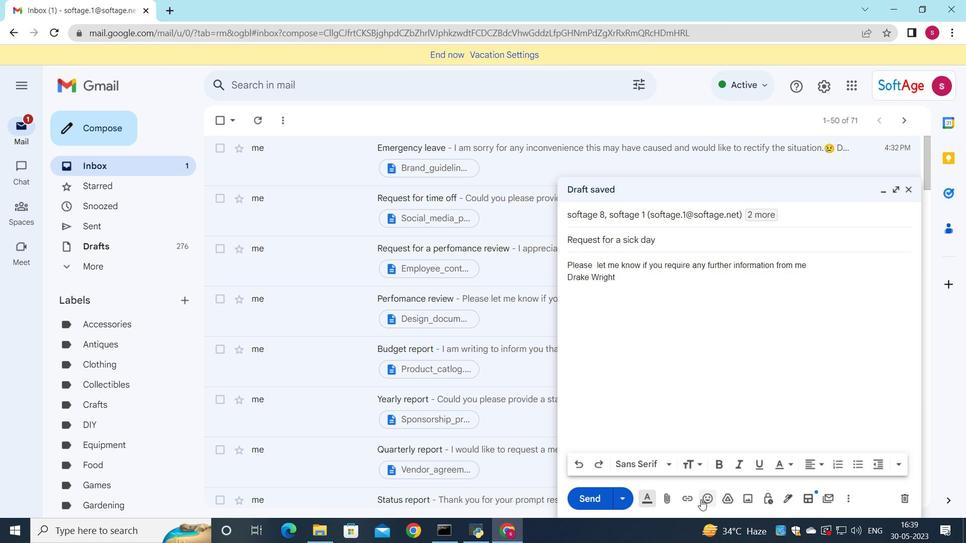 
Action: Mouse pressed left at (702, 500)
Screenshot: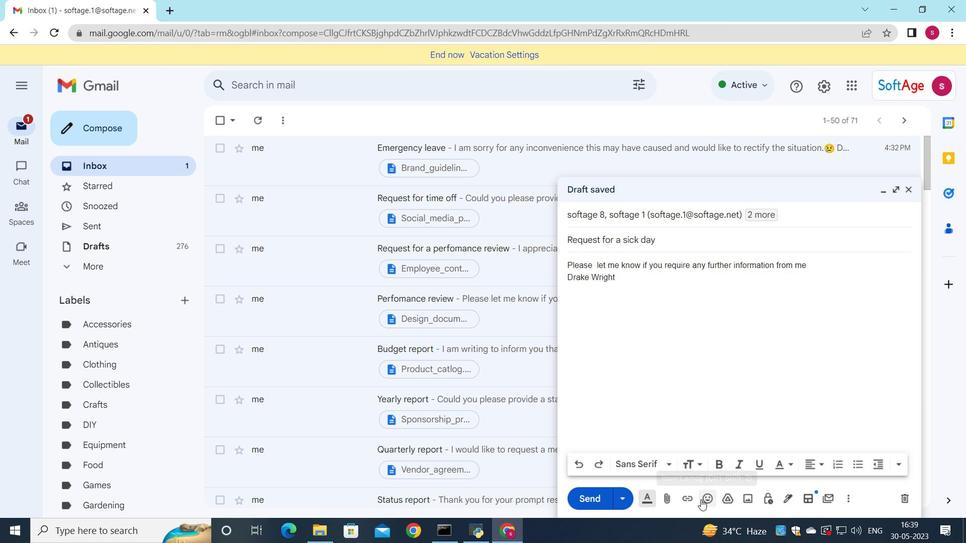 
Action: Mouse moved to (705, 408)
Screenshot: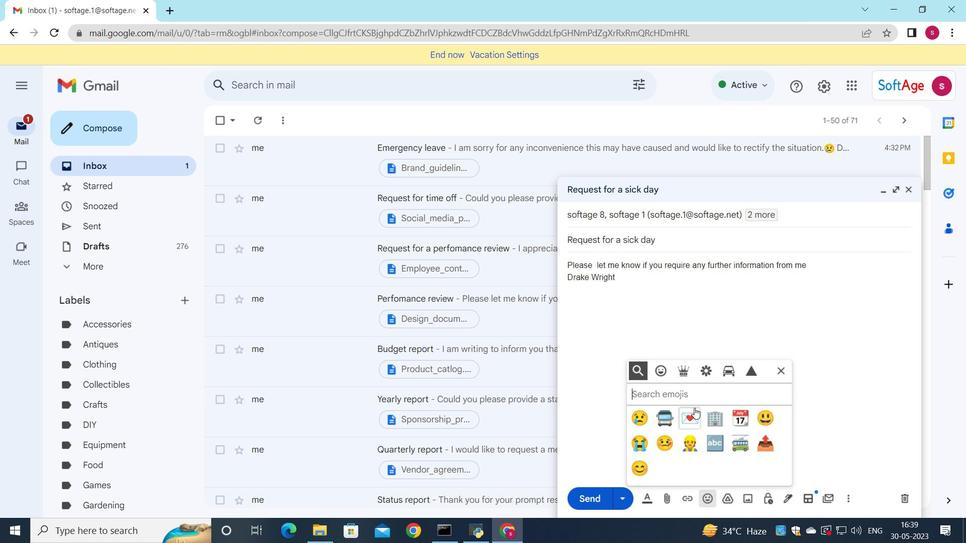 
Action: Key pressed work
Screenshot: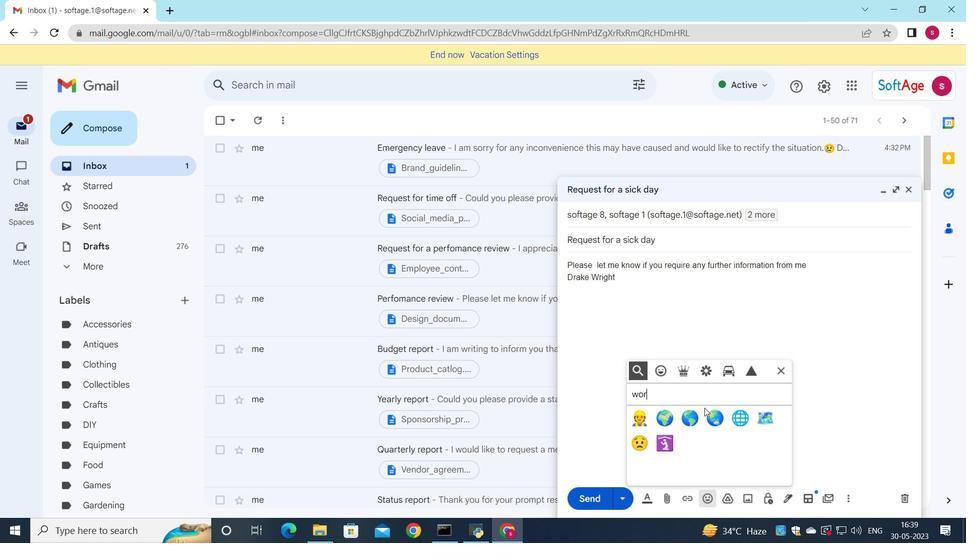 
Action: Mouse moved to (640, 413)
Screenshot: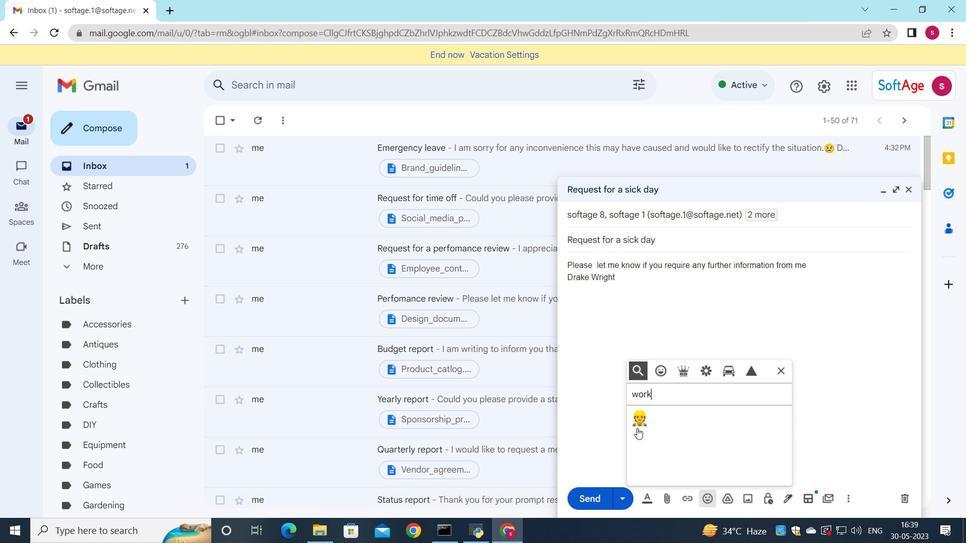 
Action: Mouse pressed left at (640, 413)
Screenshot: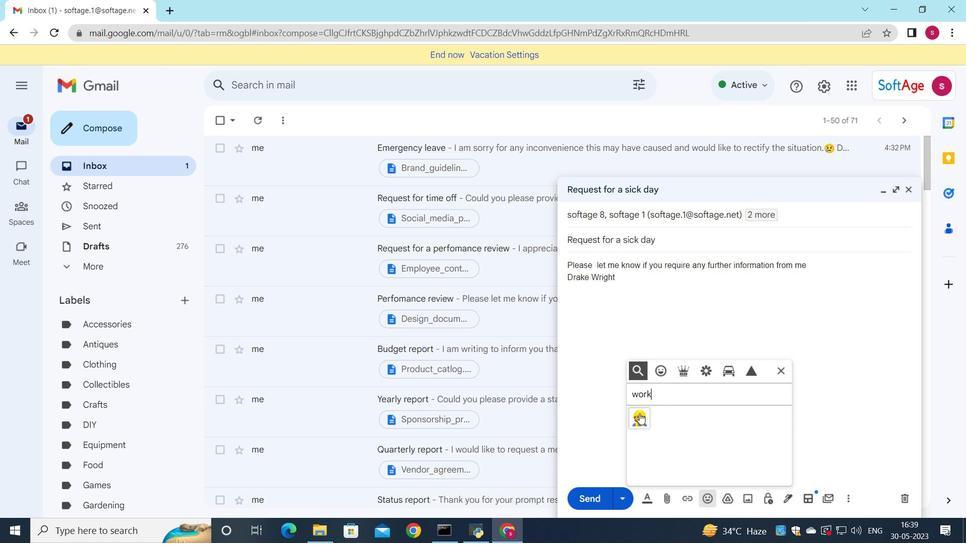 
Action: Mouse moved to (783, 377)
Screenshot: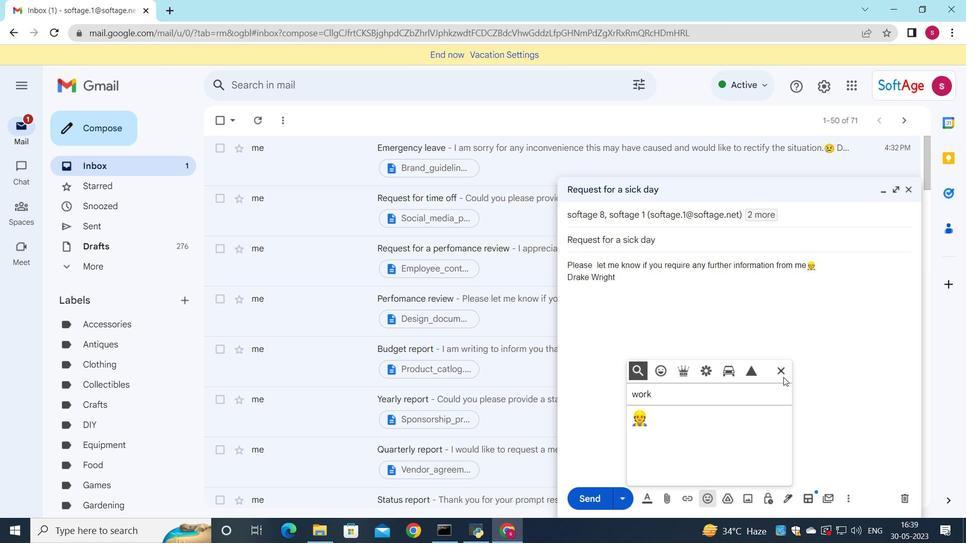 
Action: Mouse pressed left at (783, 377)
Screenshot: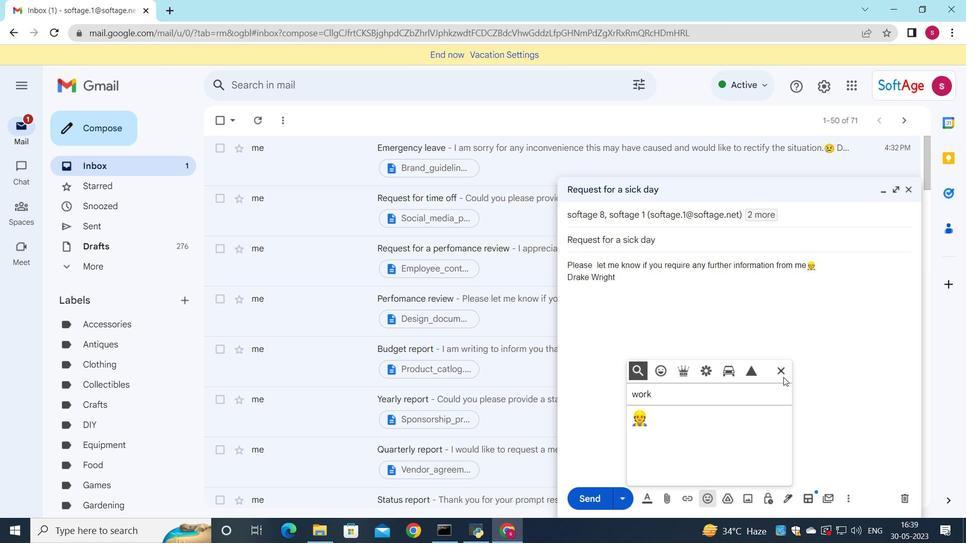 
Action: Mouse moved to (668, 502)
Screenshot: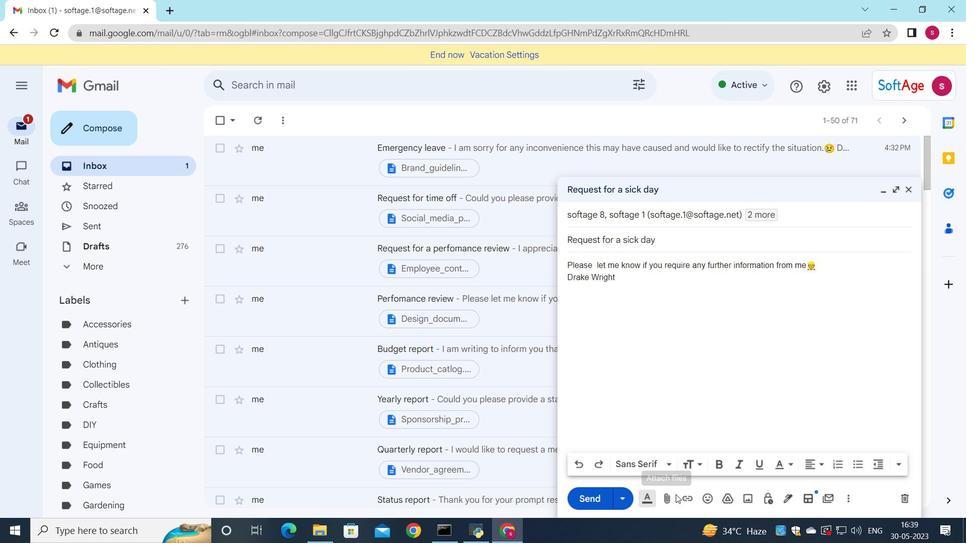 
Action: Mouse pressed left at (668, 502)
Screenshot: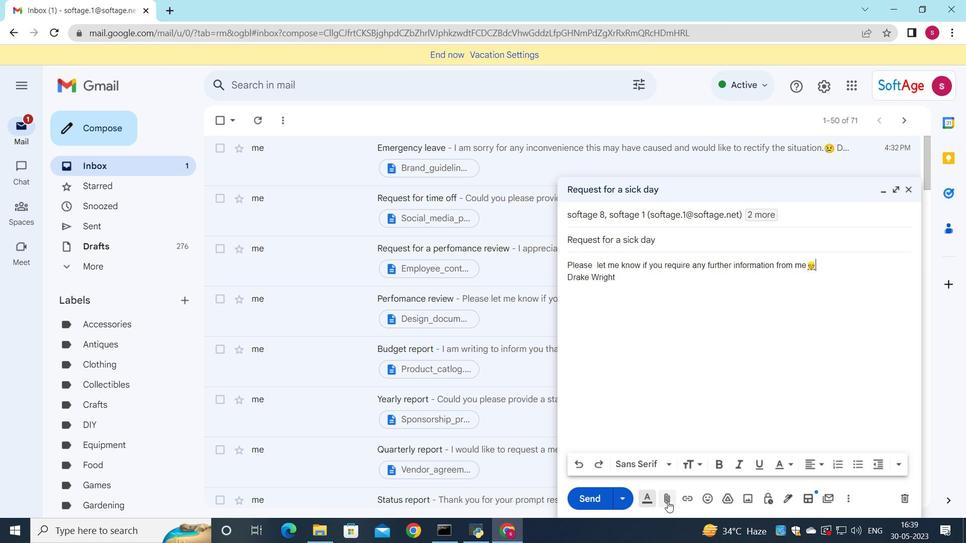
Action: Mouse moved to (181, 95)
Screenshot: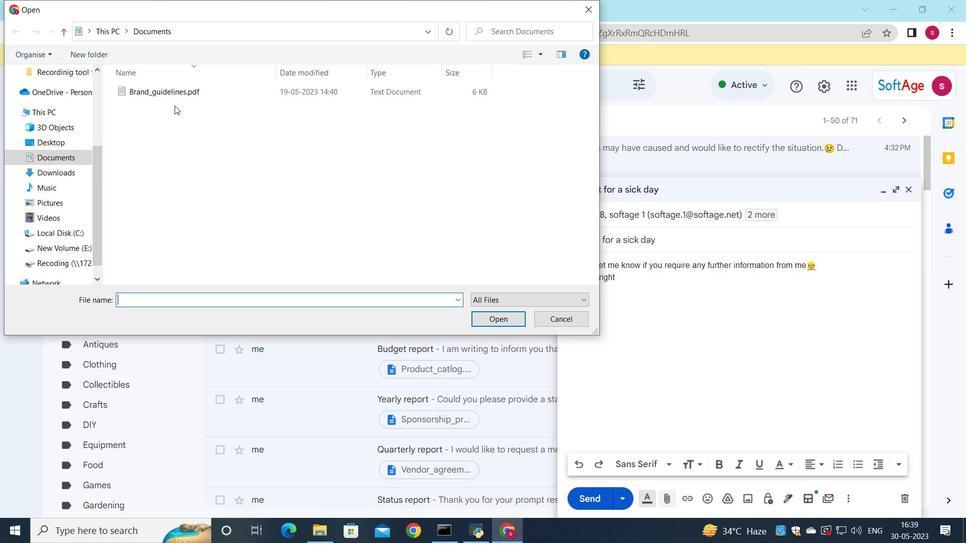 
Action: Mouse pressed left at (181, 95)
Screenshot: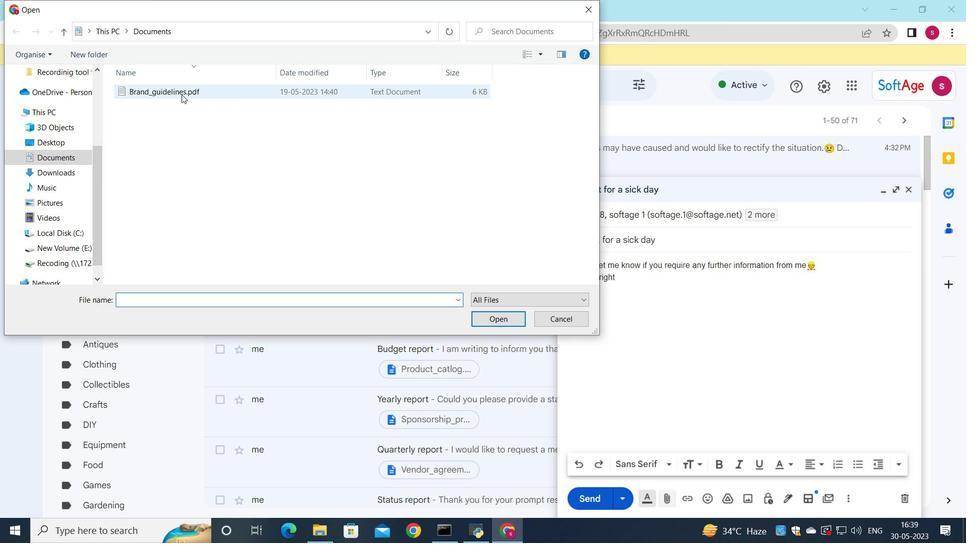 
Action: Mouse moved to (220, 87)
Screenshot: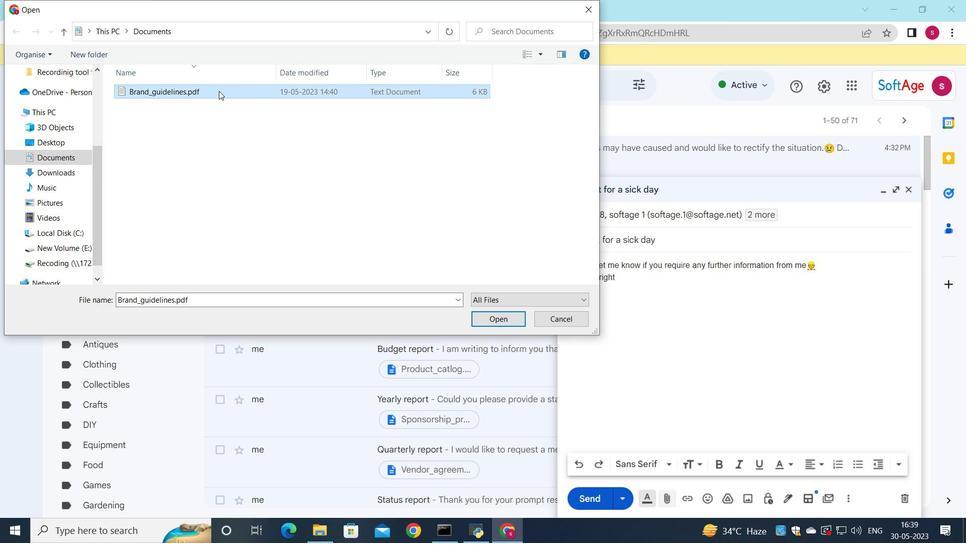 
Action: Mouse pressed left at (220, 87)
Screenshot: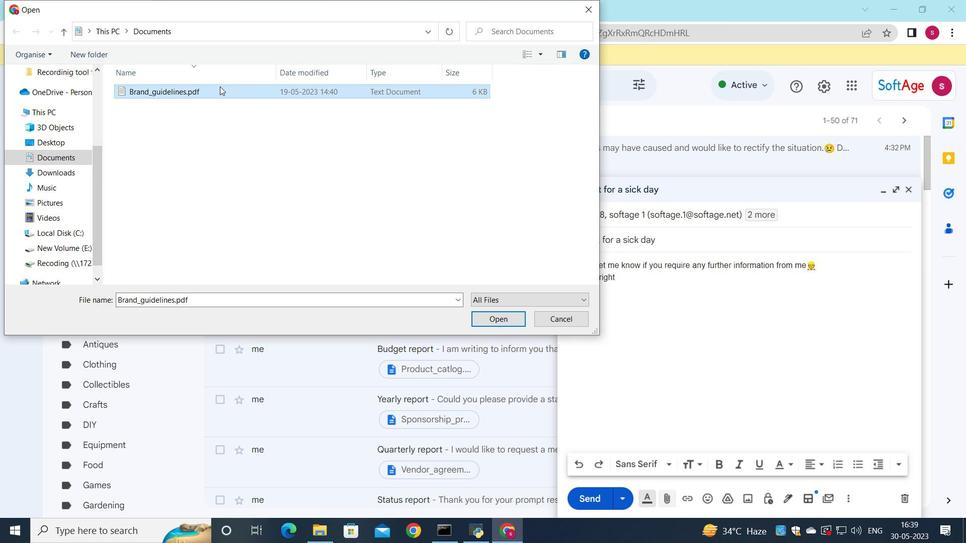 
Action: Mouse moved to (485, 265)
Screenshot: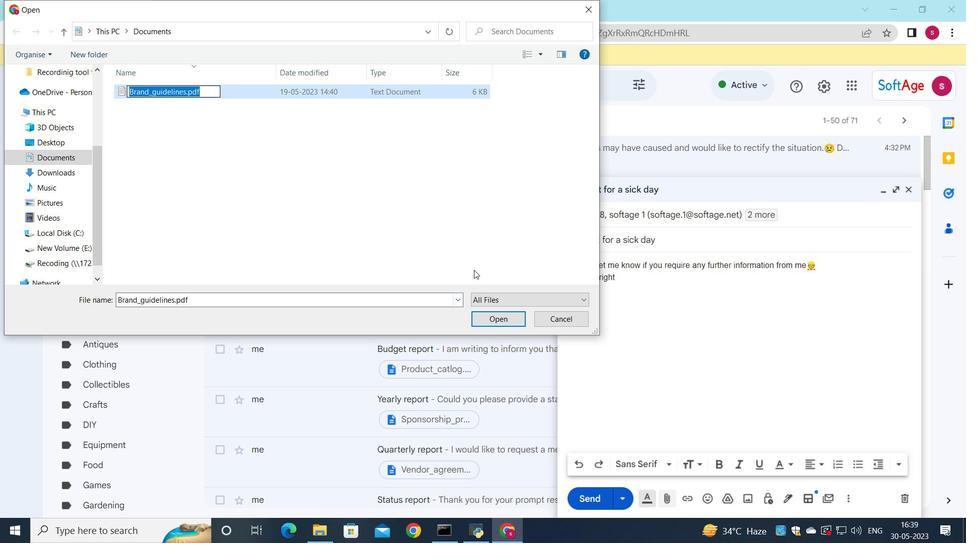 
Action: Key pressed <Key.shift_r>Market<Key.shift_r>_analysis.docx
Screenshot: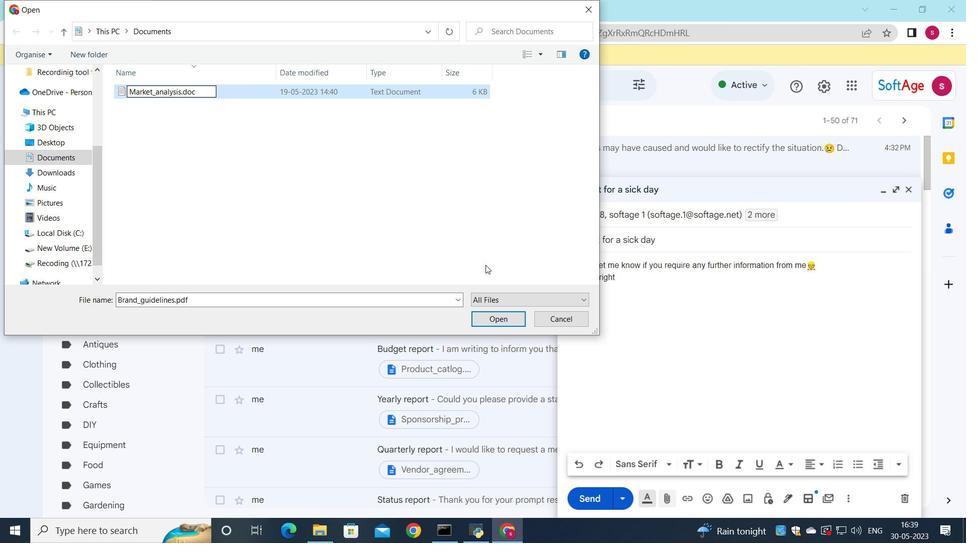 
Action: Mouse moved to (283, 94)
Screenshot: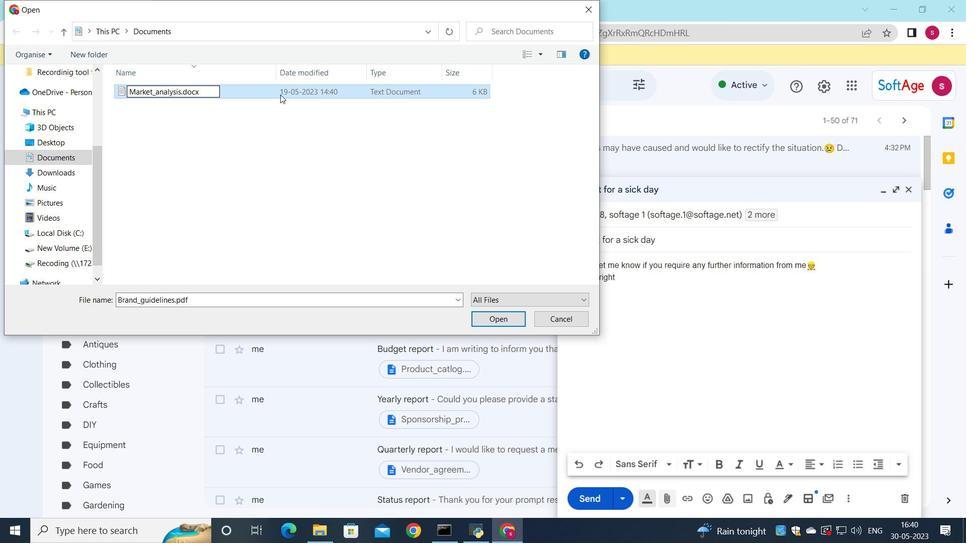 
Action: Mouse pressed left at (283, 94)
Screenshot: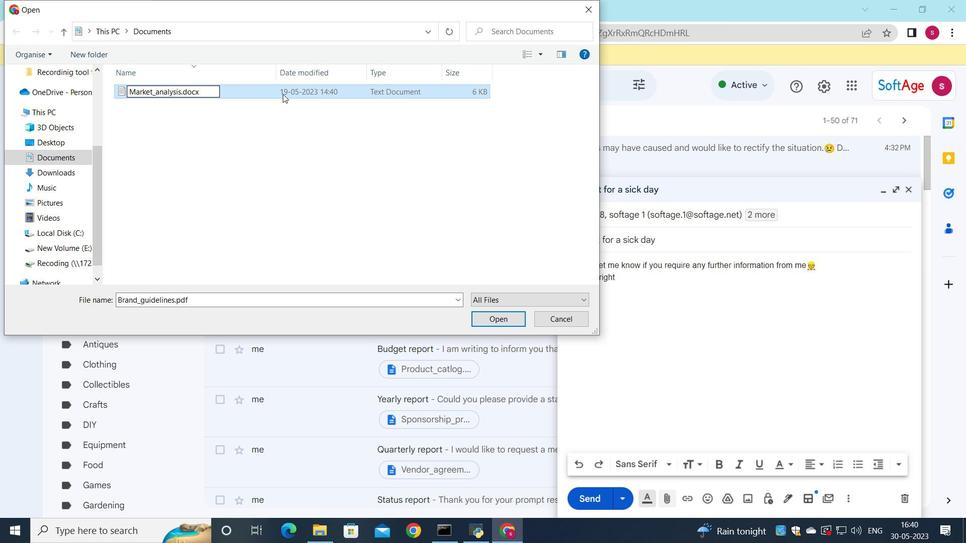 
Action: Mouse moved to (498, 320)
Screenshot: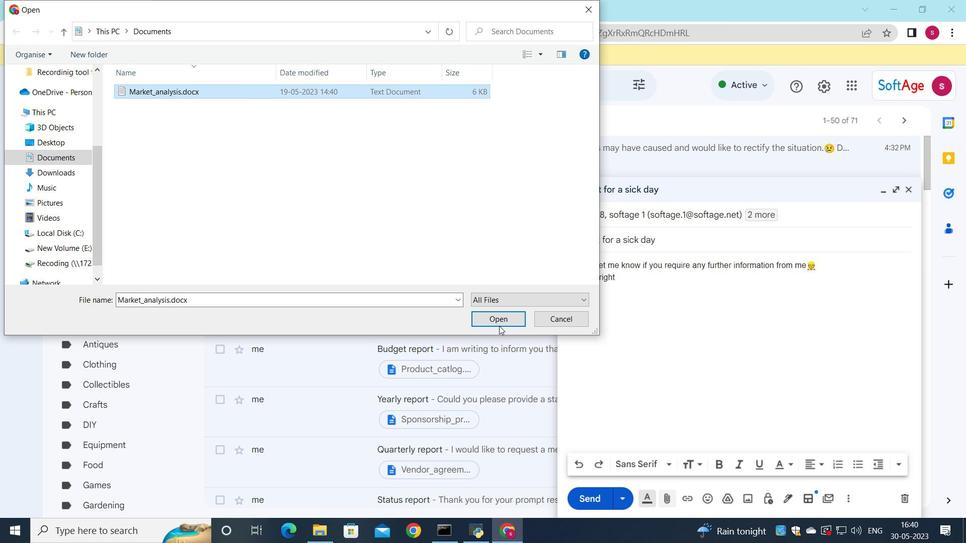 
Action: Mouse pressed left at (498, 320)
Screenshot: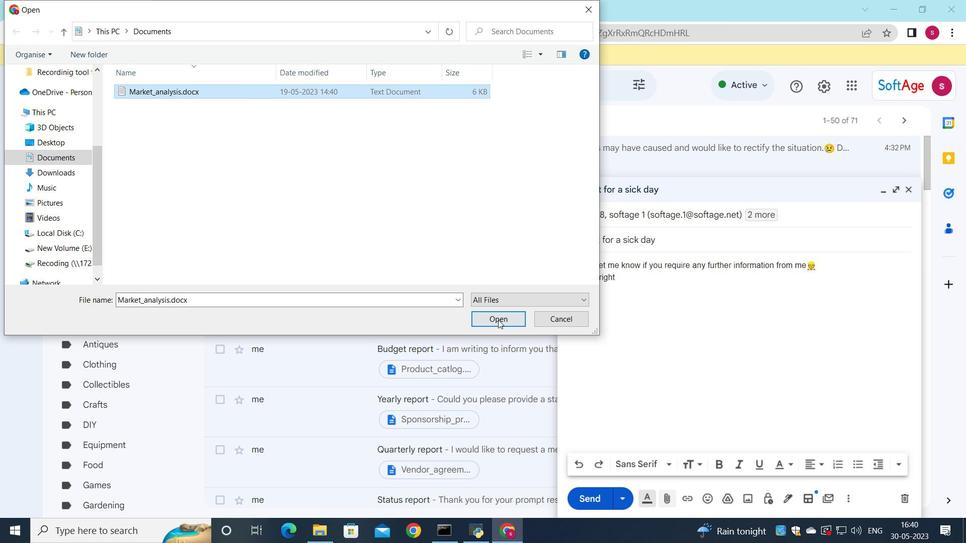 
Action: Mouse moved to (591, 496)
Screenshot: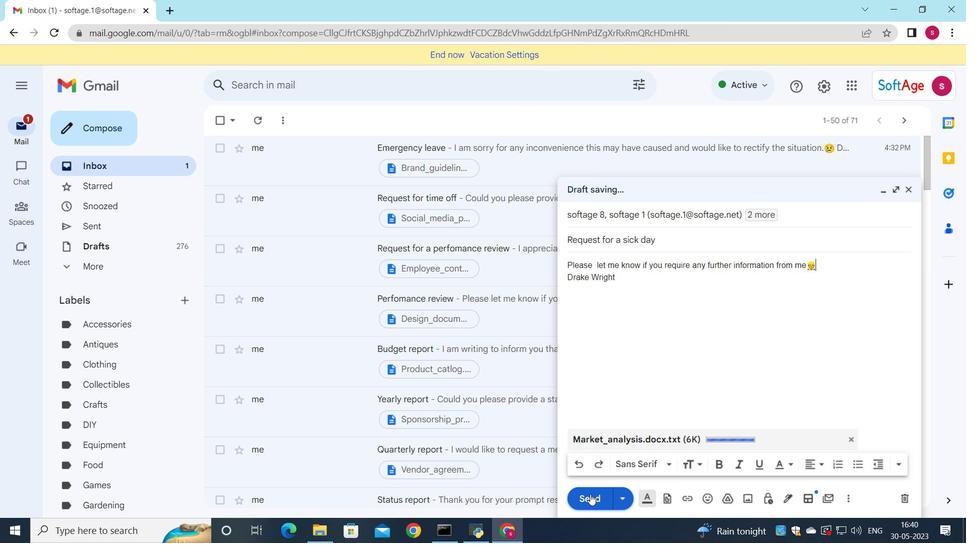 
Action: Mouse pressed left at (591, 496)
Screenshot: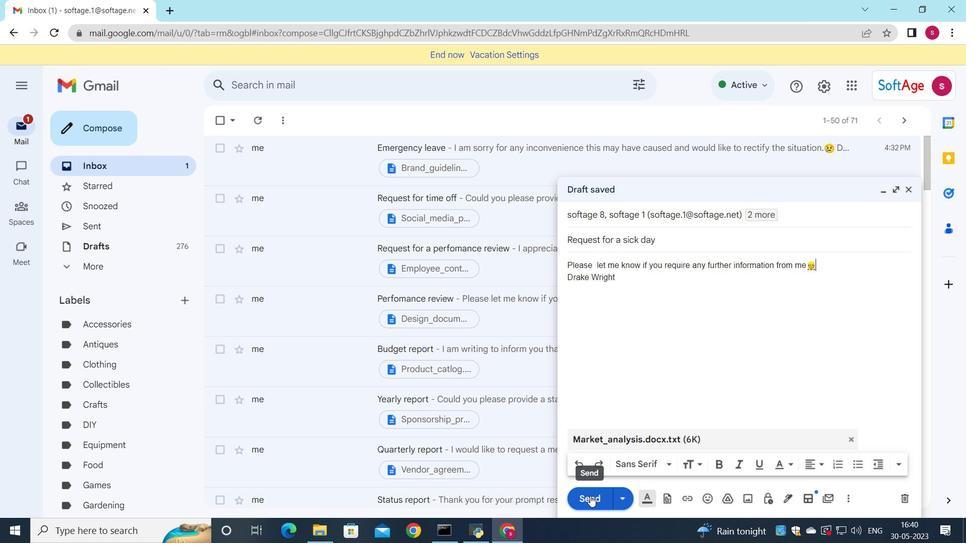 
Action: Mouse moved to (498, 158)
Screenshot: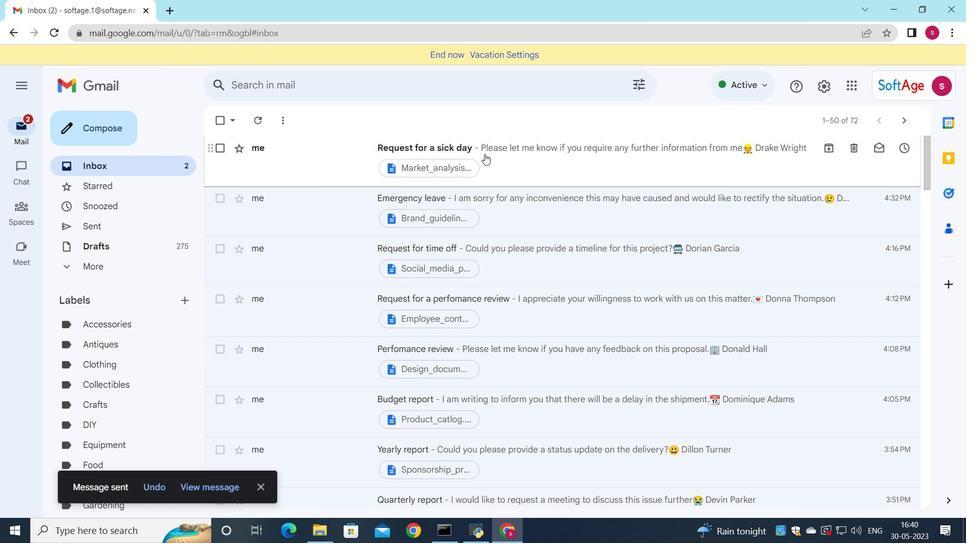 
Action: Mouse pressed left at (498, 158)
Screenshot: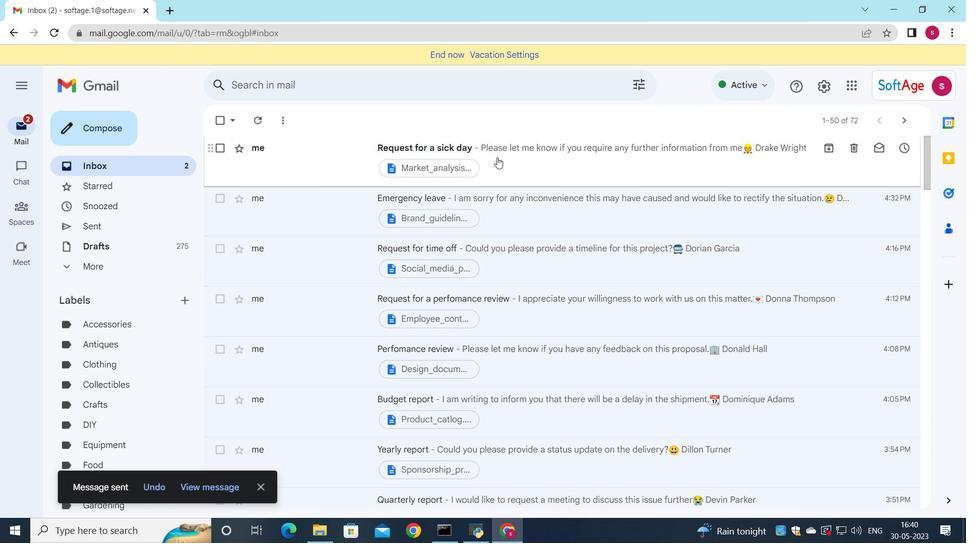 
Action: Mouse moved to (498, 158)
Screenshot: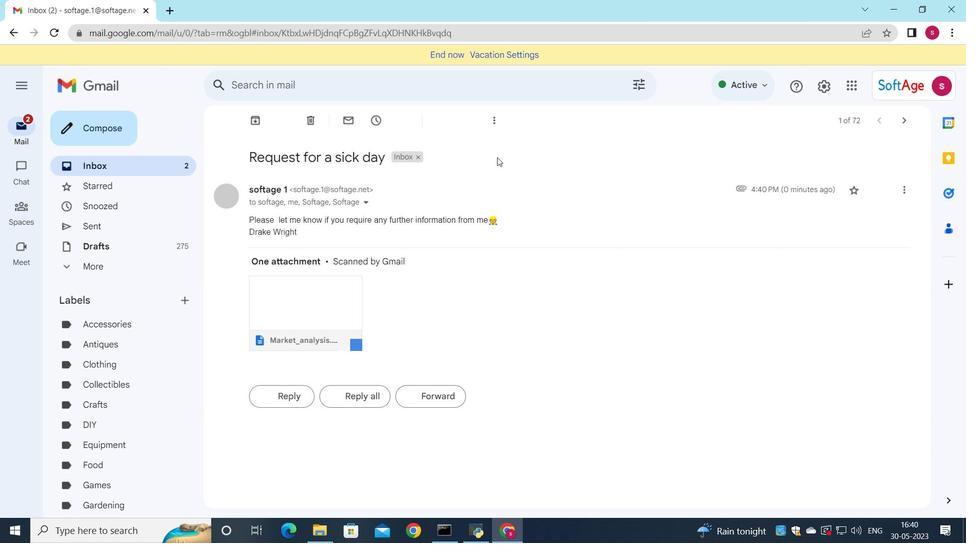 
